 Task: Plan a multi-city trip from Accra to Ha Long Bay, then to Da Nang, and back to Accra for 4 passengers in economy class, departing on June 28, July 18, and July 28 respectively.
Action: Mouse pressed left at (380, 261)
Screenshot: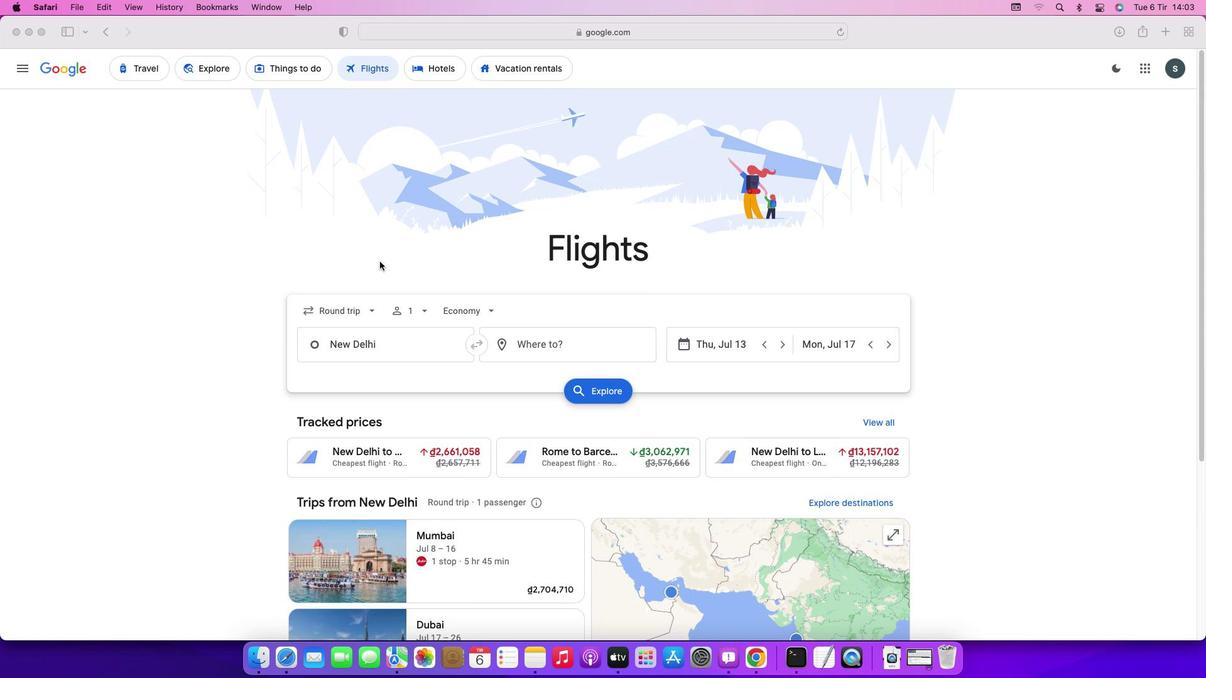
Action: Mouse moved to (366, 314)
Screenshot: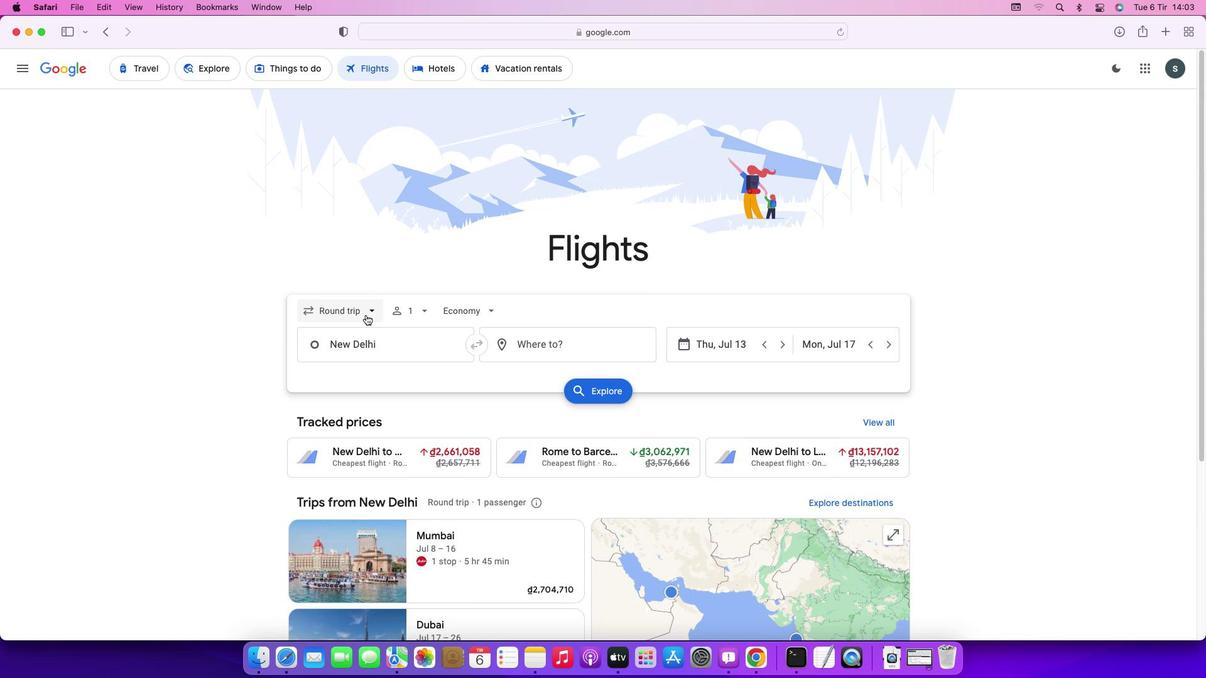 
Action: Mouse pressed left at (366, 314)
Screenshot: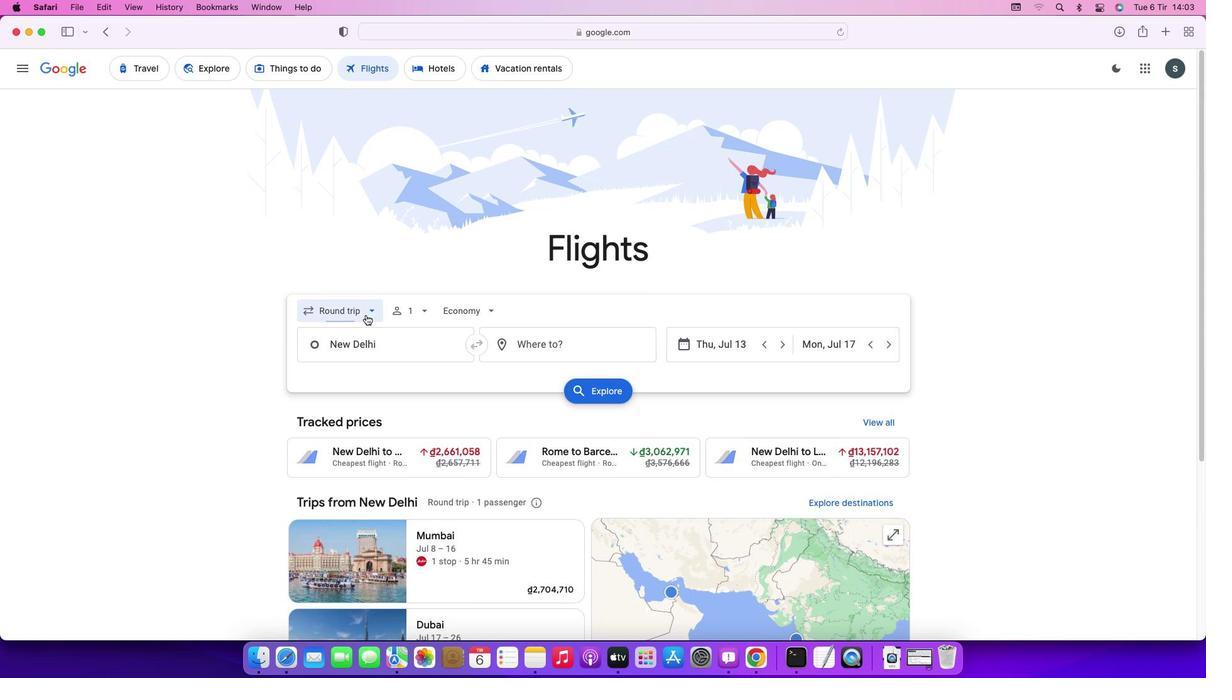 
Action: Mouse moved to (351, 408)
Screenshot: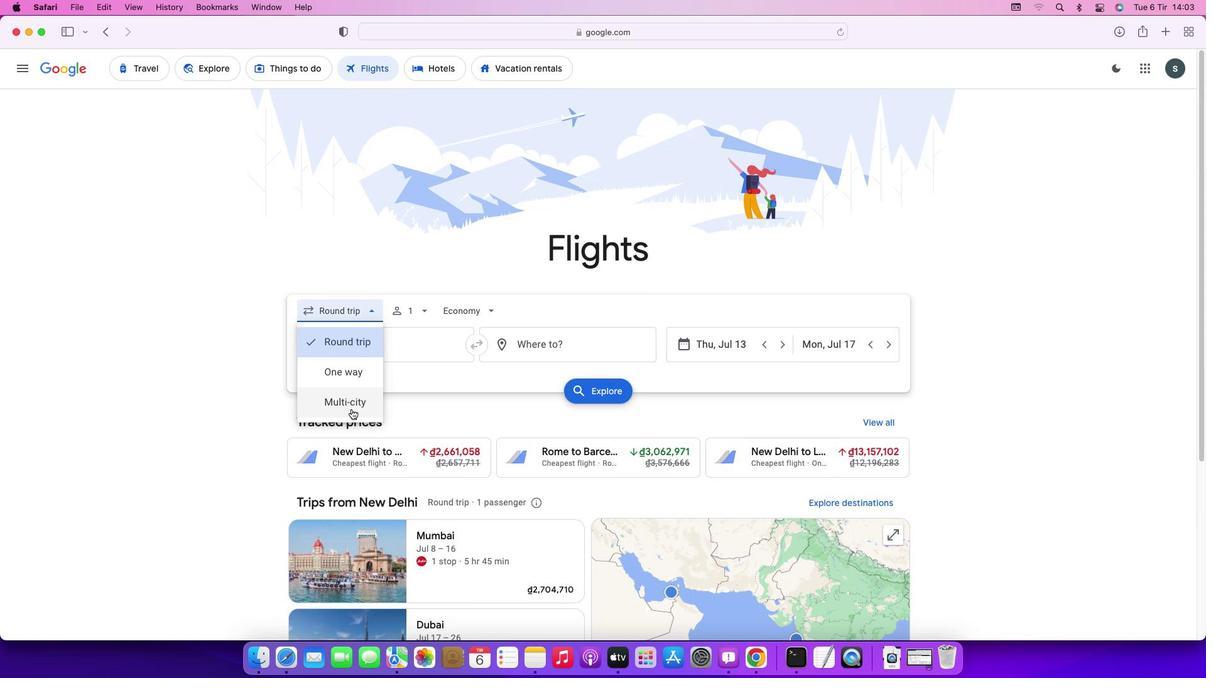 
Action: Mouse pressed left at (351, 408)
Screenshot: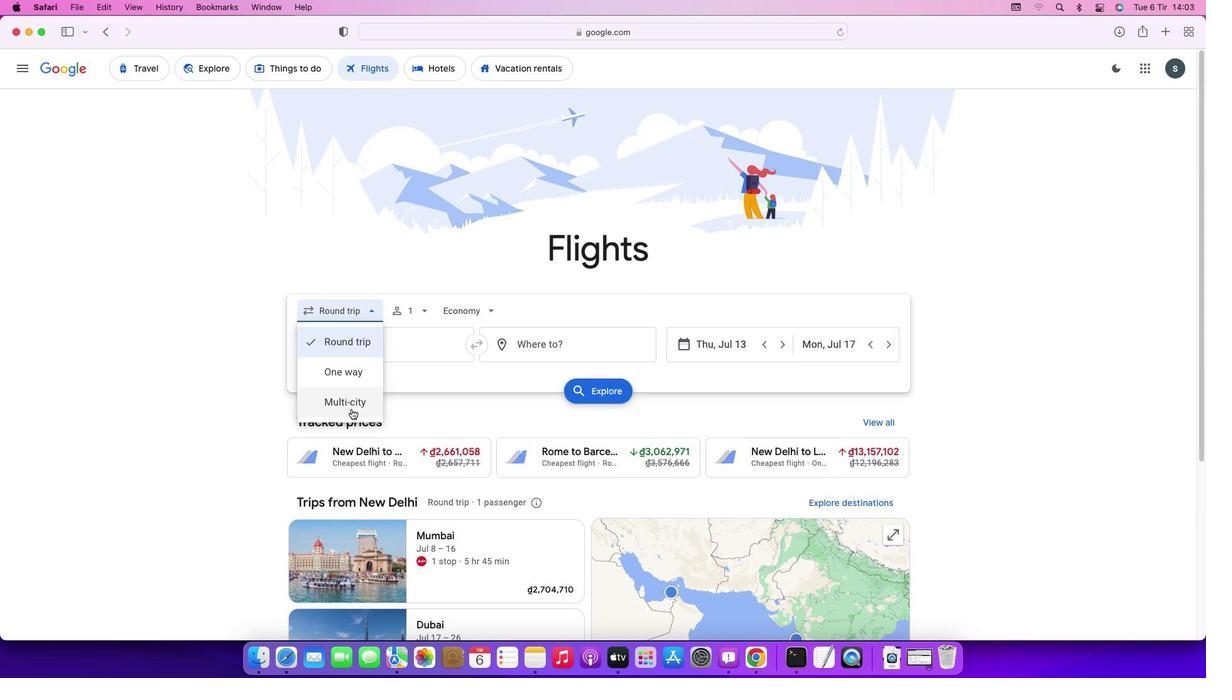 
Action: Mouse moved to (417, 314)
Screenshot: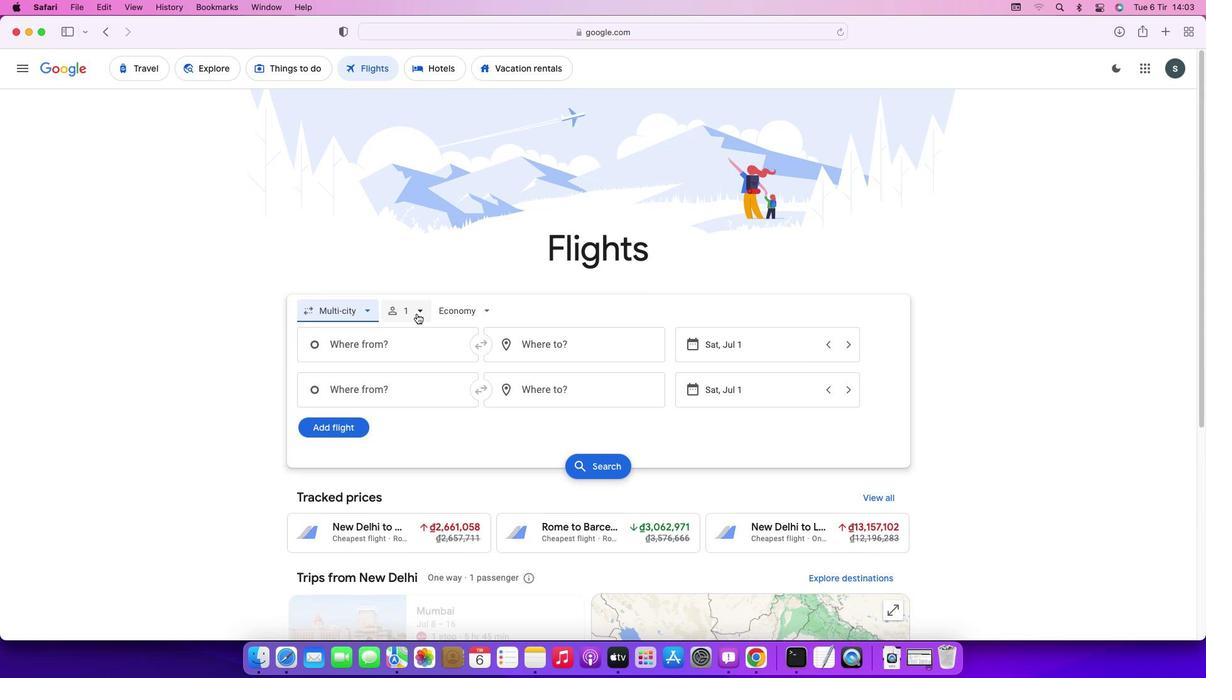 
Action: Mouse pressed left at (417, 314)
Screenshot: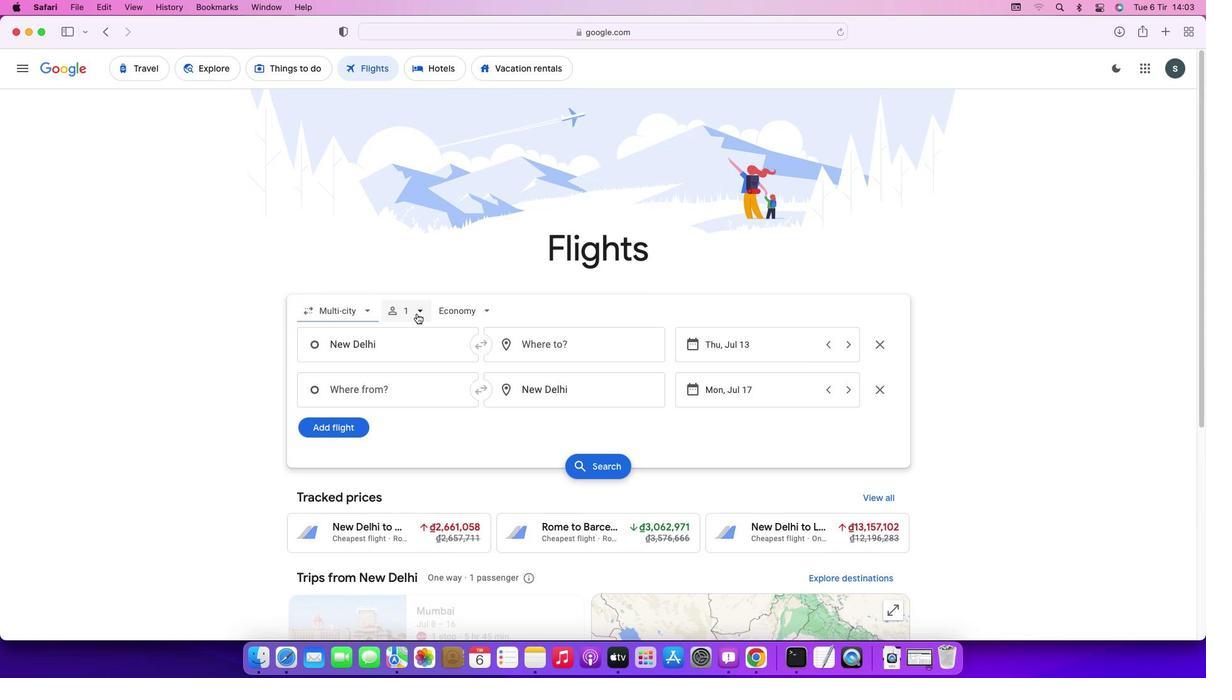 
Action: Mouse moved to (520, 343)
Screenshot: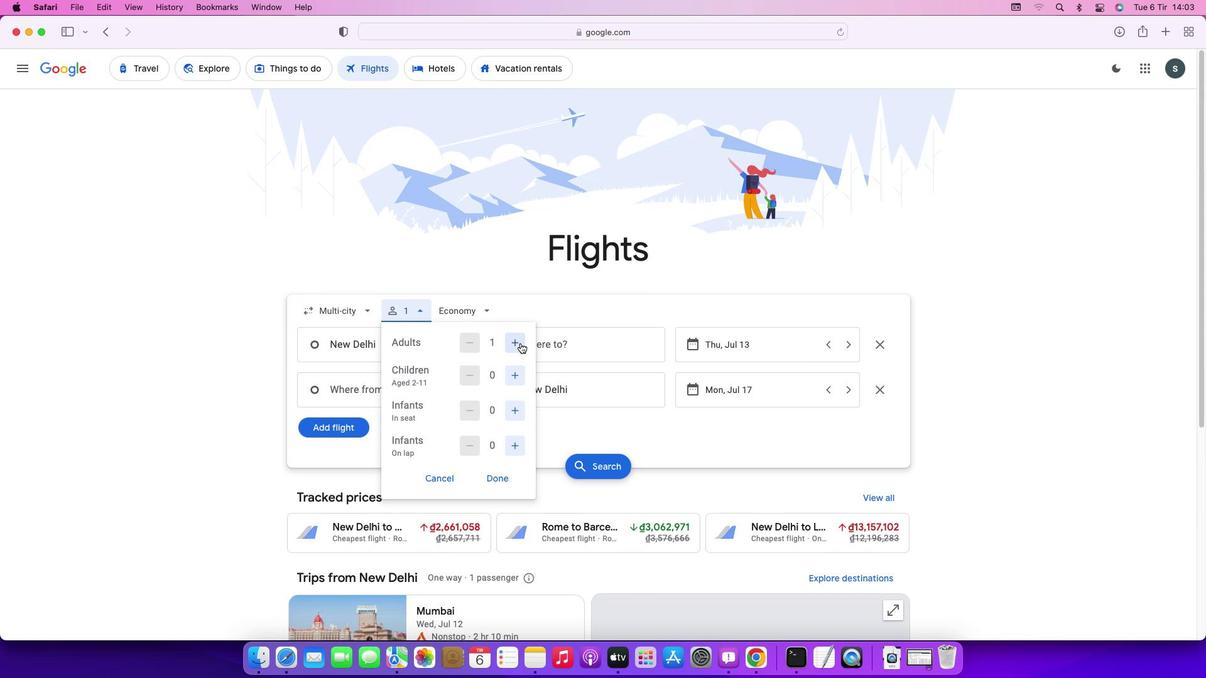
Action: Mouse pressed left at (520, 343)
Screenshot: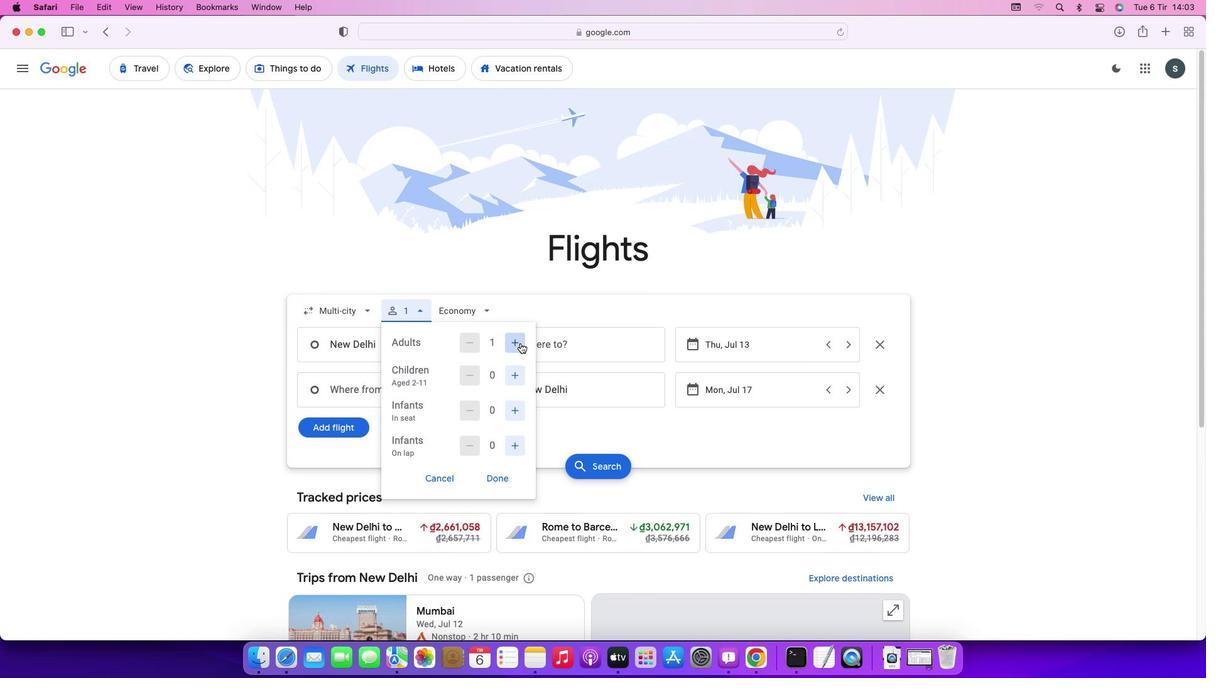 
Action: Mouse moved to (515, 374)
Screenshot: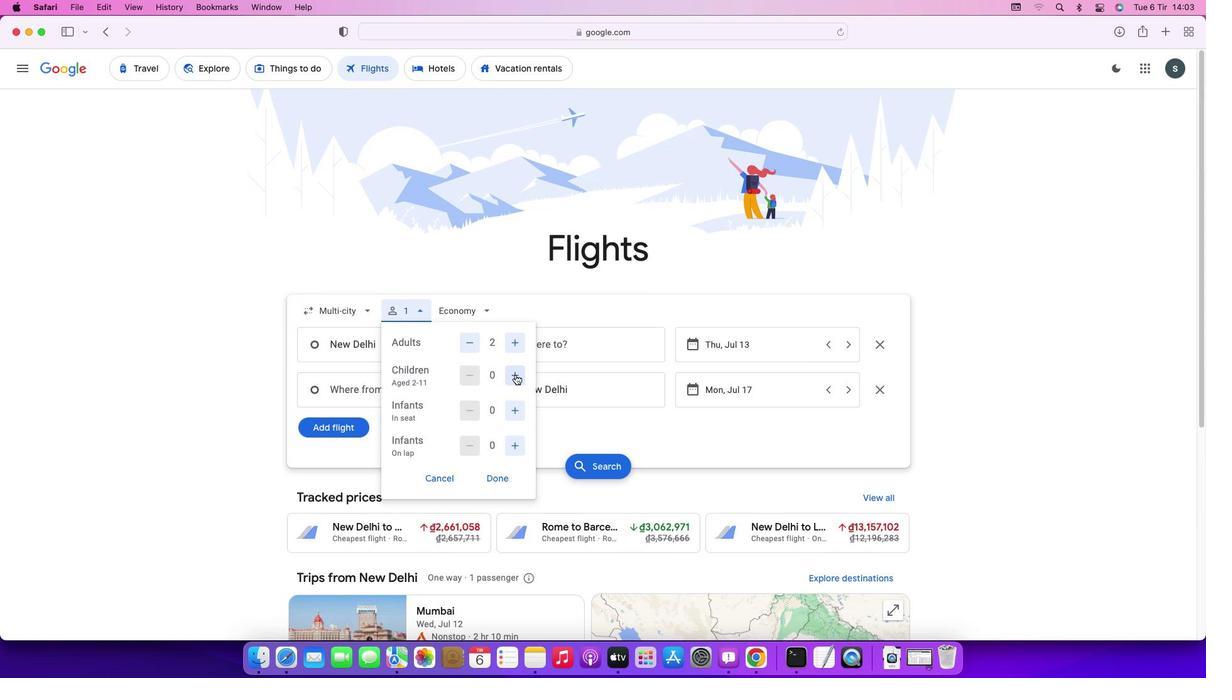 
Action: Mouse pressed left at (515, 374)
Screenshot: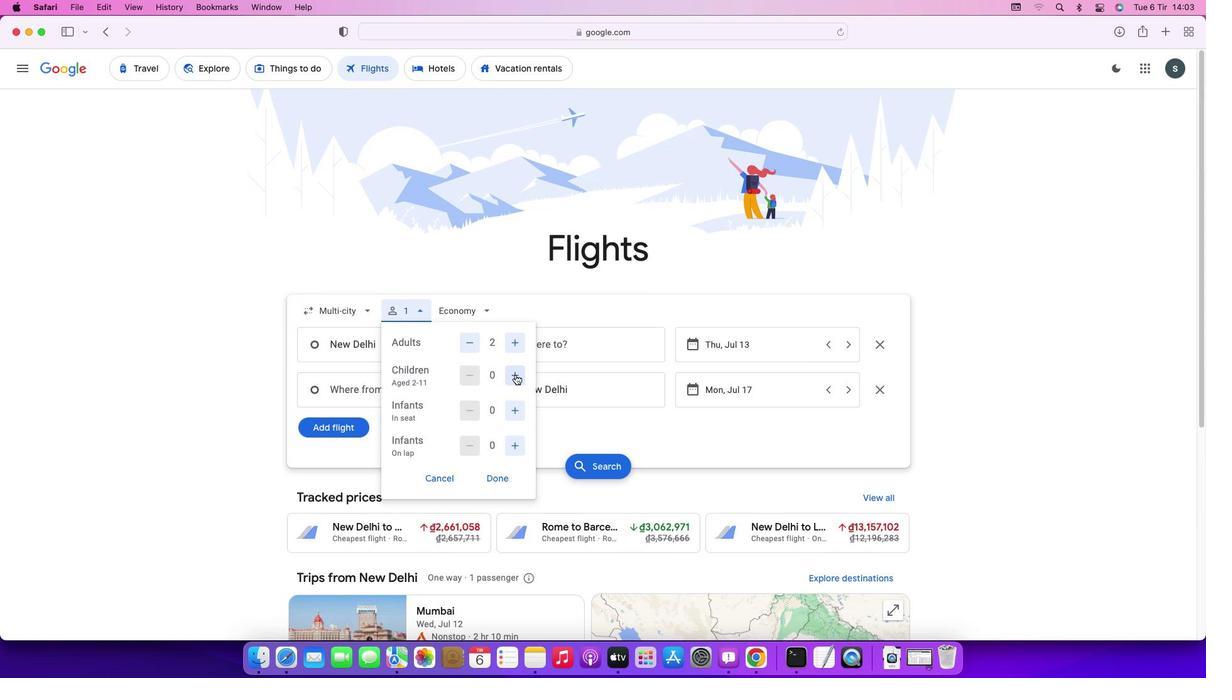 
Action: Mouse pressed left at (515, 374)
Screenshot: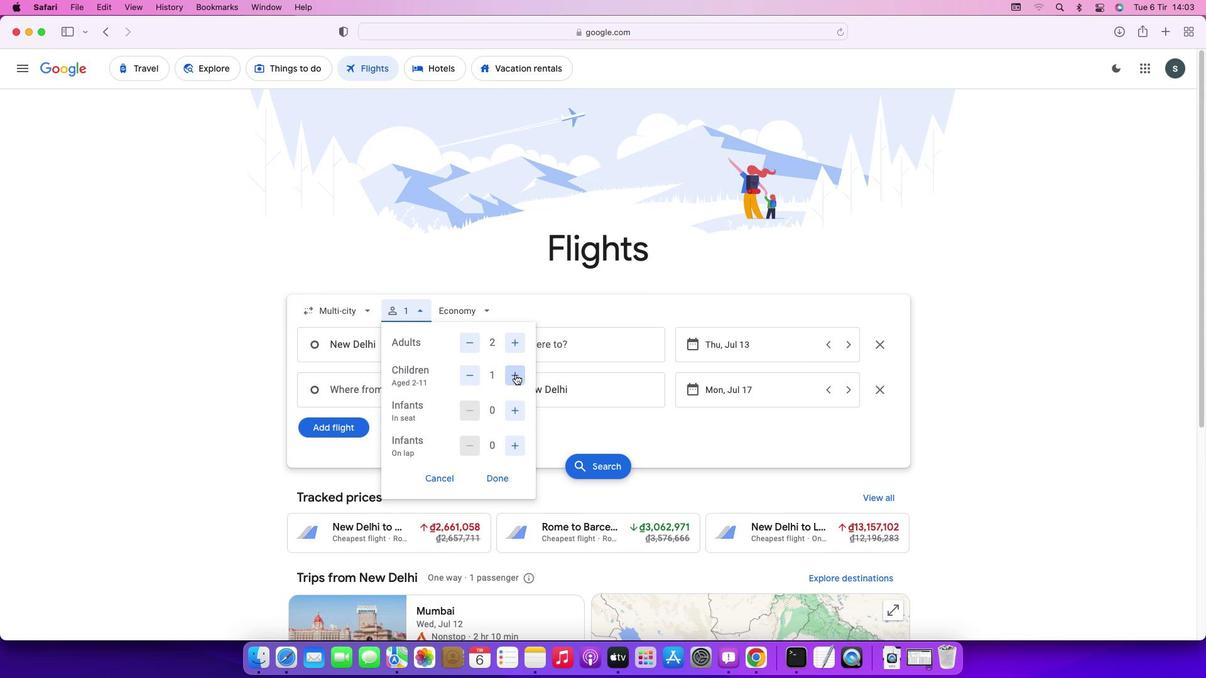 
Action: Mouse moved to (501, 479)
Screenshot: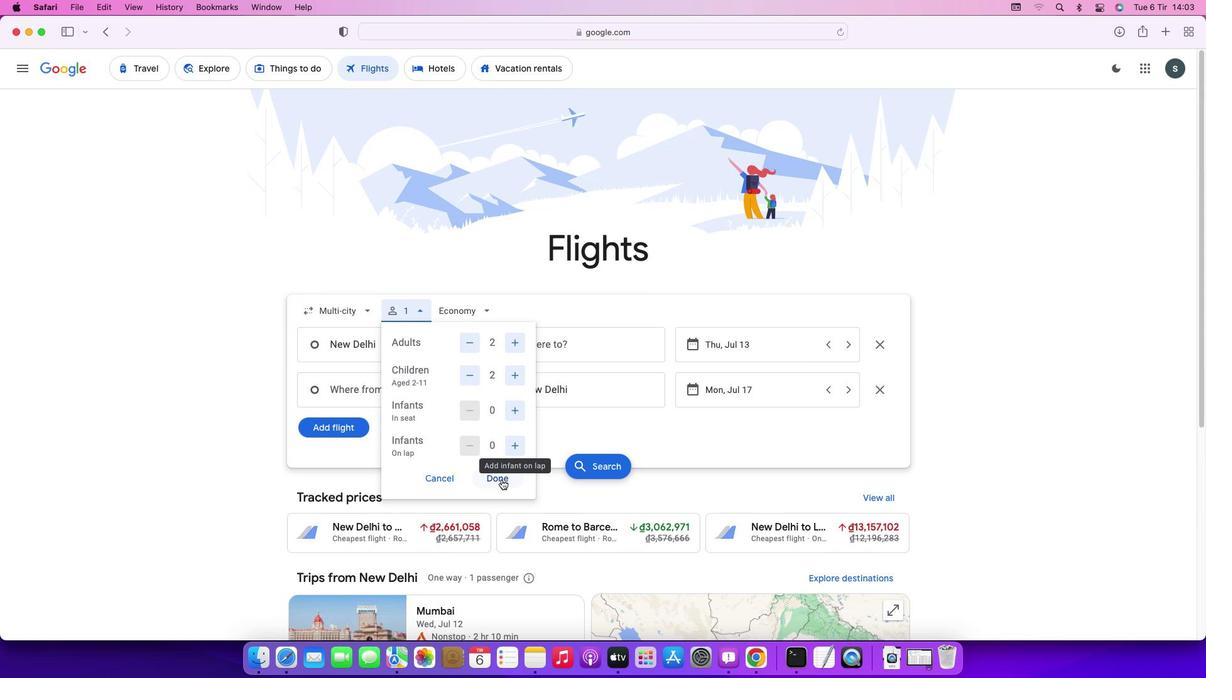 
Action: Mouse pressed left at (501, 479)
Screenshot: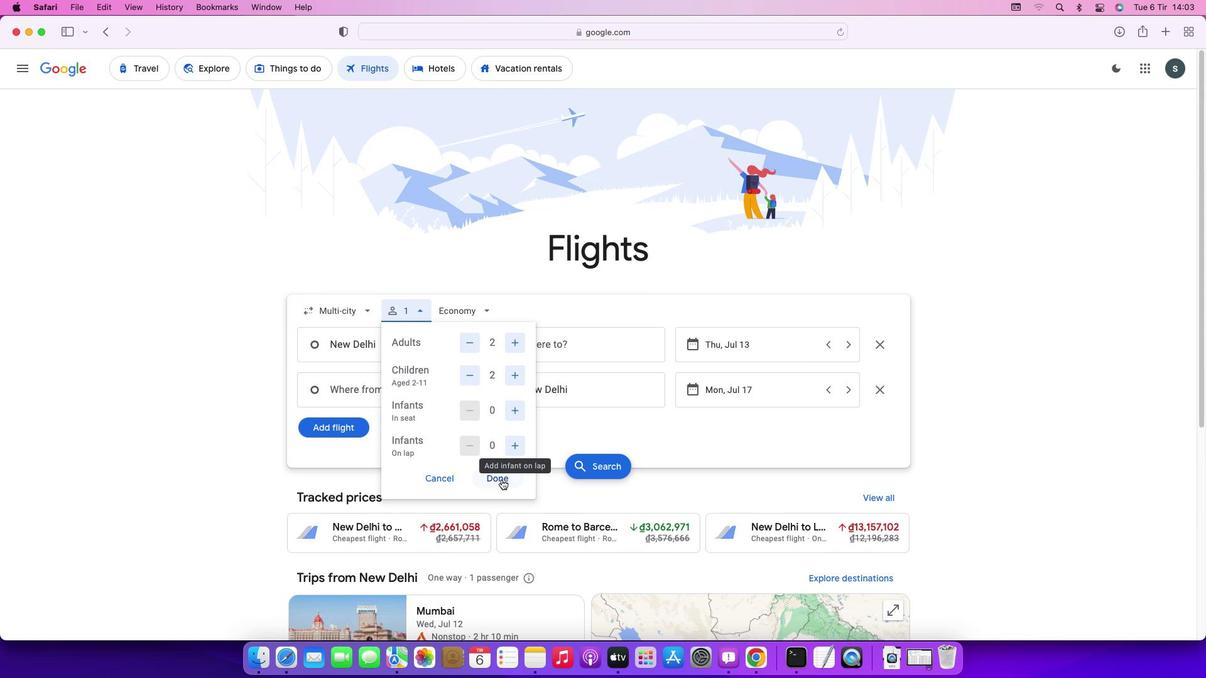 
Action: Mouse moved to (480, 314)
Screenshot: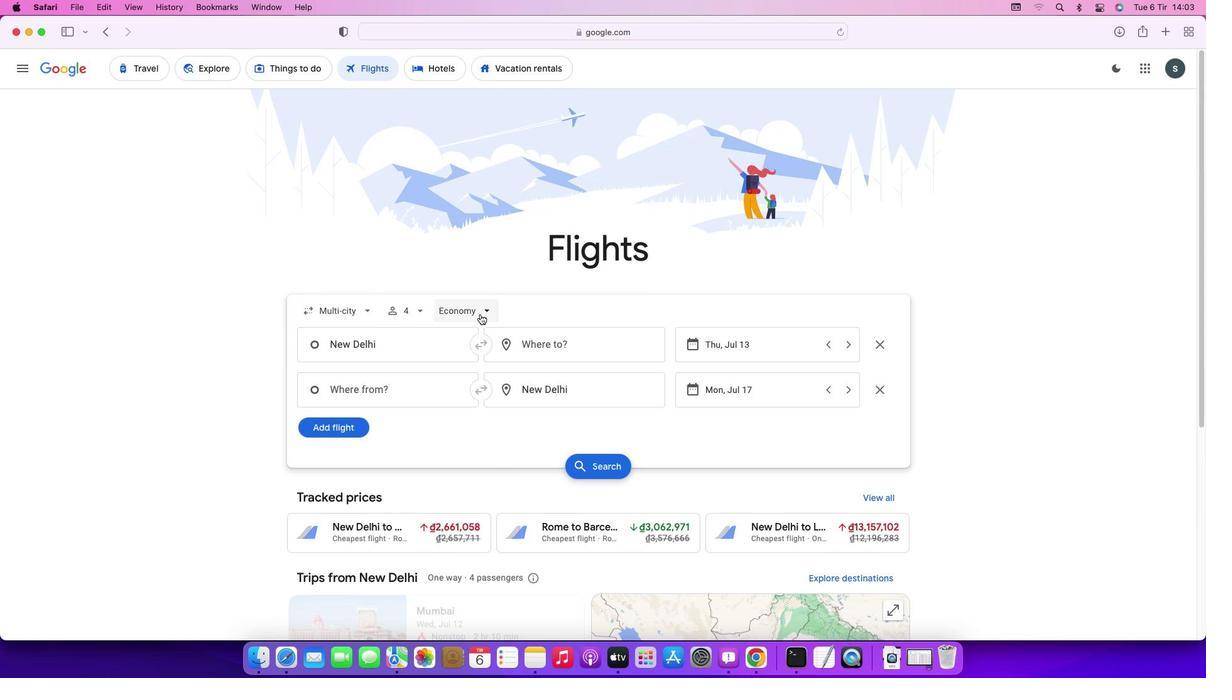 
Action: Mouse pressed left at (480, 314)
Screenshot: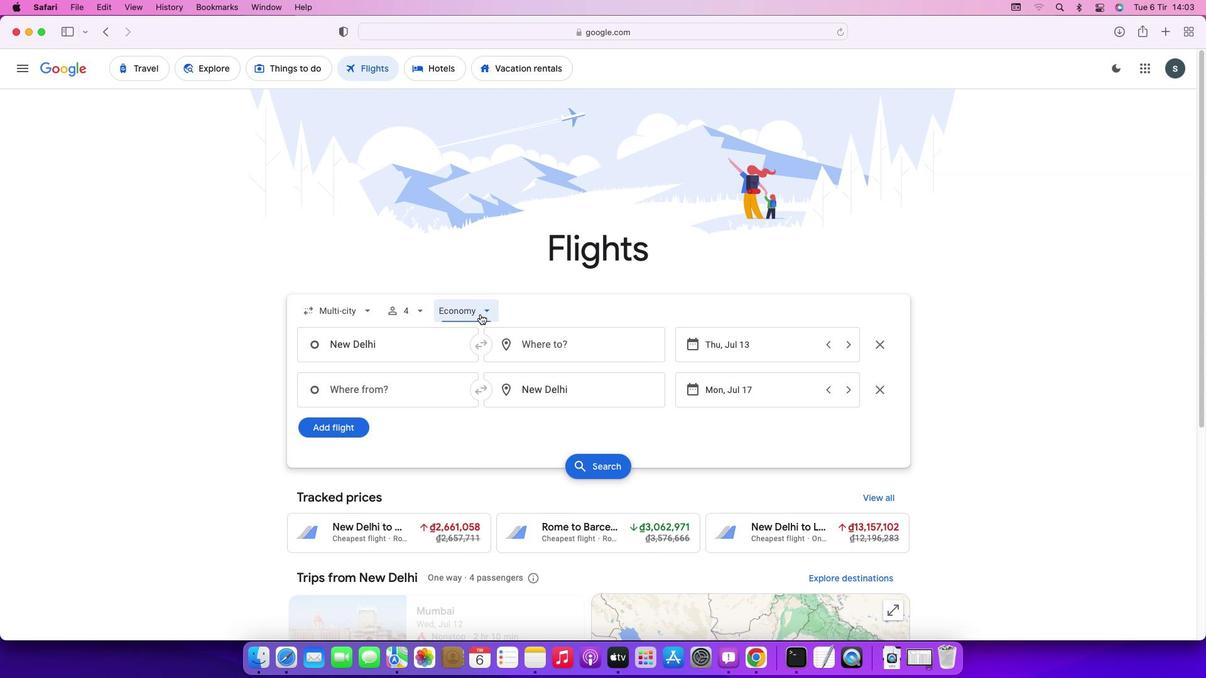 
Action: Mouse moved to (487, 341)
Screenshot: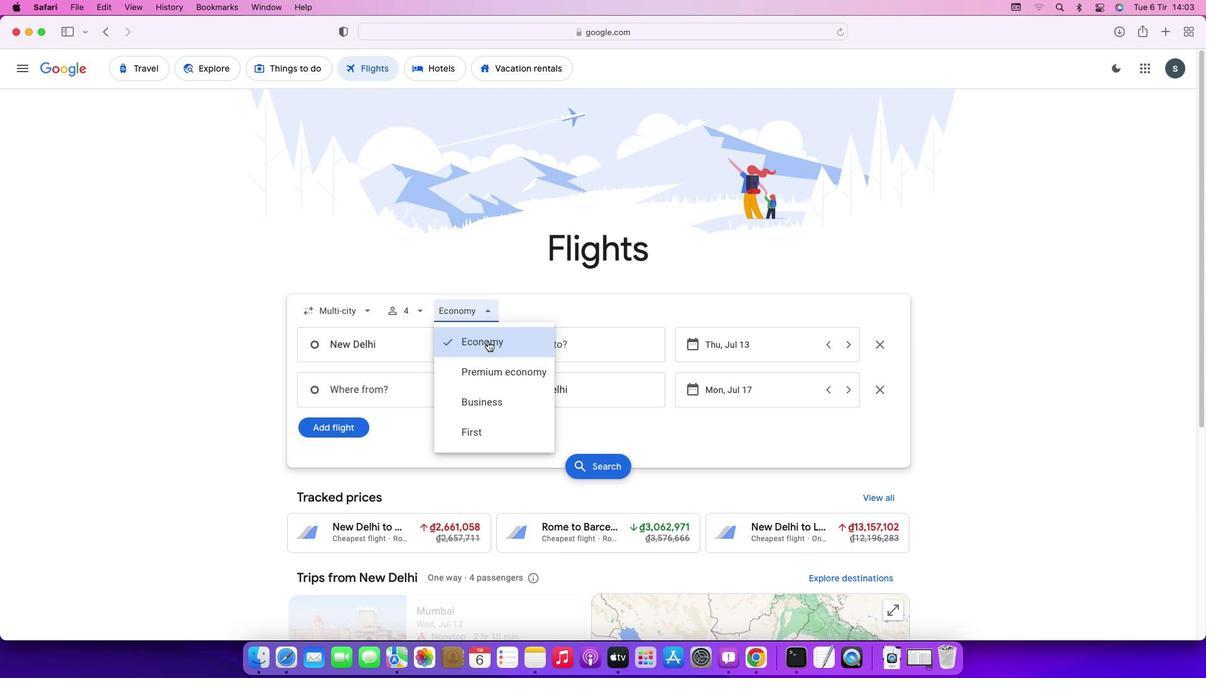 
Action: Mouse pressed left at (487, 341)
Screenshot: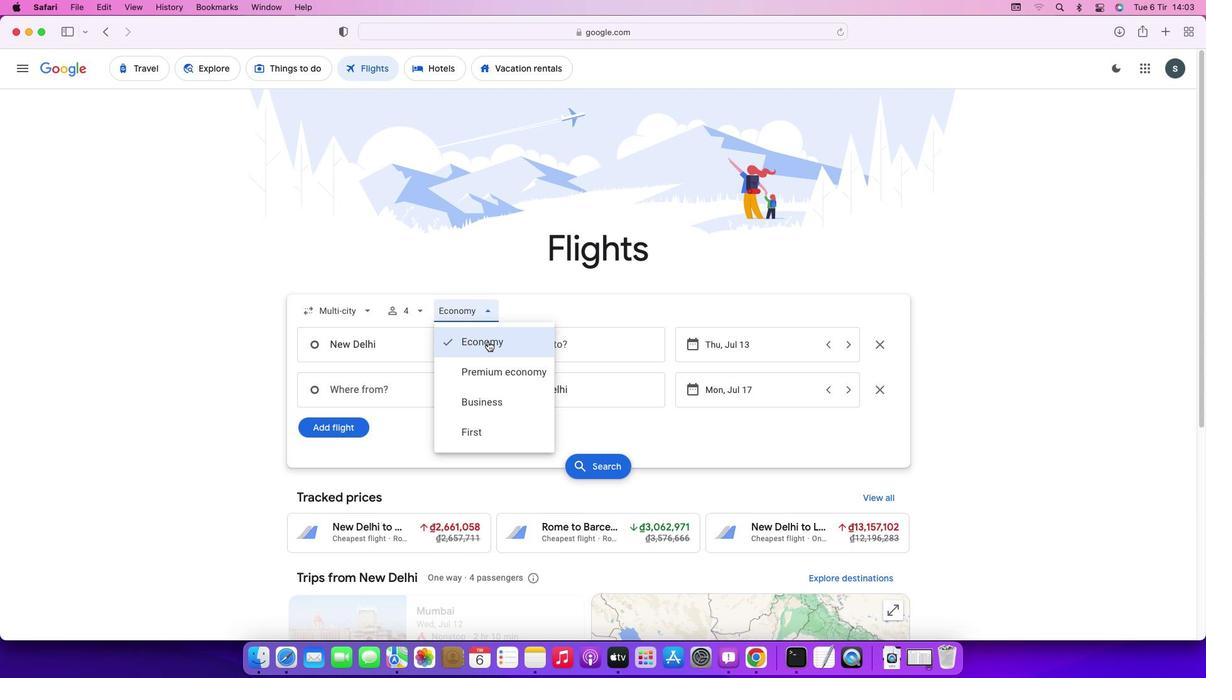 
Action: Mouse moved to (417, 351)
Screenshot: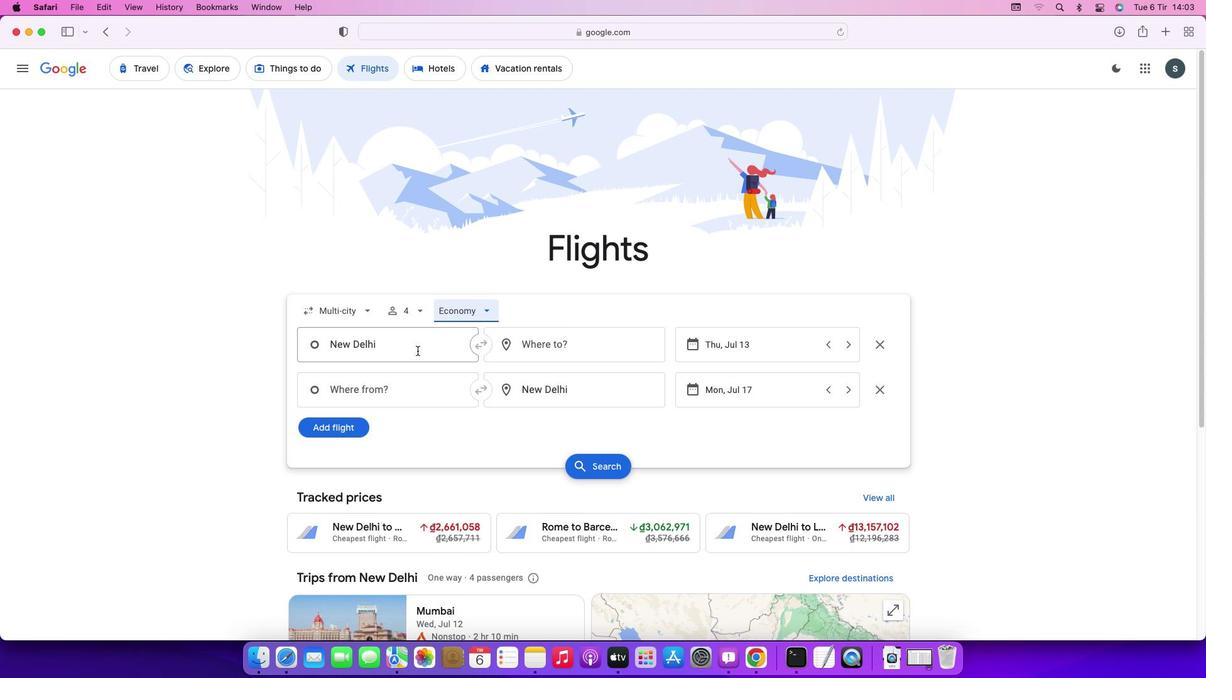 
Action: Mouse pressed left at (417, 351)
Screenshot: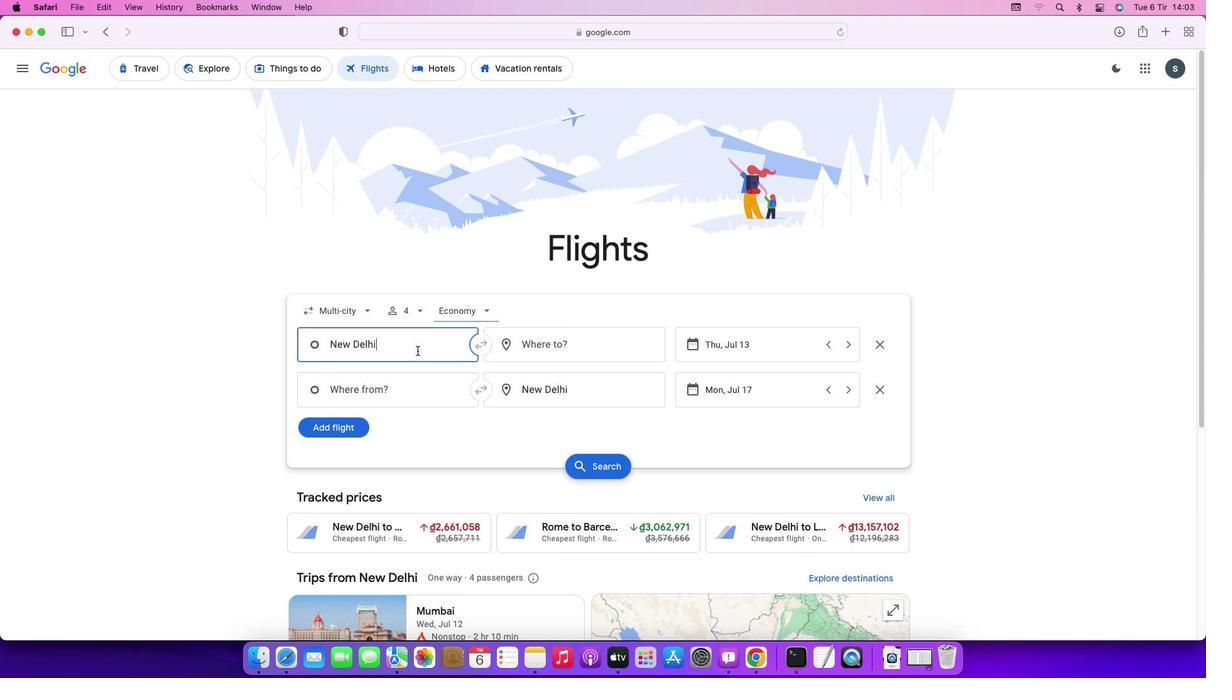 
Action: Mouse moved to (417, 351)
Screenshot: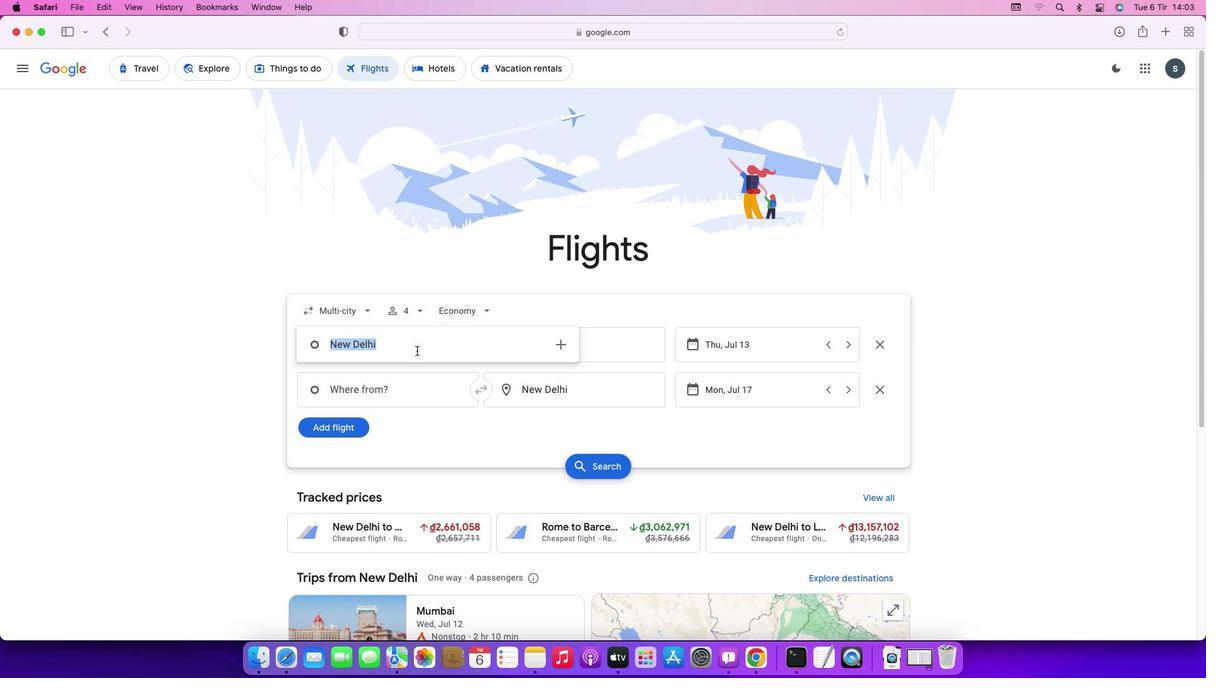 
Action: Key pressed Key.backspaceKey.caps_lockKey.caps_lock'A'Key.caps_lock'c''c''r''a'Key.enter
Screenshot: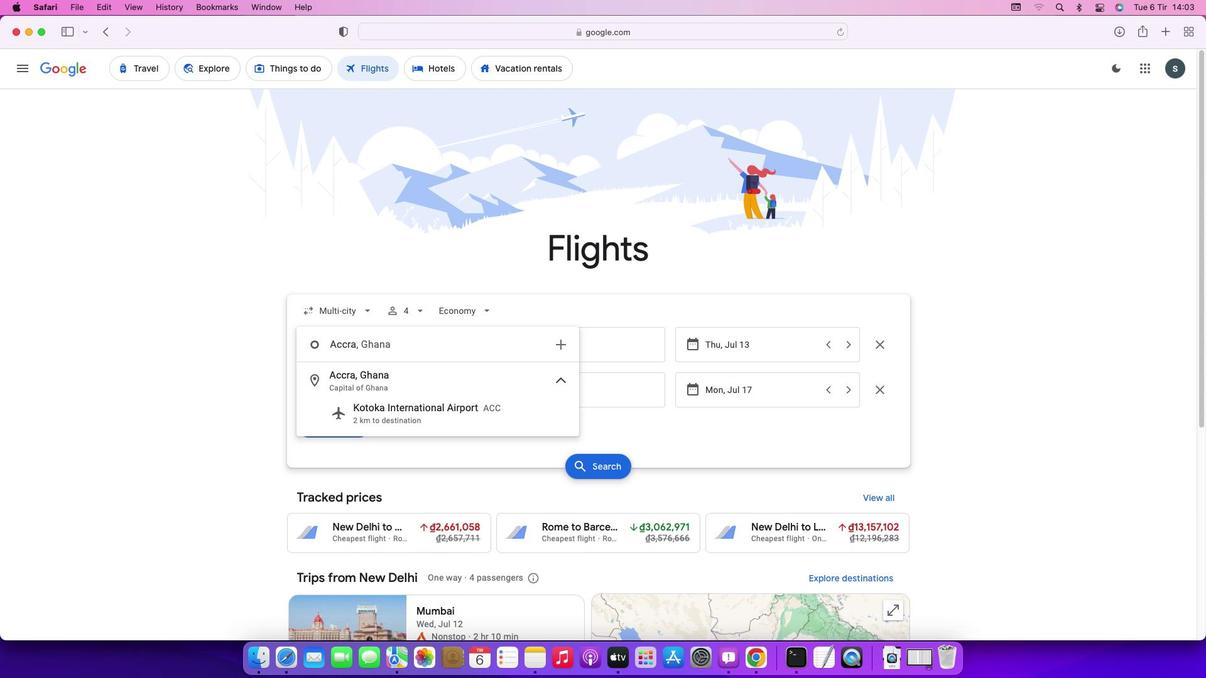 
Action: Mouse moved to (527, 349)
Screenshot: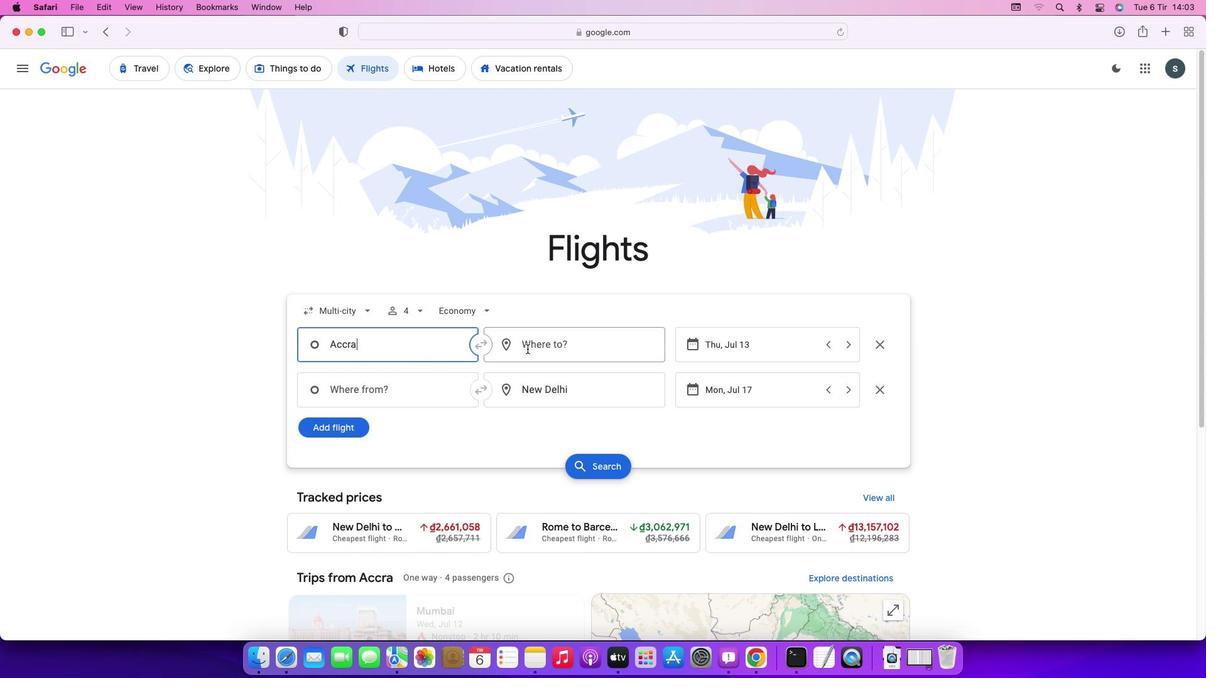 
Action: Mouse pressed left at (527, 349)
Screenshot: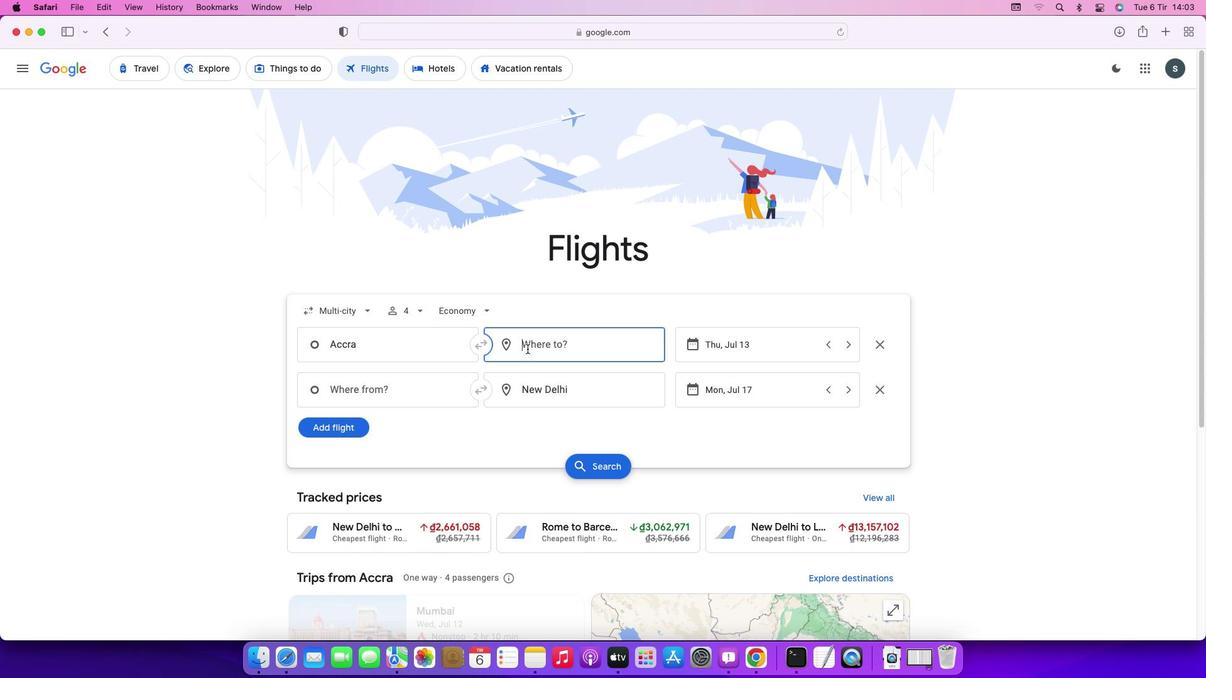 
Action: Key pressed Key.caps_lock'H'Key.caps_lock'a'Key.spaceKey.caps_lock'L'Key.caps_lock'o''n''g'Key.enter
Screenshot: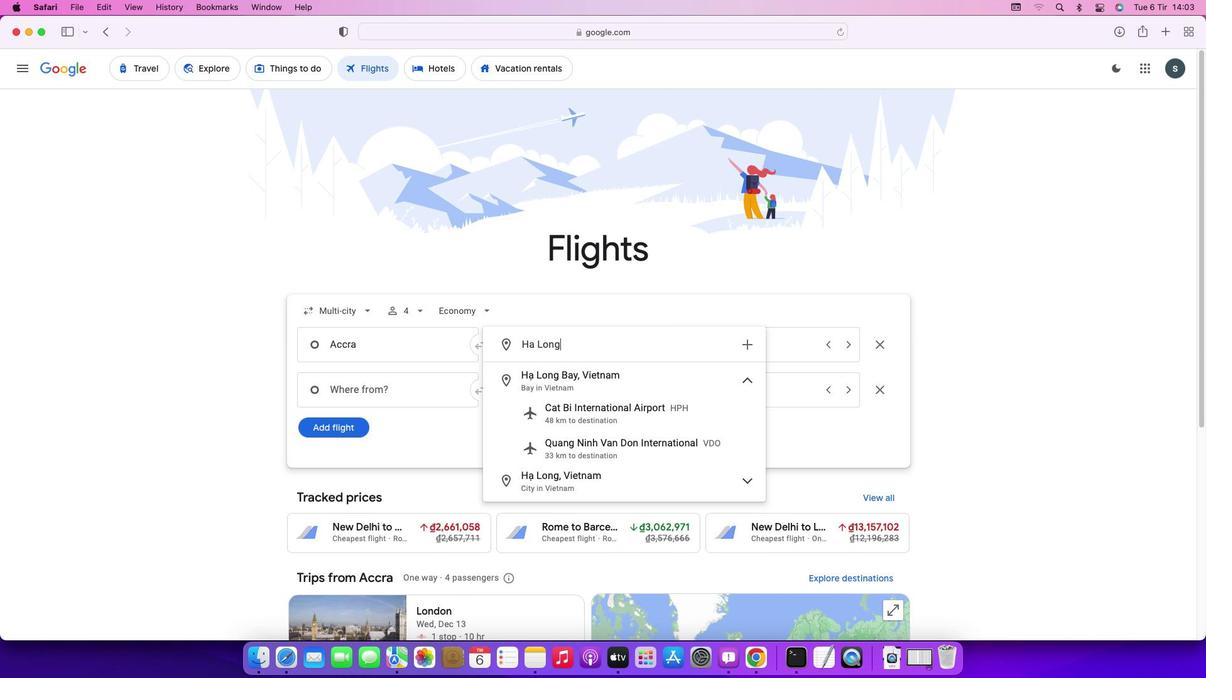 
Action: Mouse moved to (780, 348)
Screenshot: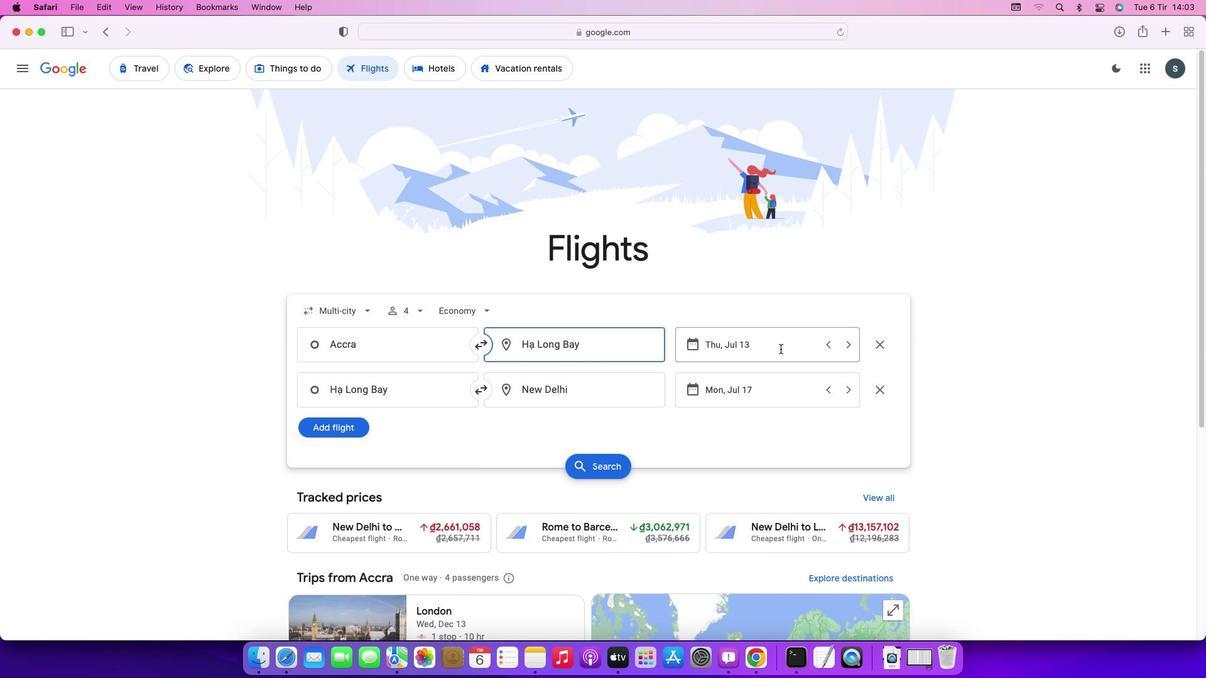 
Action: Mouse pressed left at (780, 348)
Screenshot: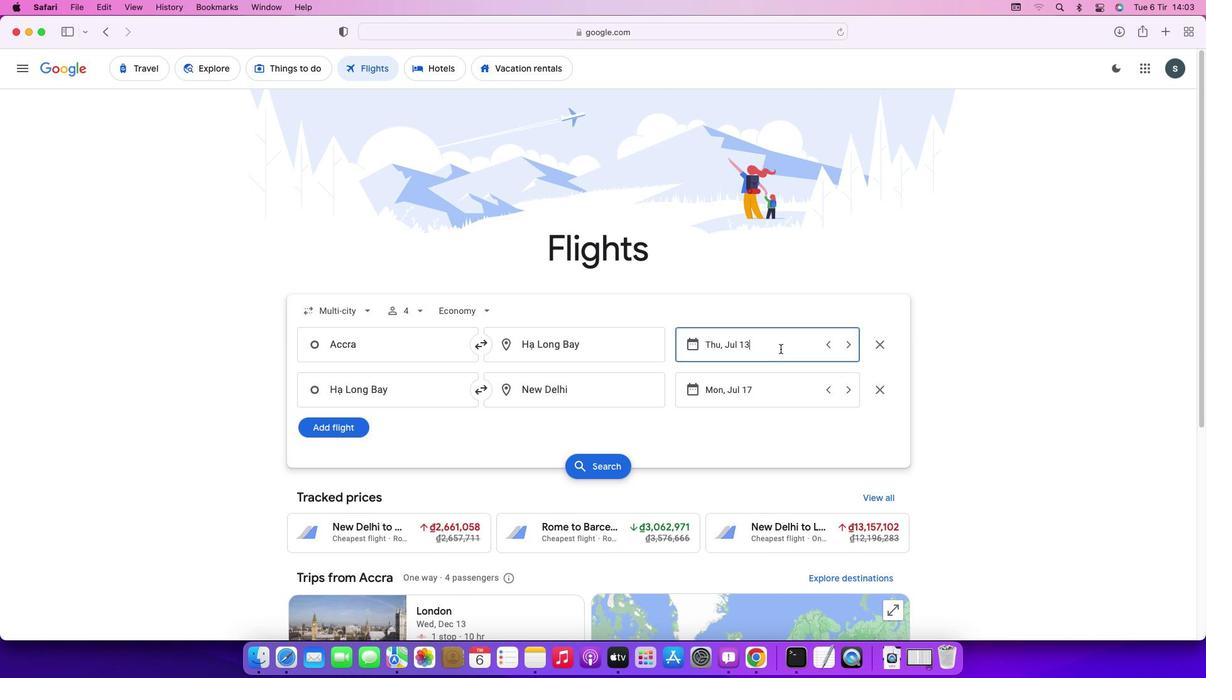 
Action: Mouse moved to (501, 539)
Screenshot: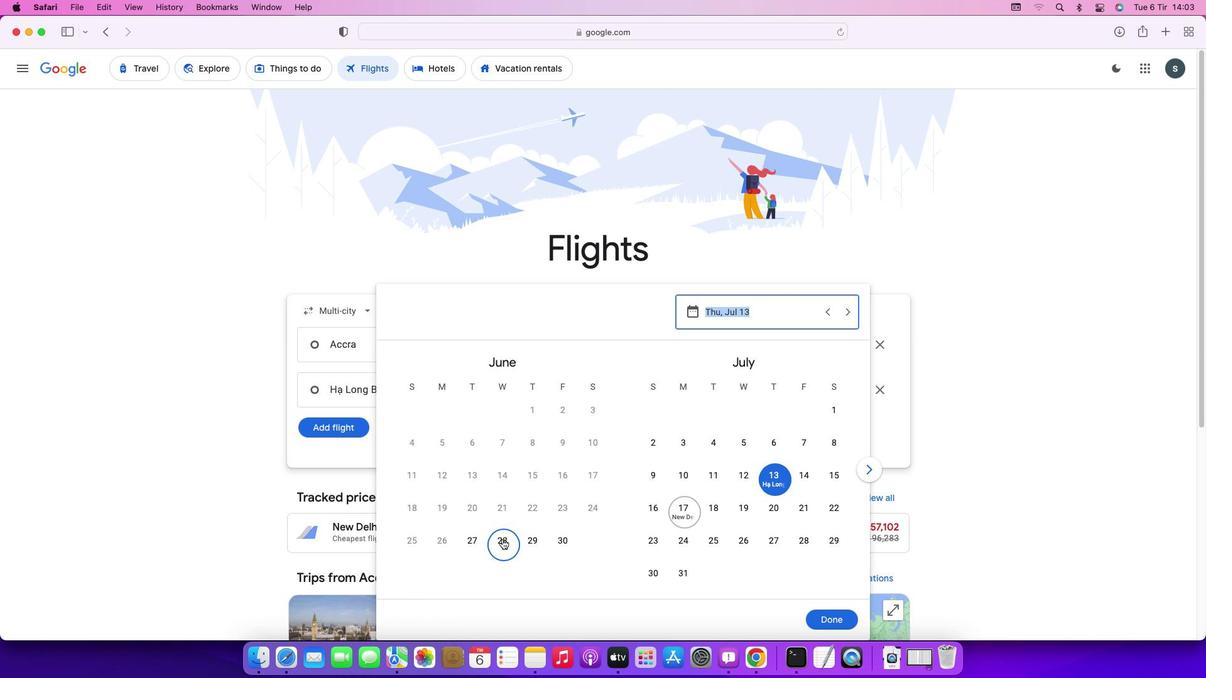 
Action: Mouse pressed left at (501, 539)
Screenshot: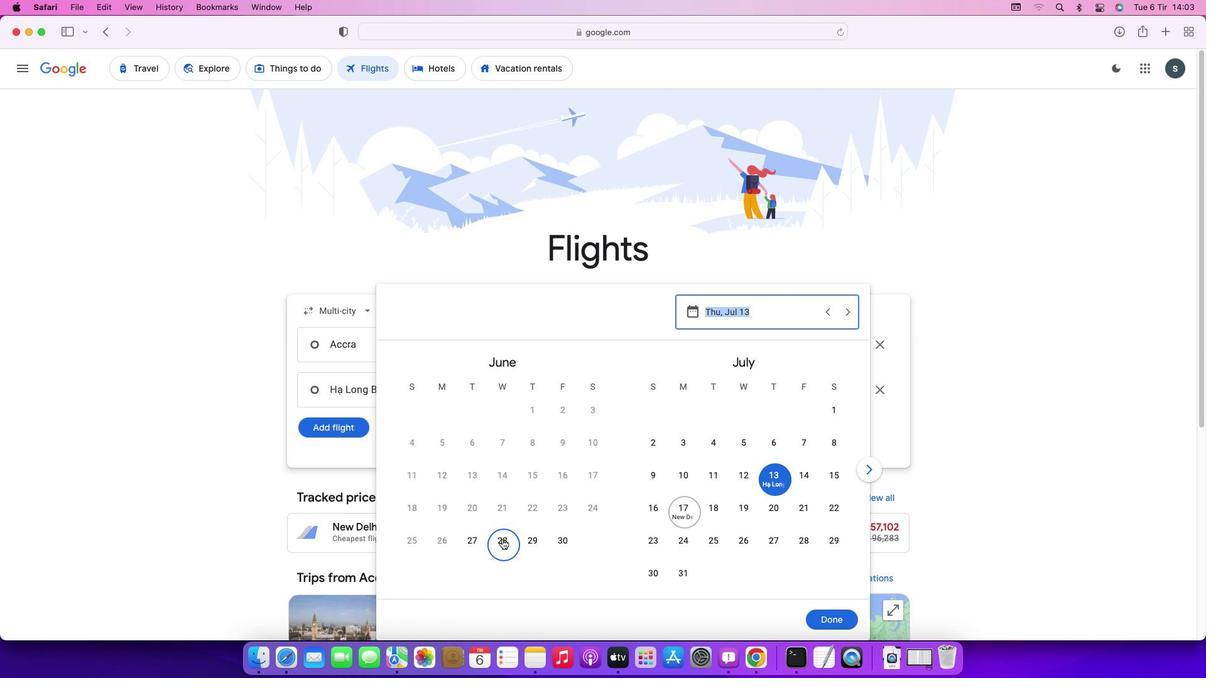 
Action: Mouse moved to (824, 617)
Screenshot: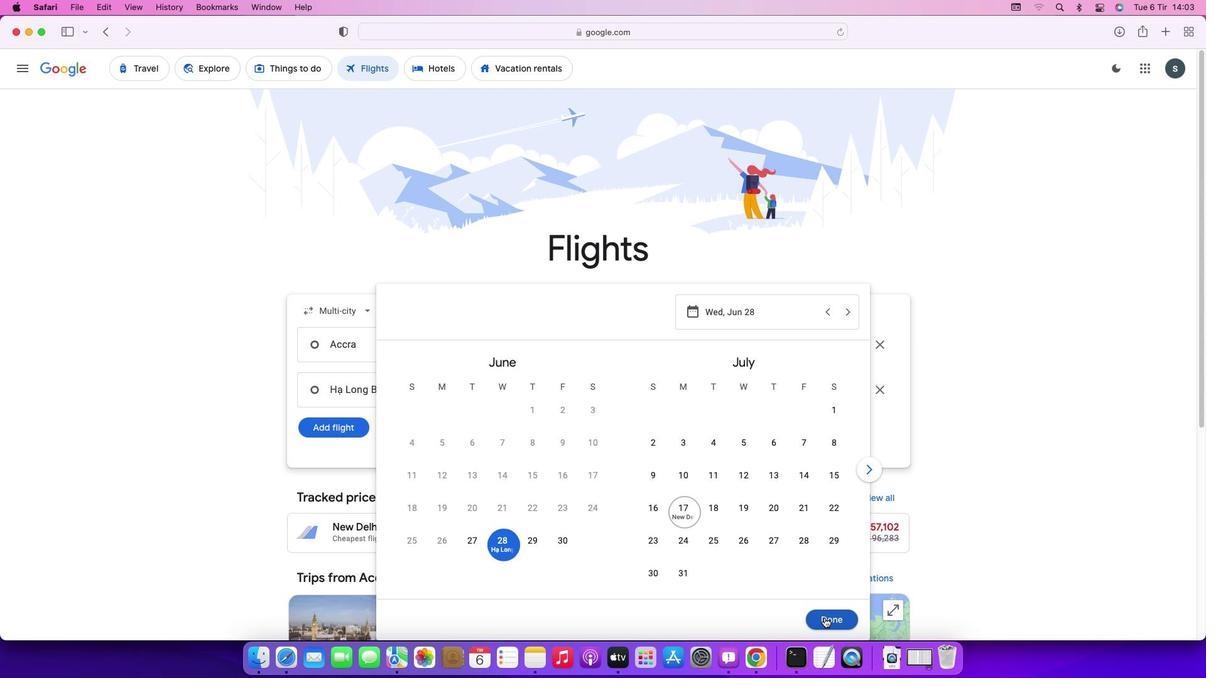 
Action: Mouse pressed left at (824, 617)
Screenshot: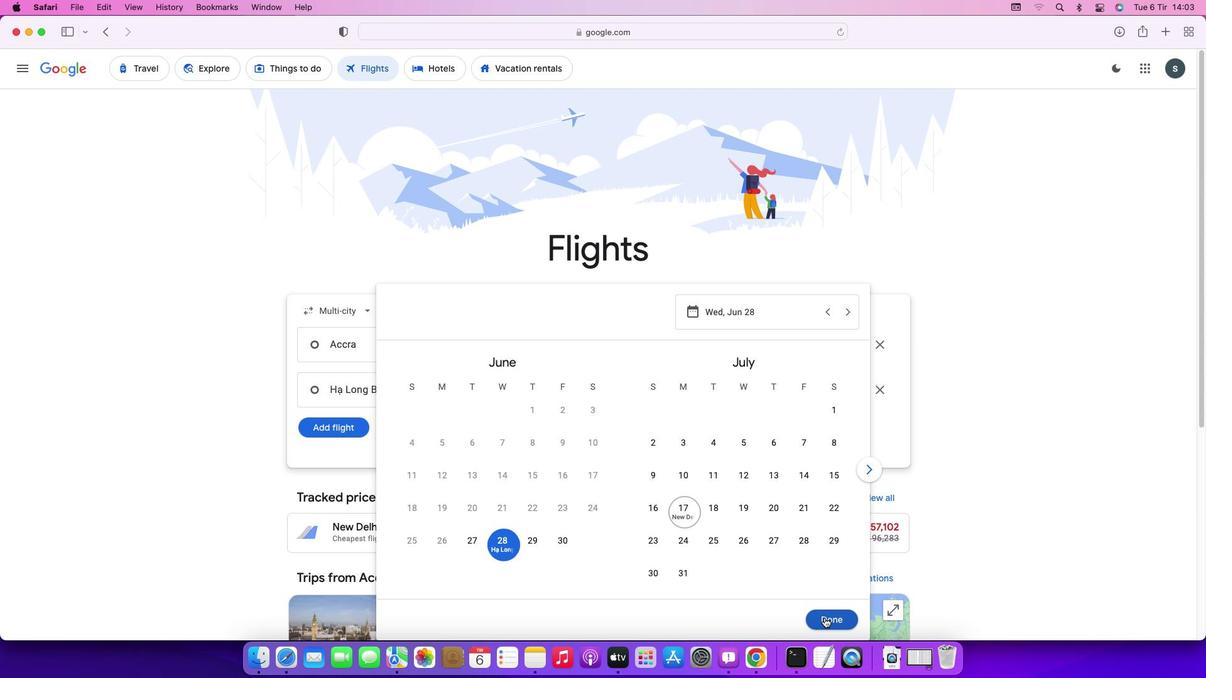 
Action: Mouse moved to (397, 385)
Screenshot: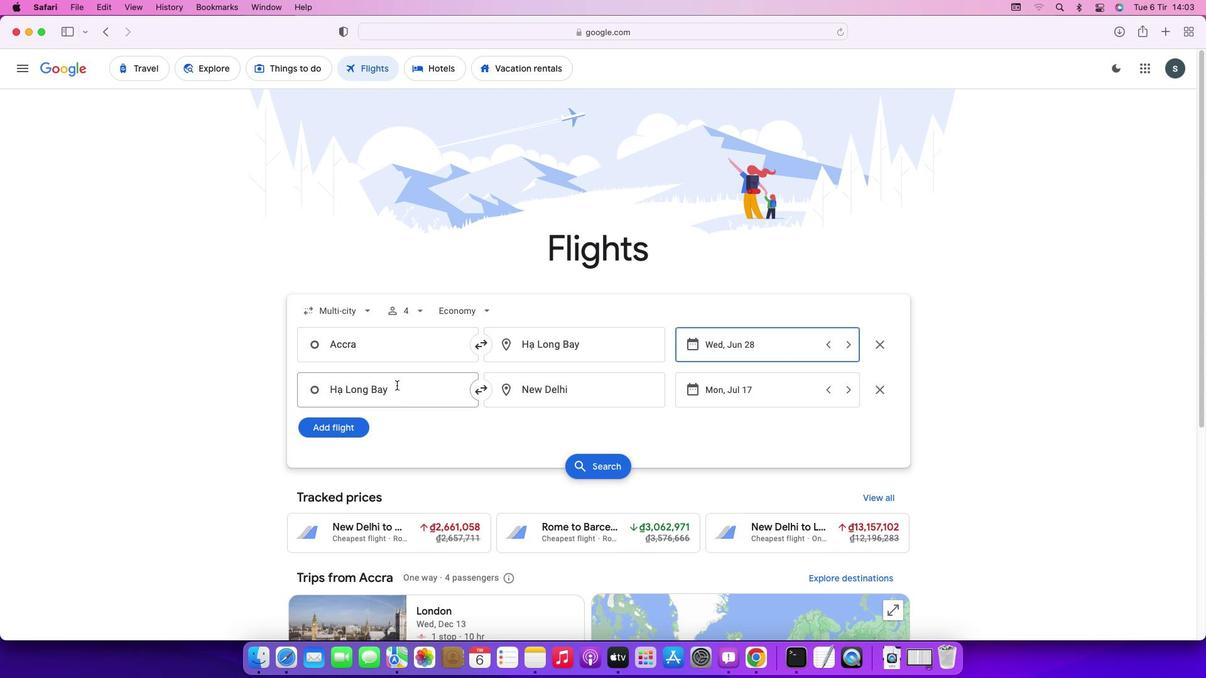 
Action: Mouse pressed left at (397, 385)
Screenshot: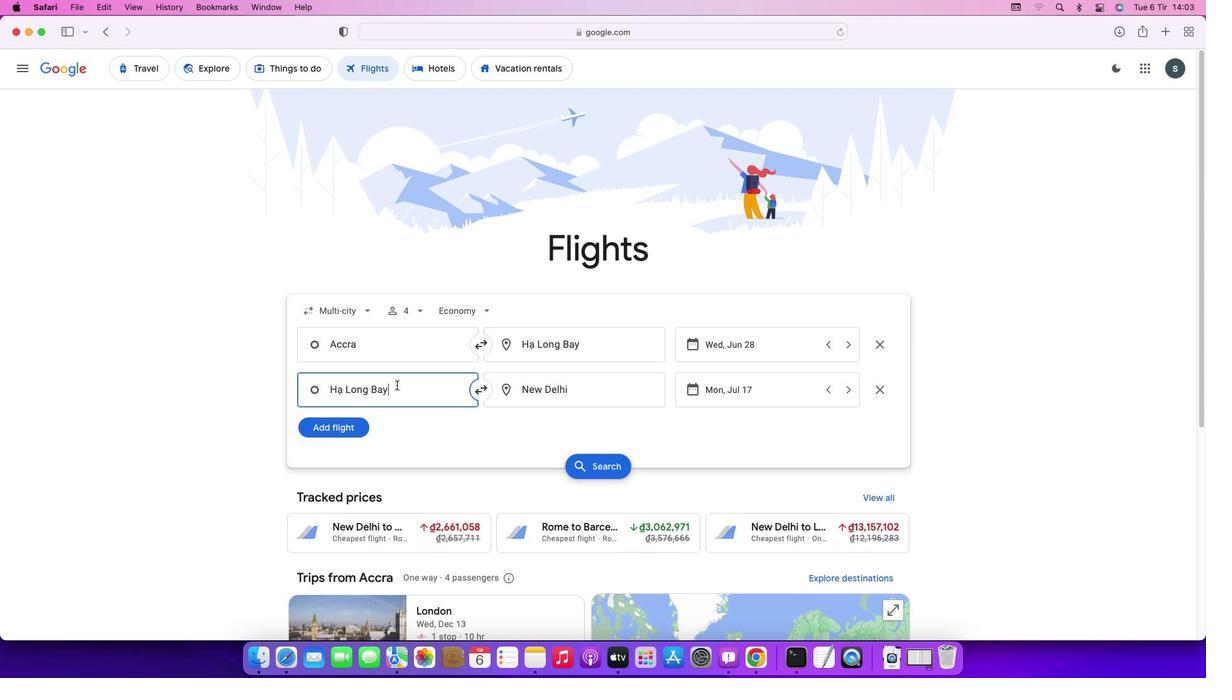 
Action: Key pressed Key.backspaceKey.caps_lock'H'Key.caps_lock'a'Key.spaceKey.caps_lock'L'Key.caps_lock'o''n''g'Key.enter
Screenshot: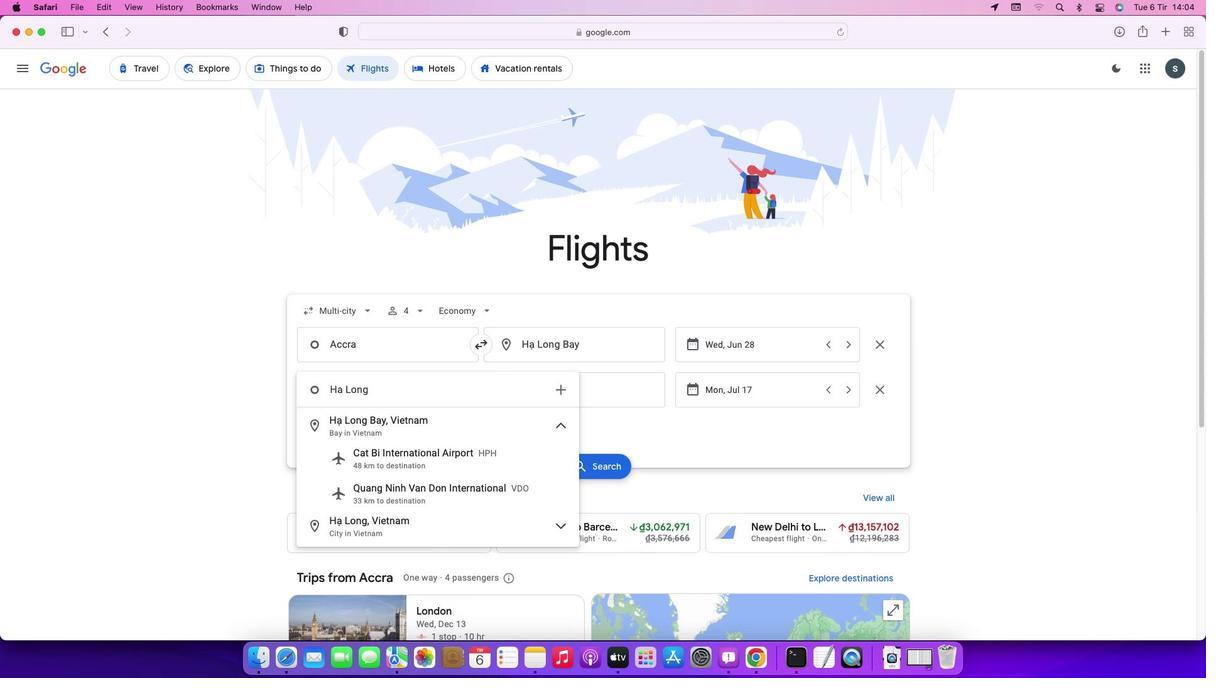 
Action: Mouse moved to (591, 393)
Screenshot: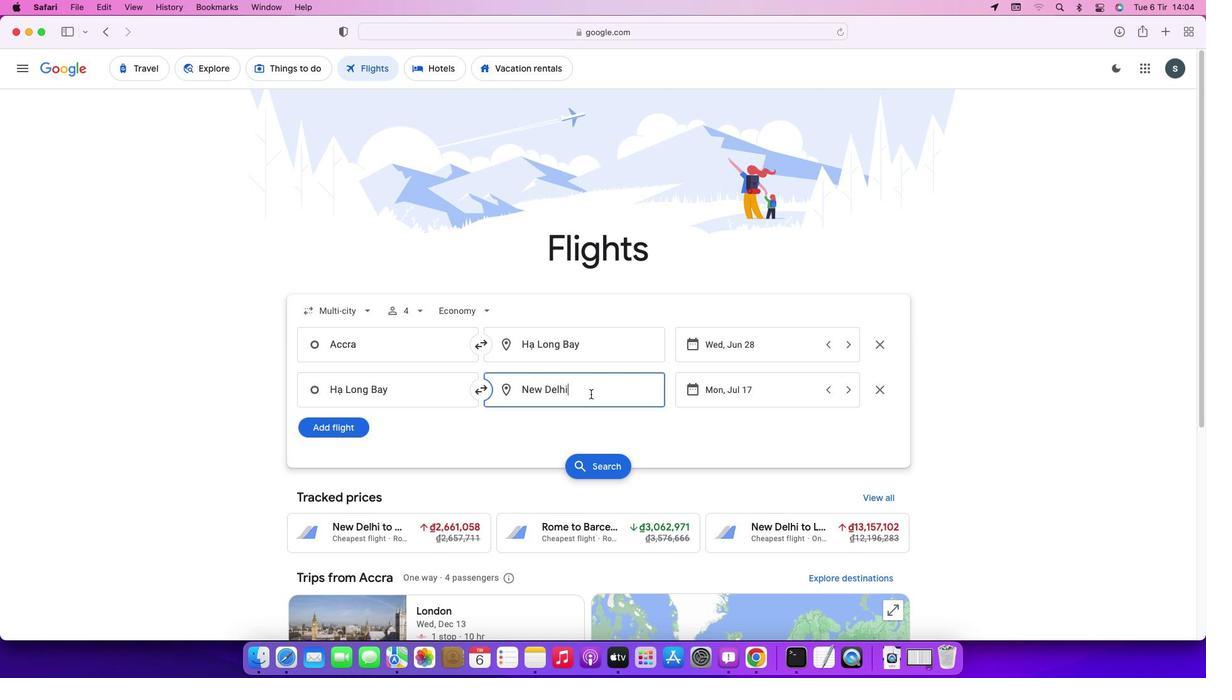 
Action: Mouse pressed left at (591, 393)
Screenshot: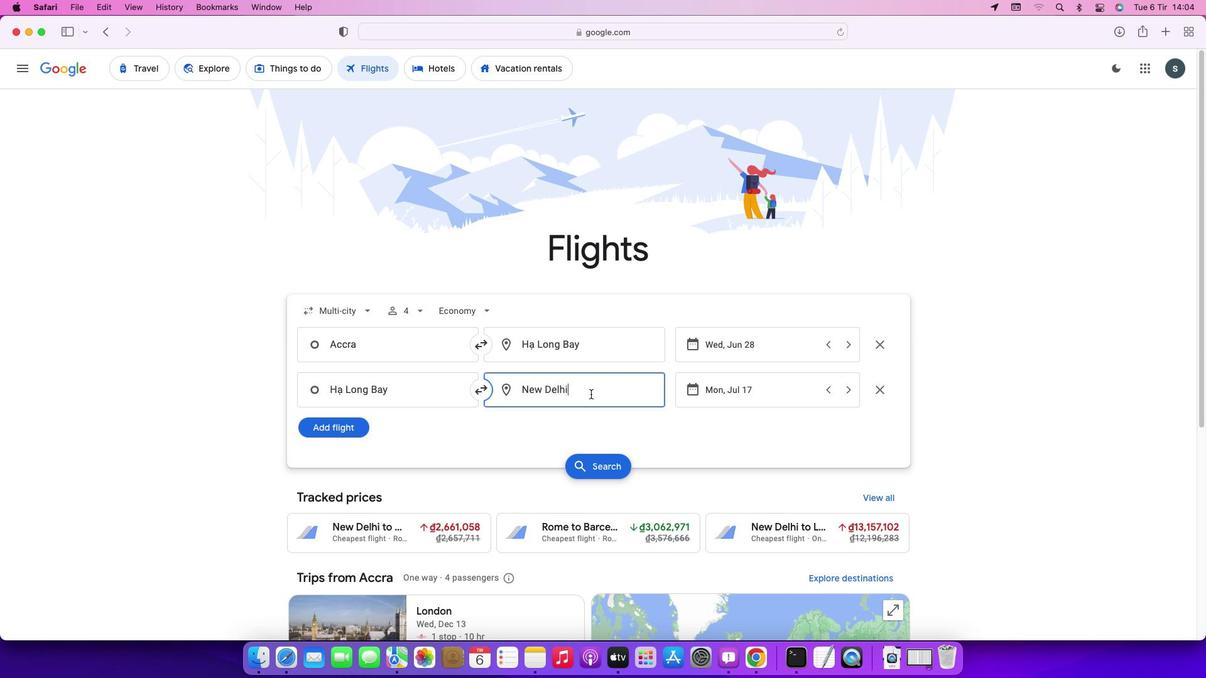 
Action: Key pressed Key.backspaceKey.caps_lock'D'Key.caps_lock'a'Key.spaceKey.caps_lock'N'Key.caps_lock'a''n''g'Key.enter
Screenshot: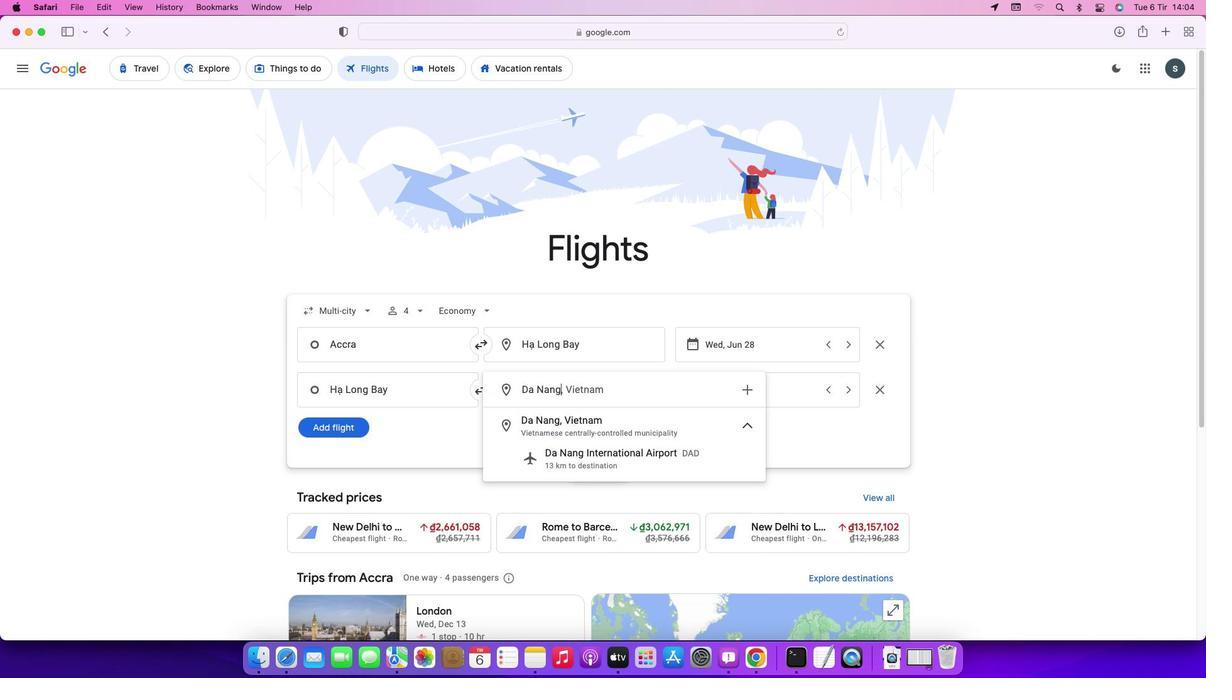 
Action: Mouse moved to (767, 396)
Screenshot: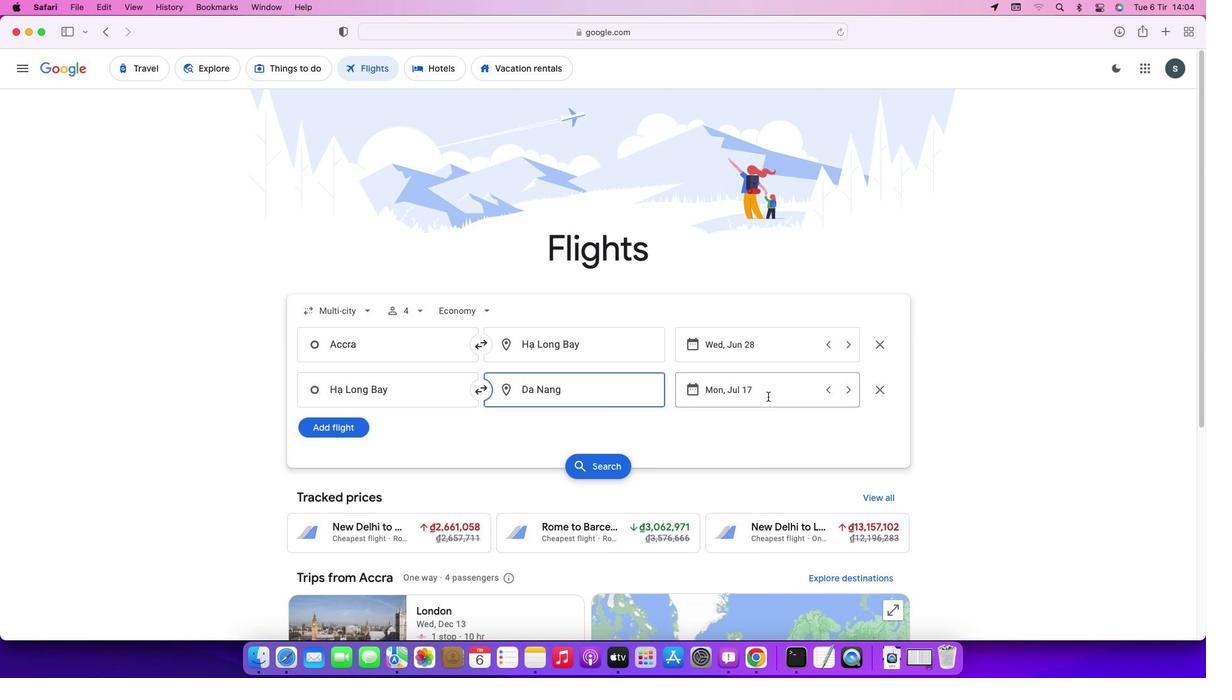 
Action: Mouse pressed left at (767, 396)
Screenshot: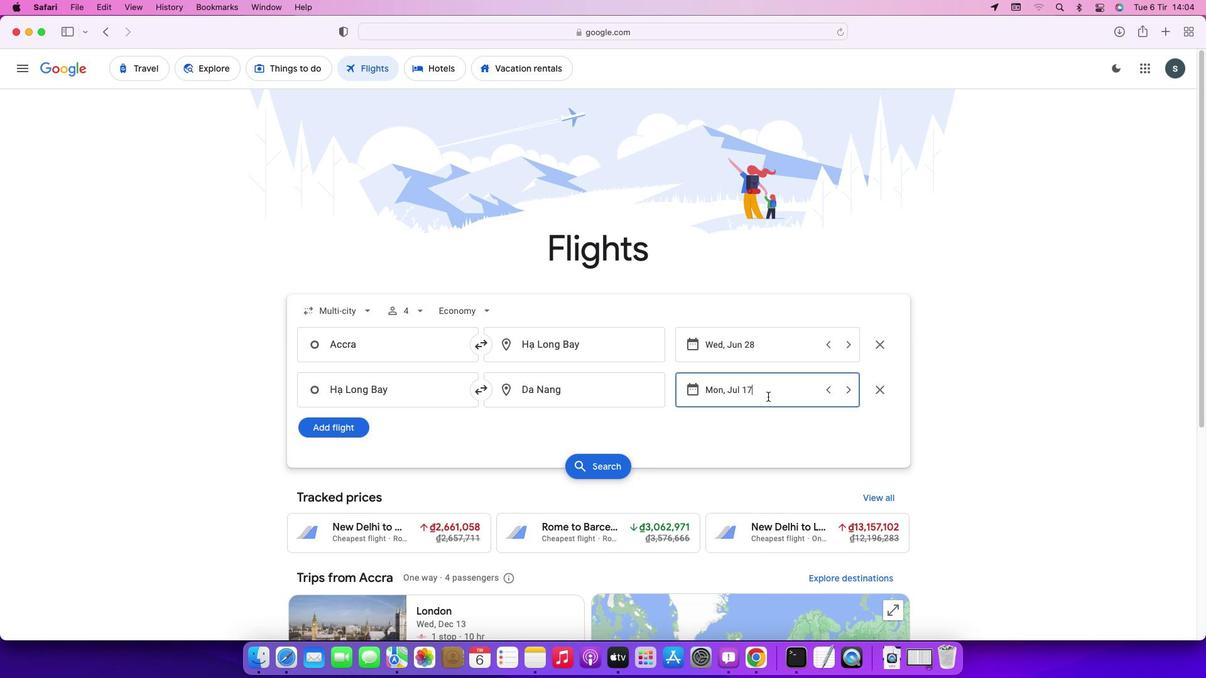 
Action: Mouse moved to (717, 510)
Screenshot: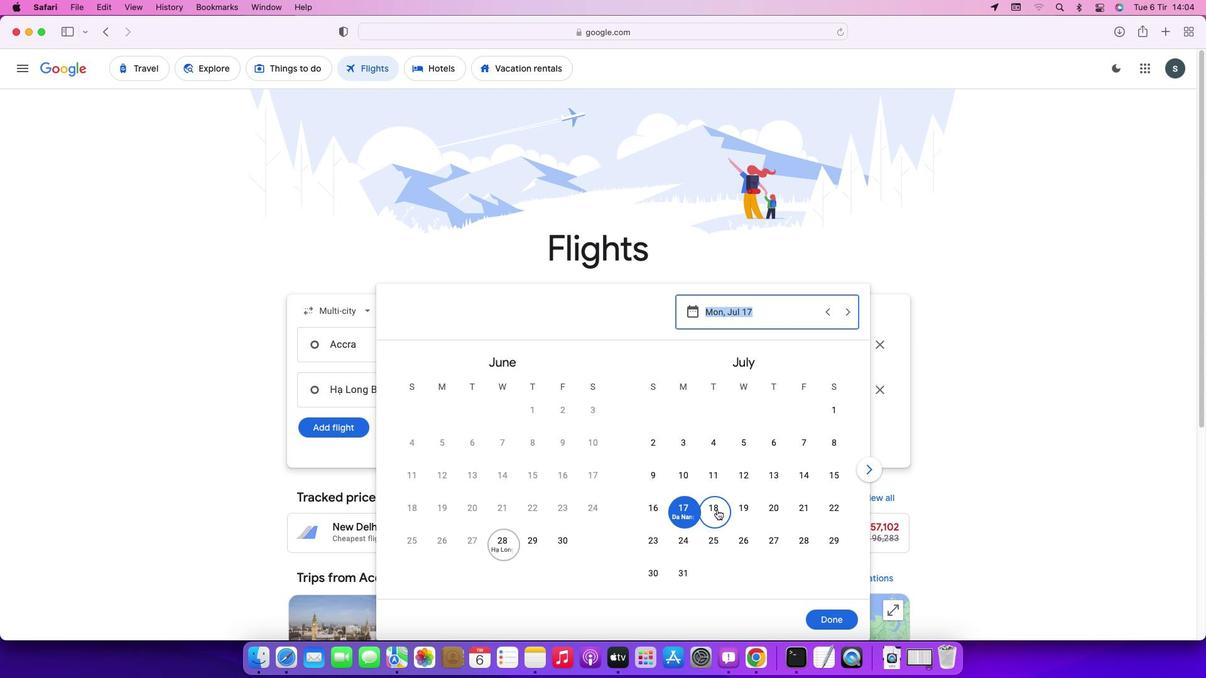 
Action: Mouse pressed left at (717, 510)
Screenshot: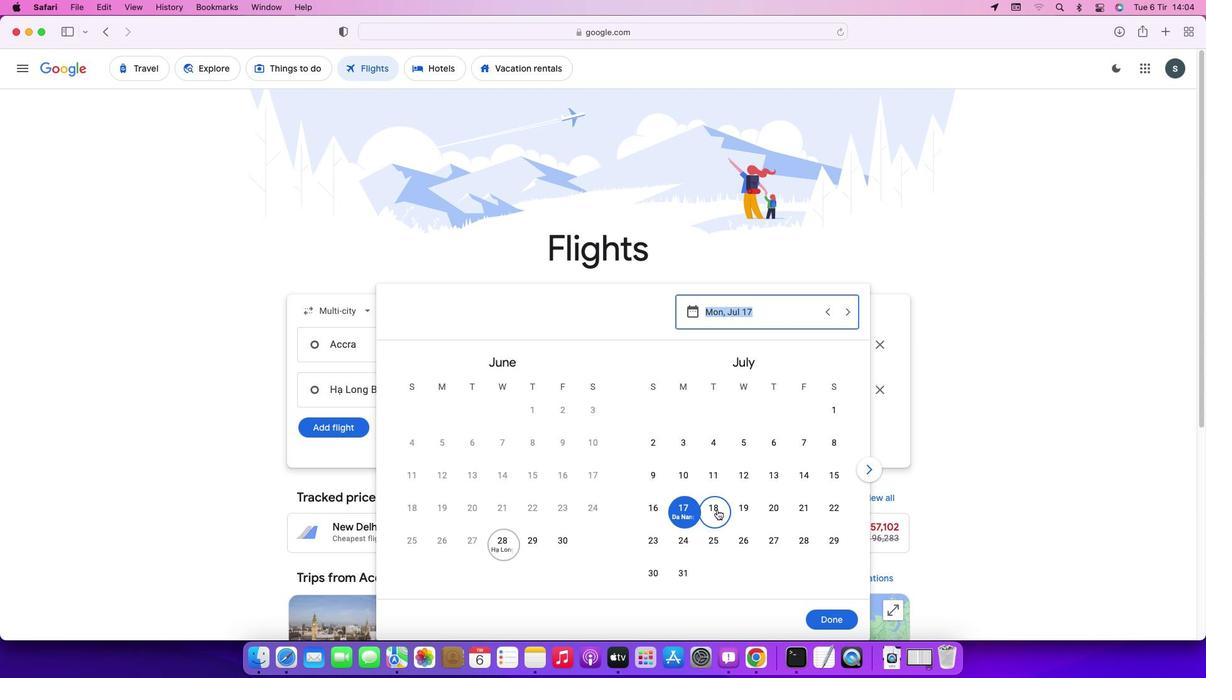 
Action: Mouse moved to (833, 617)
Screenshot: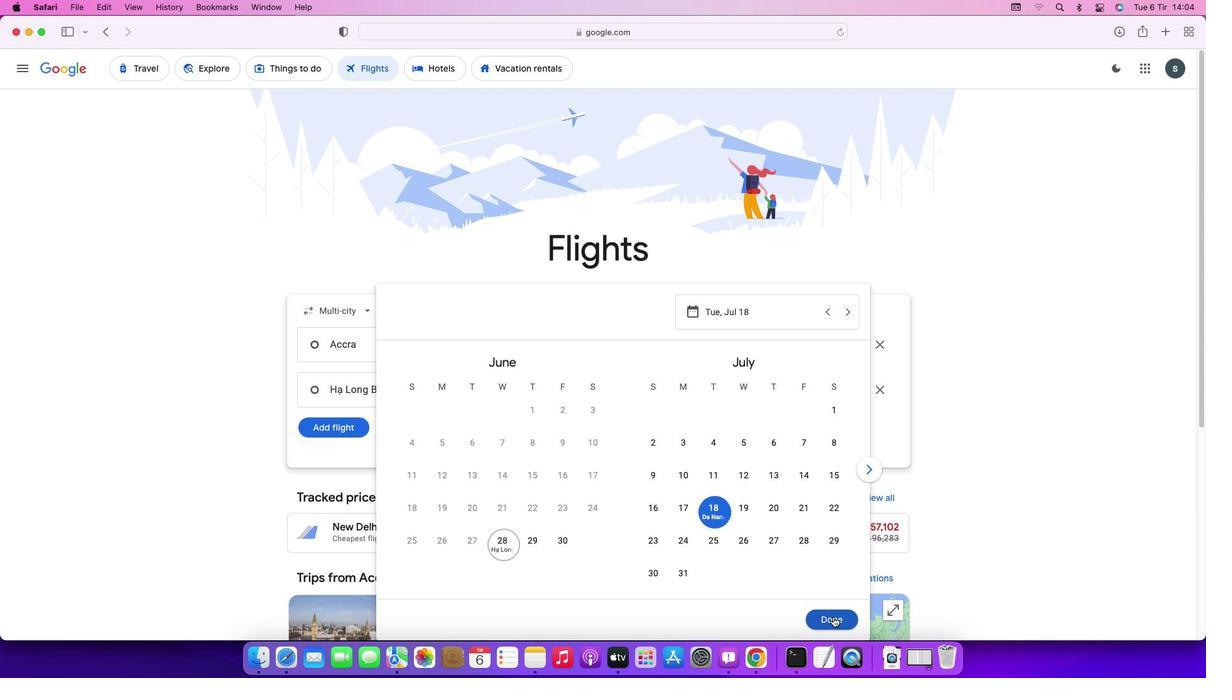 
Action: Mouse pressed left at (833, 617)
Screenshot: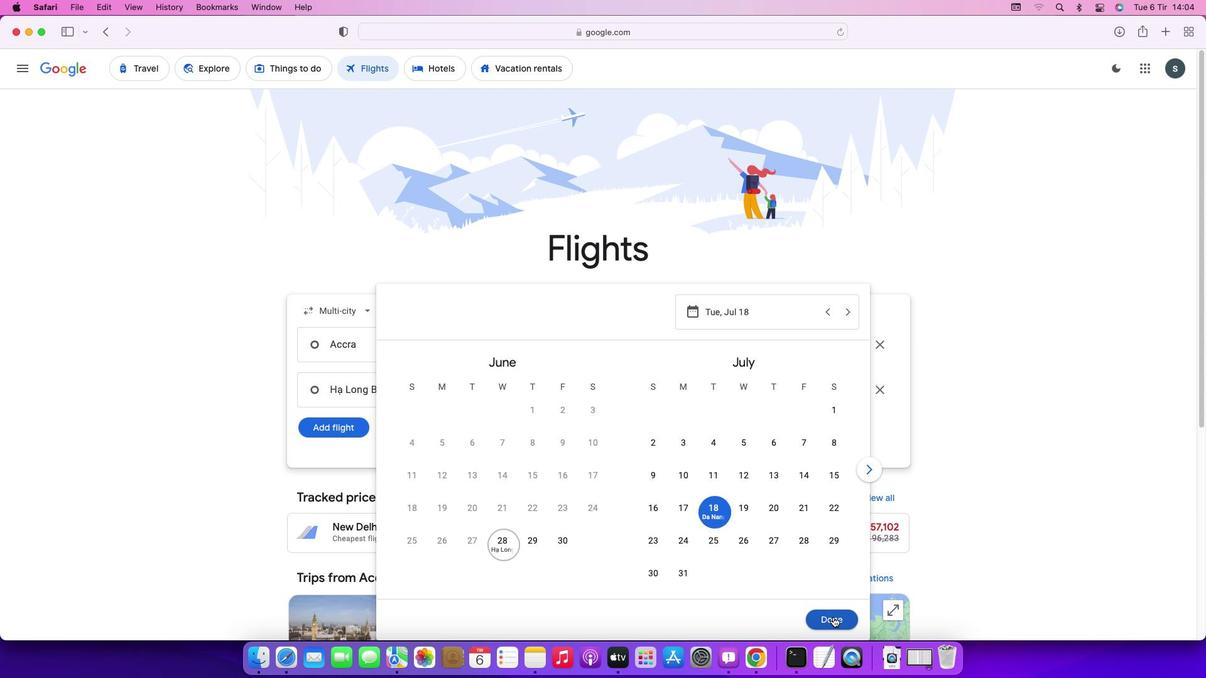 
Action: Mouse moved to (351, 429)
Screenshot: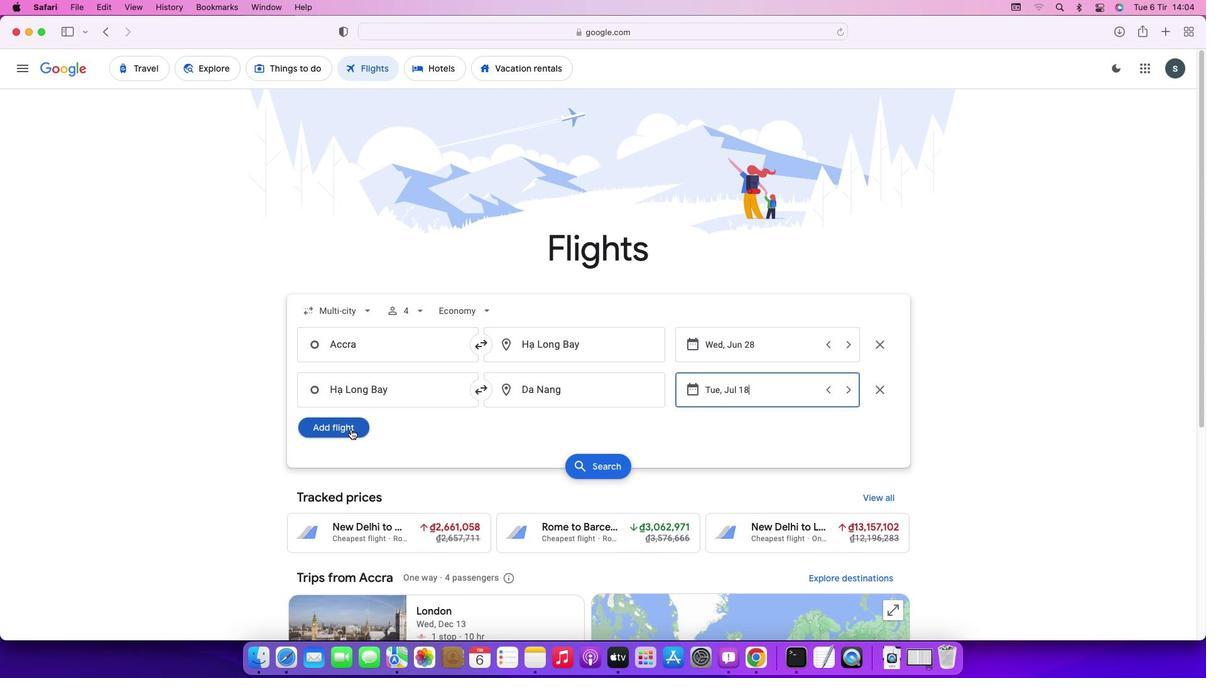 
Action: Mouse pressed left at (351, 429)
Screenshot: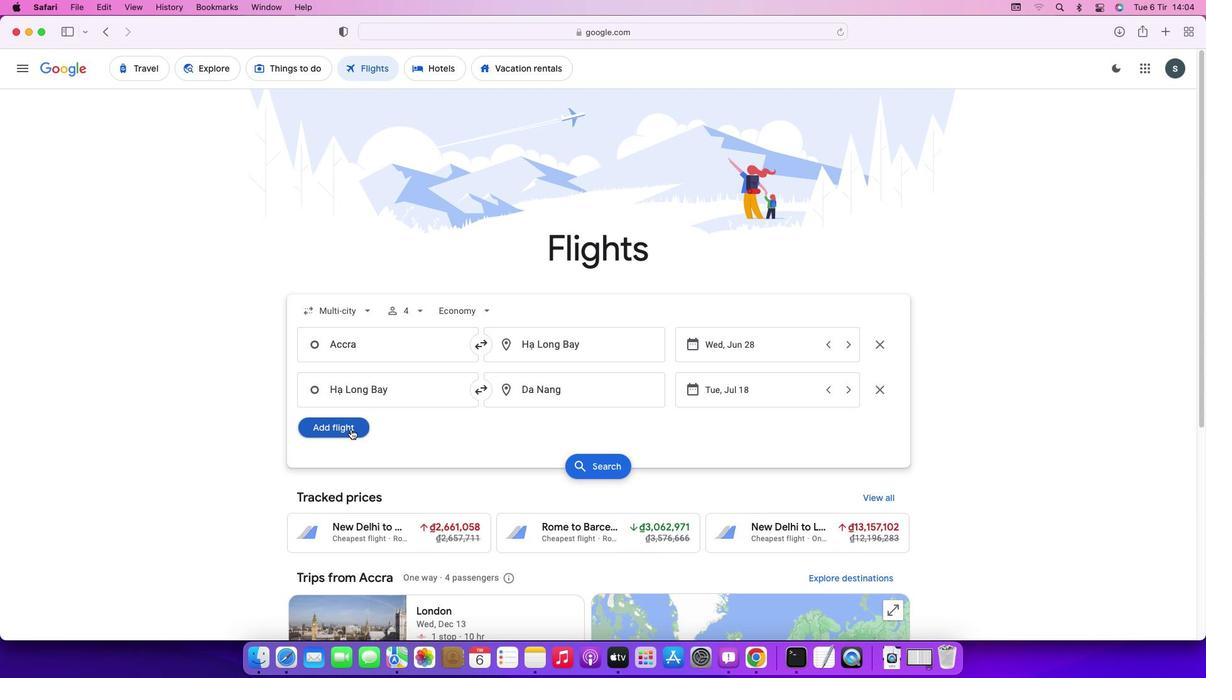 
Action: Mouse moved to (385, 436)
Screenshot: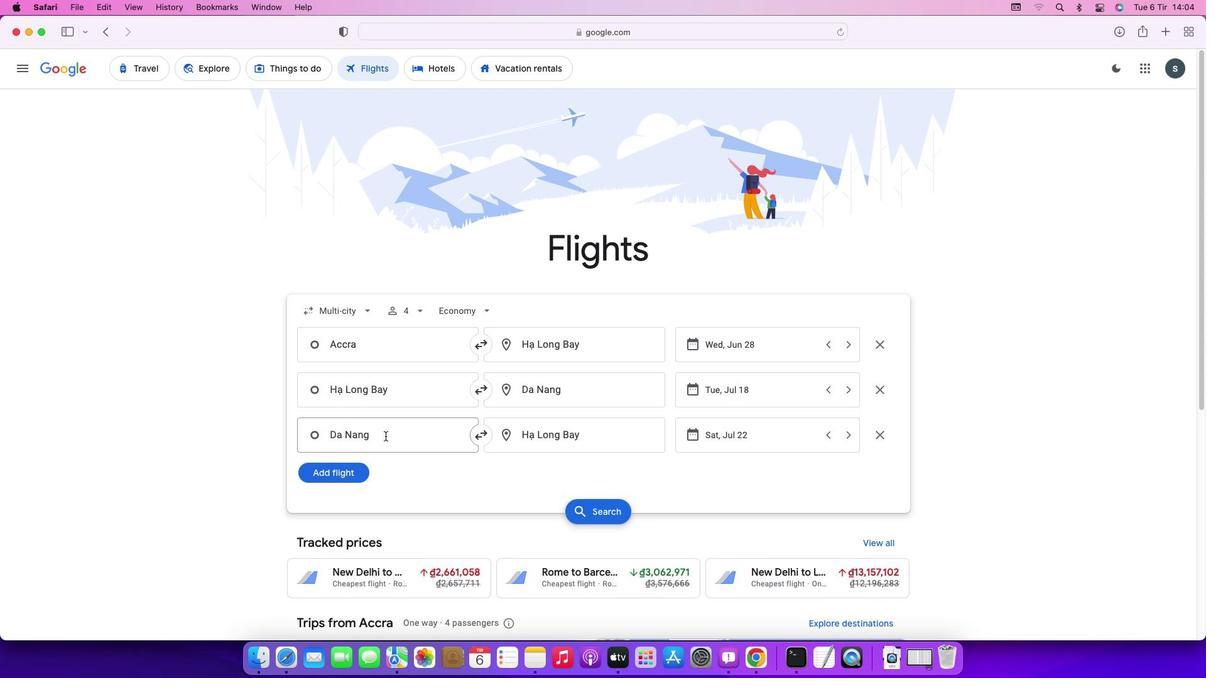 
Action: Mouse pressed left at (385, 436)
Screenshot: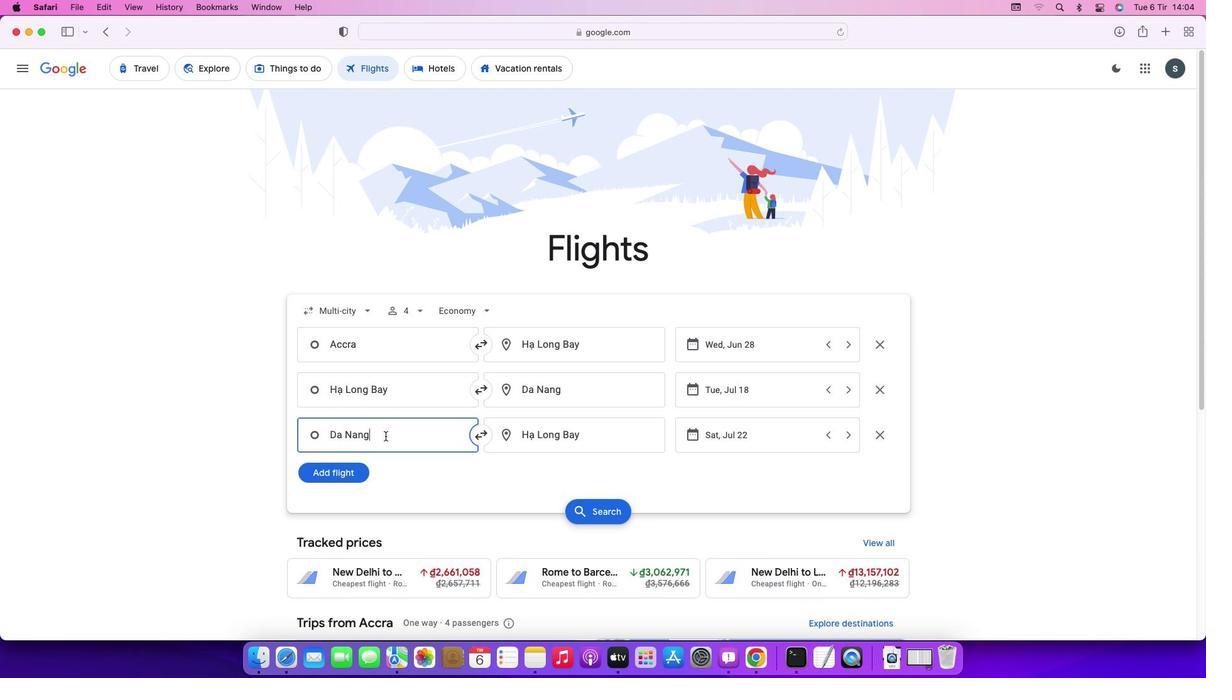 
Action: Key pressed Key.backspaceKey.caps_lock'D'Key.caps_lock'a'Key.spaceKey.caps_lock'N'Key.caps_lock'a''n''g'Key.enter
Screenshot: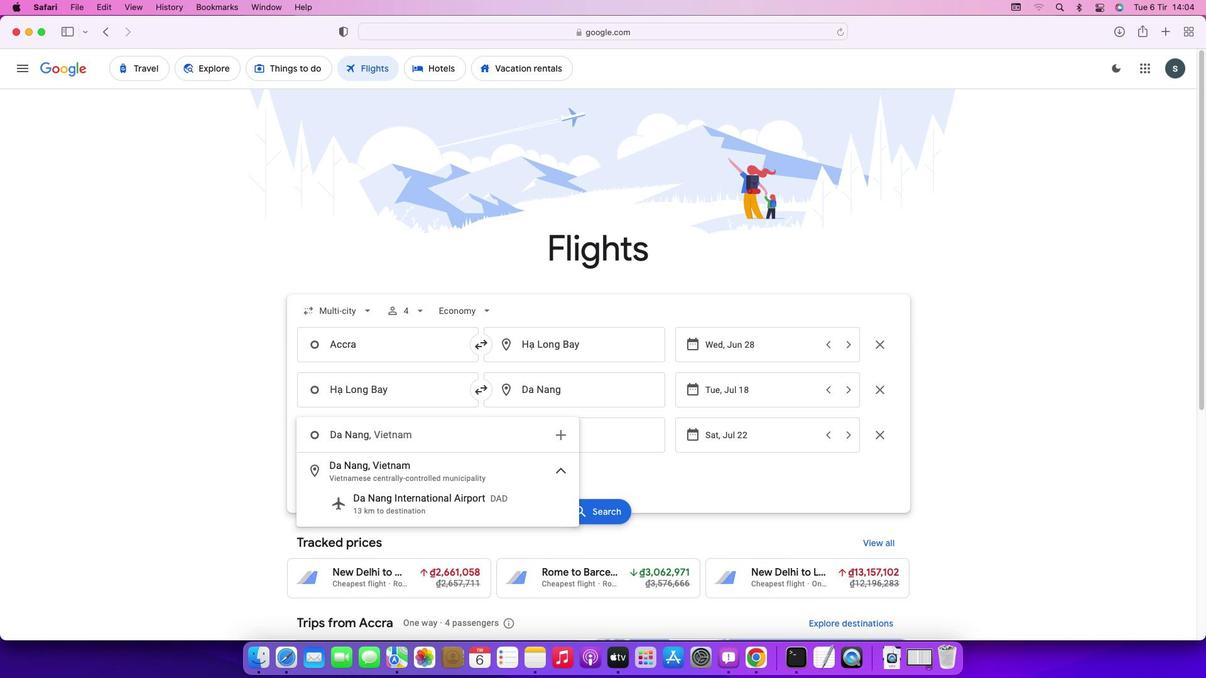 
Action: Mouse moved to (589, 435)
Screenshot: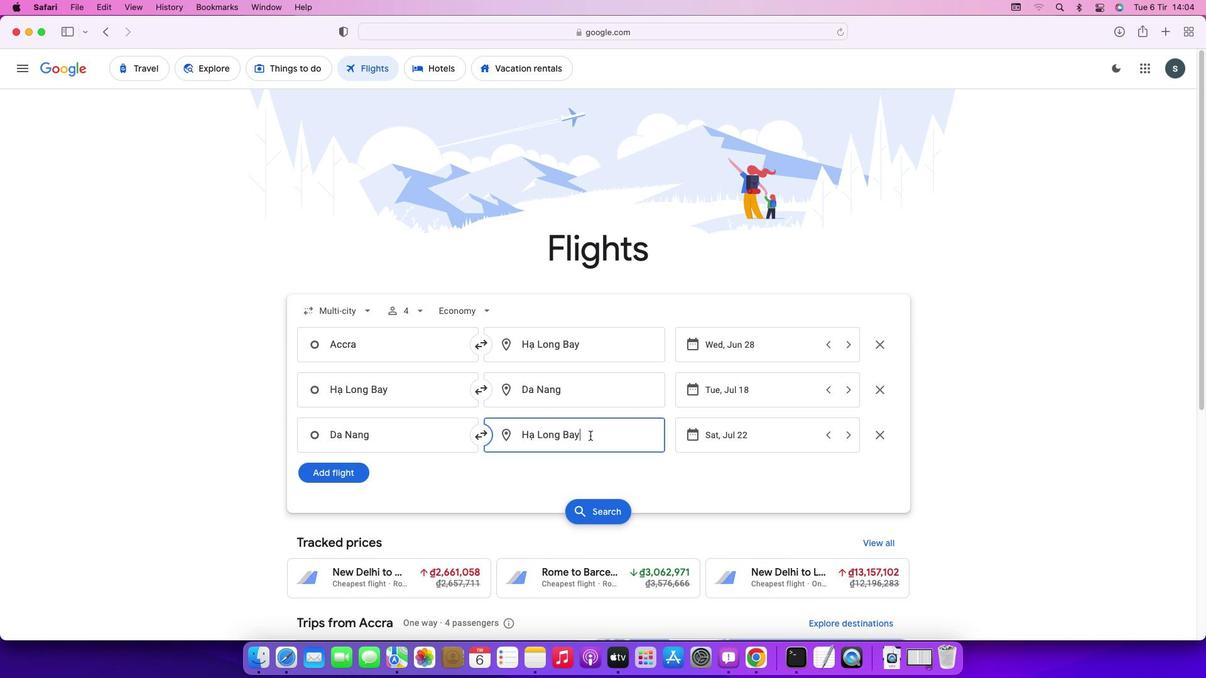 
Action: Mouse pressed left at (589, 435)
Screenshot: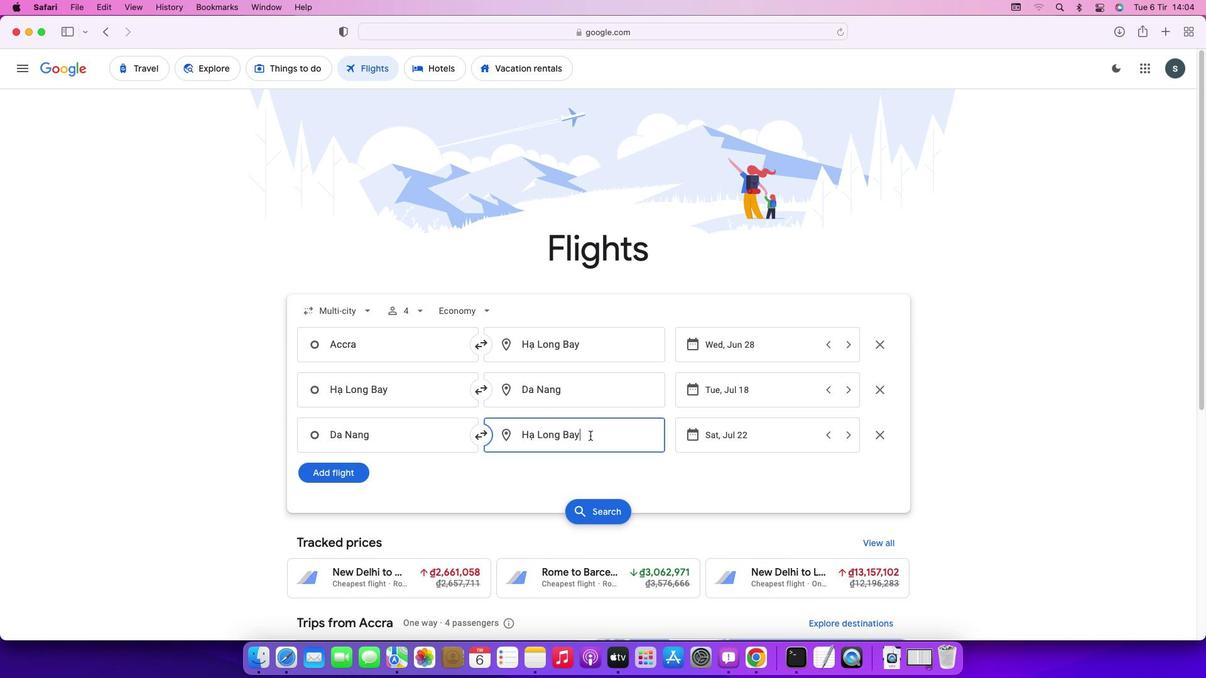 
Action: Key pressed Key.backspaceKey.caps_lock'A'Key.caps_lock'c''c''r''a'Key.enter
Screenshot: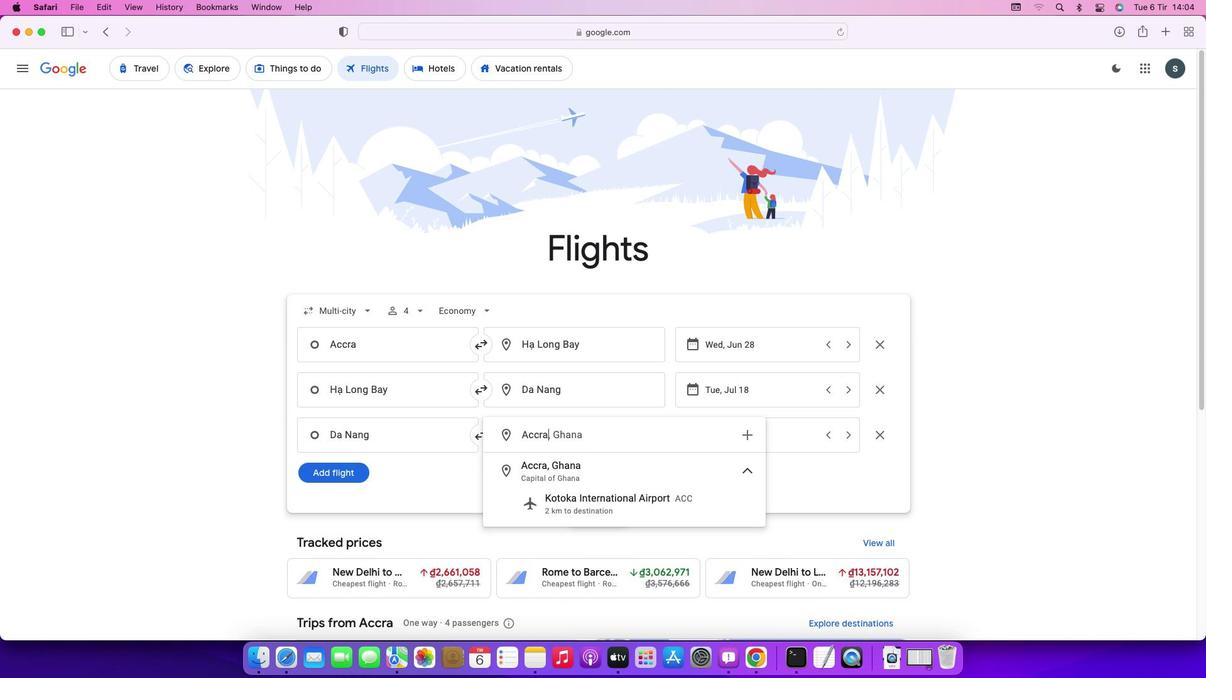 
Action: Mouse moved to (763, 440)
Screenshot: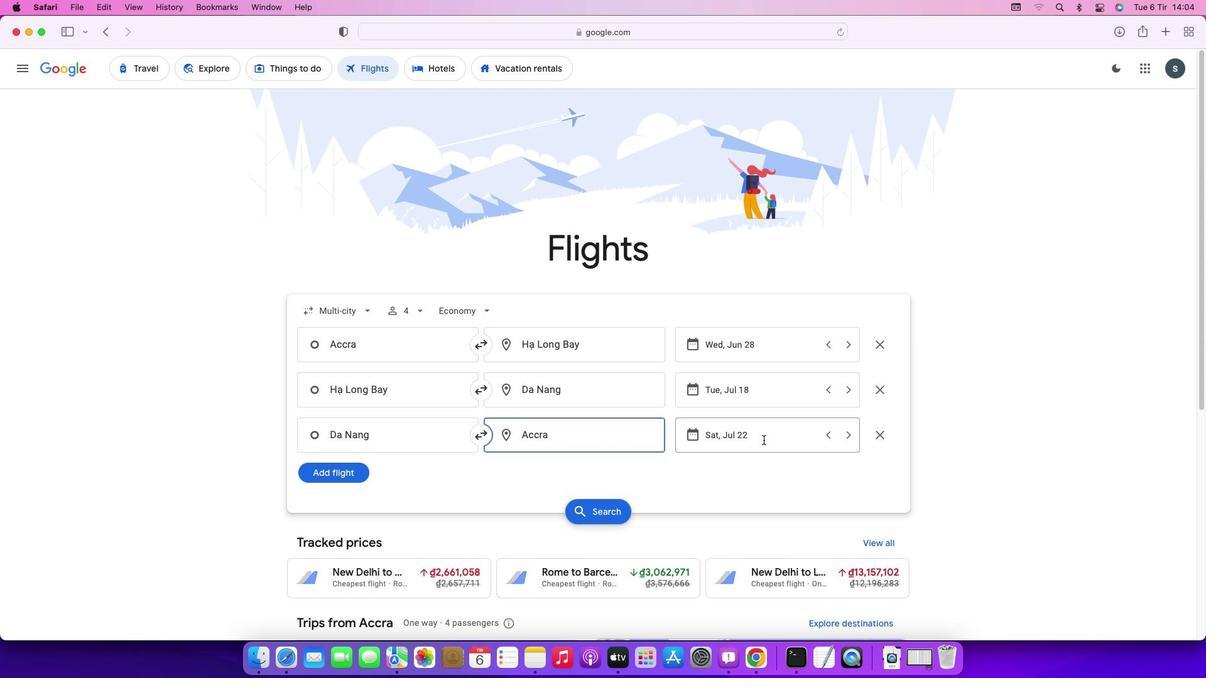 
Action: Mouse pressed left at (763, 440)
Screenshot: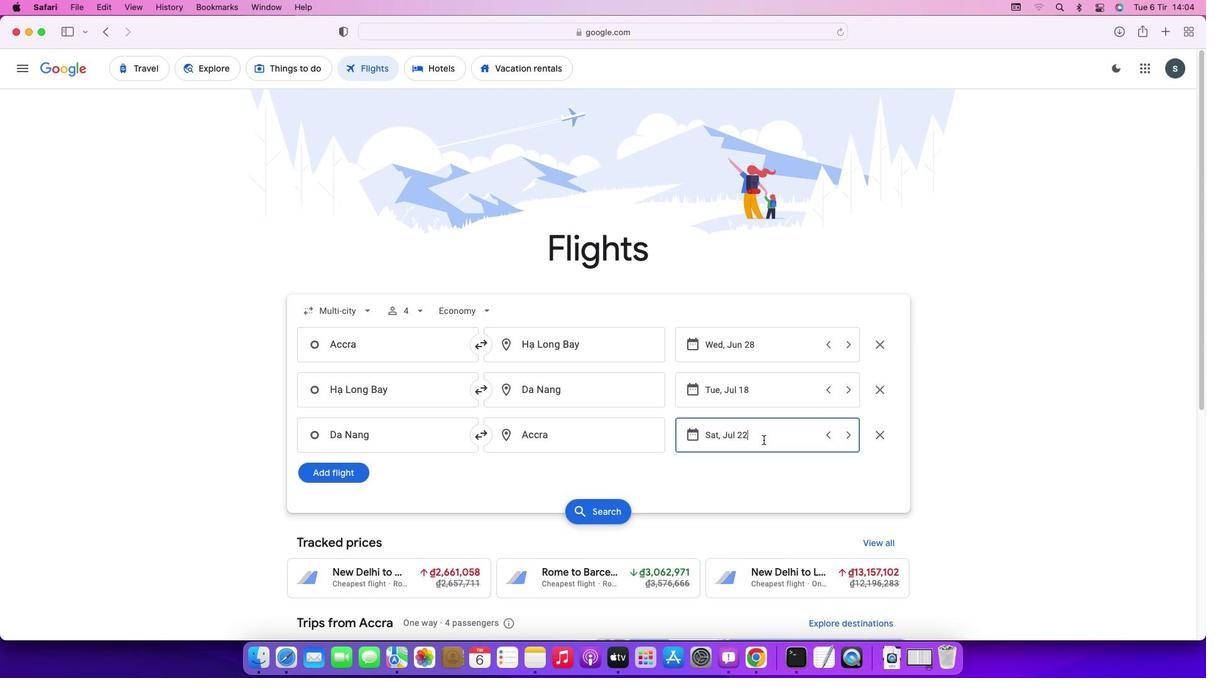 
Action: Mouse moved to (810, 547)
Screenshot: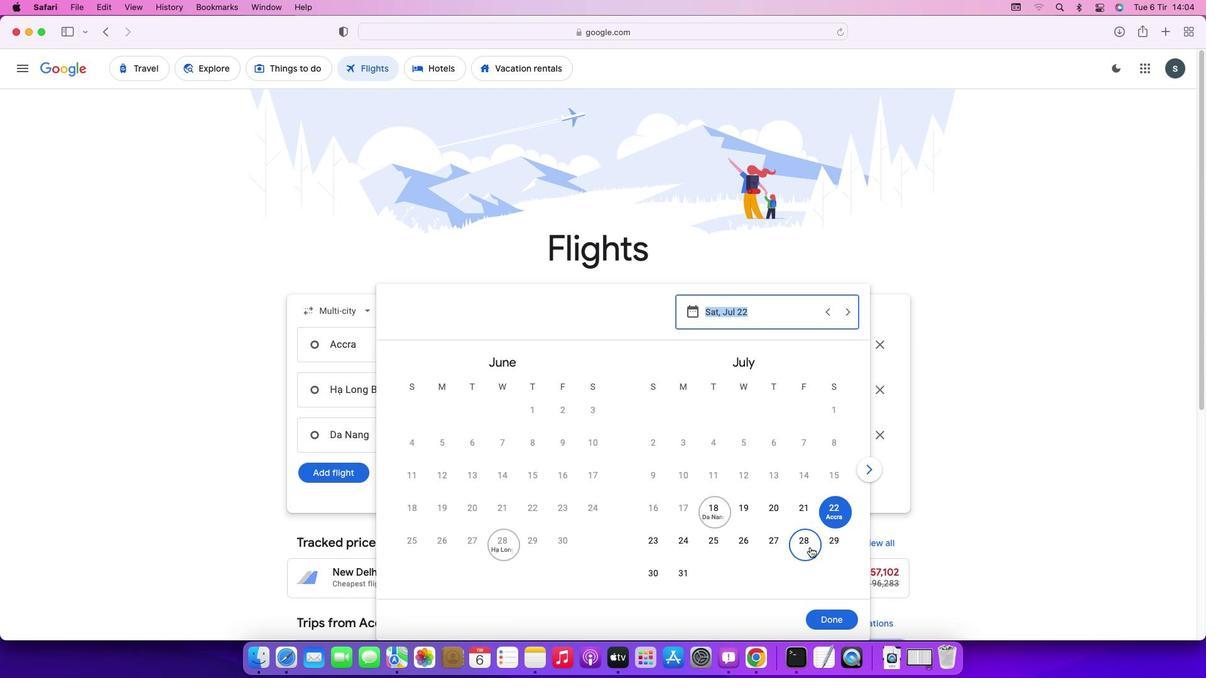
Action: Mouse pressed left at (810, 547)
Screenshot: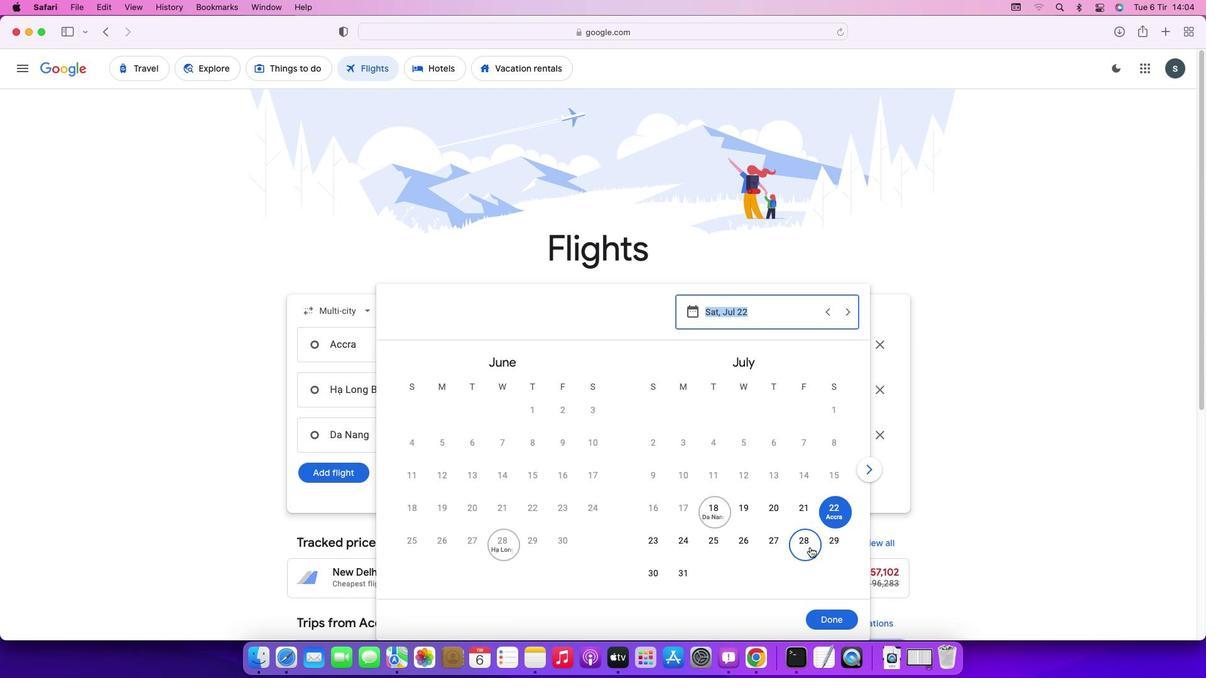 
Action: Mouse moved to (833, 616)
Screenshot: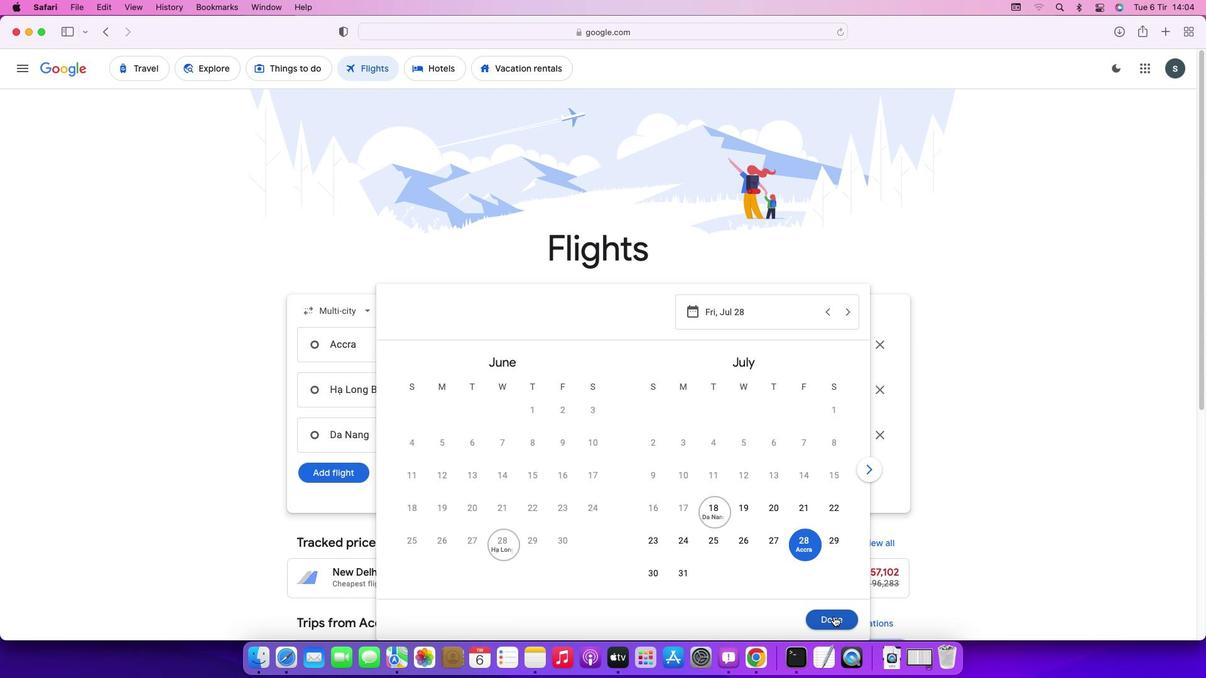 
Action: Mouse pressed left at (833, 616)
Screenshot: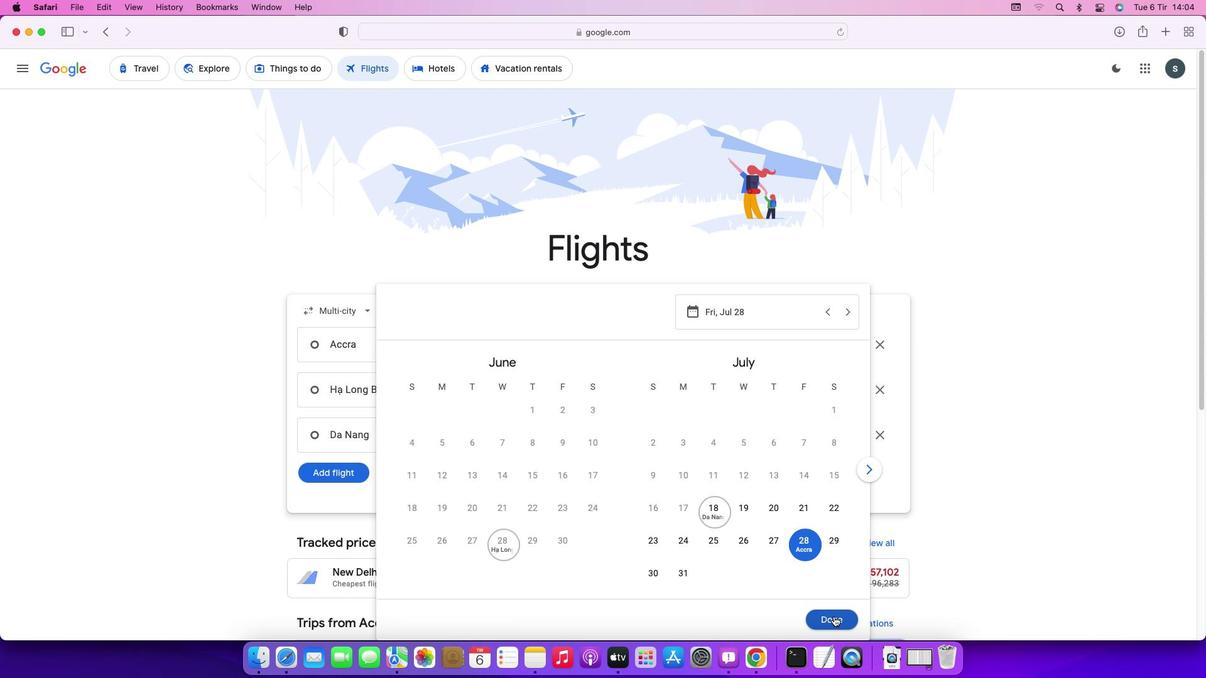 
Action: Mouse moved to (608, 514)
Screenshot: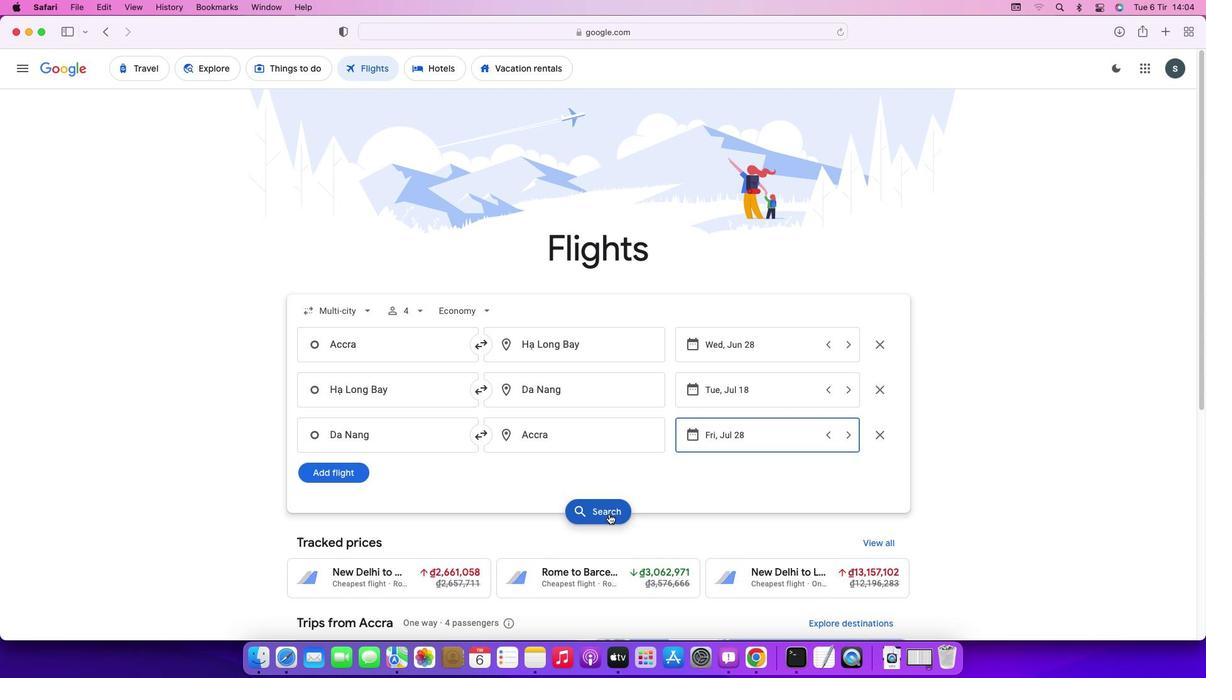 
Action: Mouse pressed left at (608, 514)
Screenshot: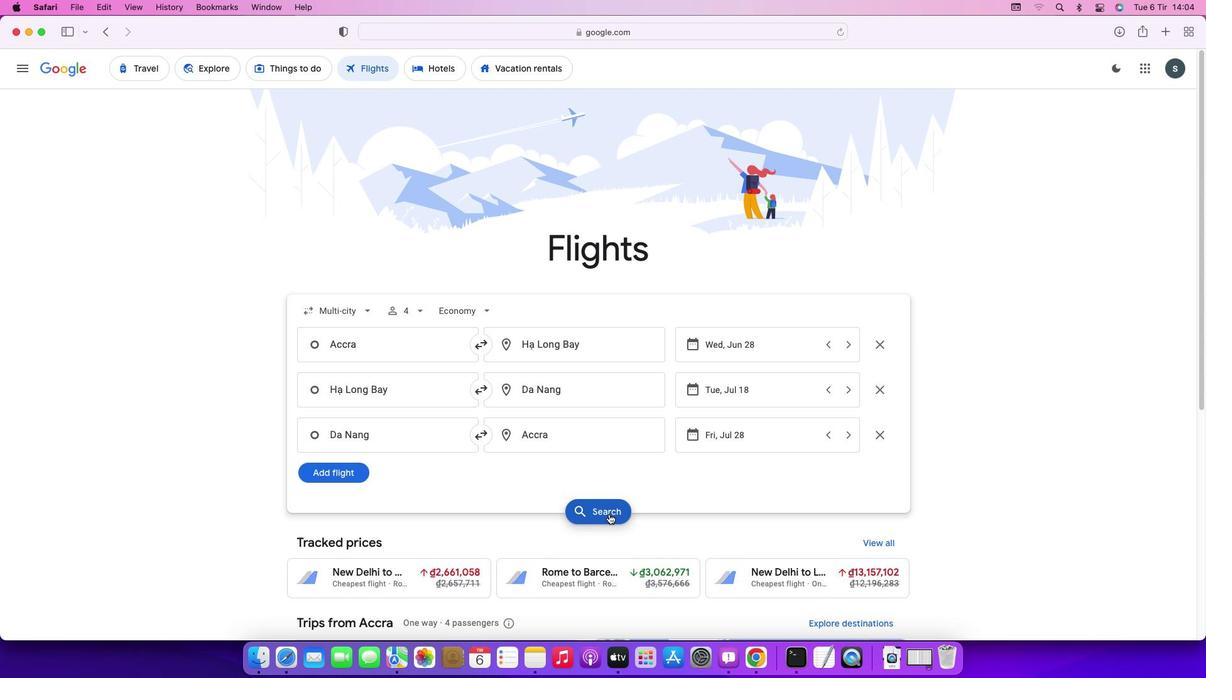 
Action: Mouse moved to (395, 306)
Screenshot: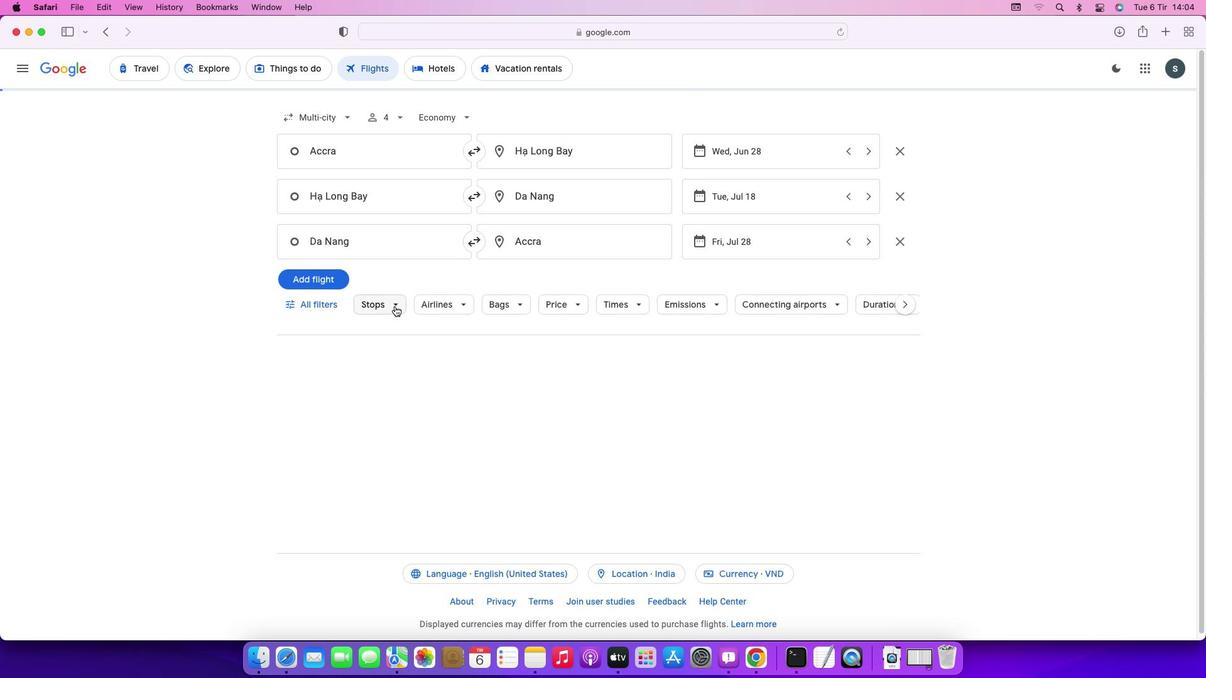 
Action: Mouse pressed left at (395, 306)
Screenshot: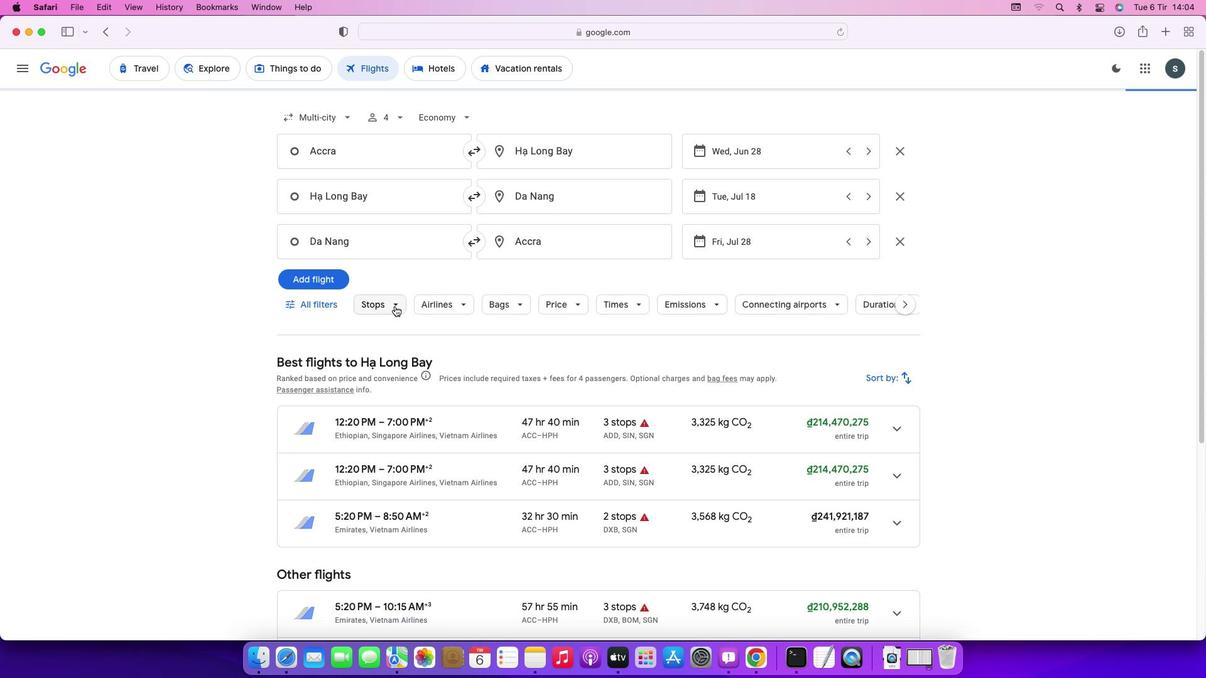 
Action: Mouse moved to (383, 369)
Screenshot: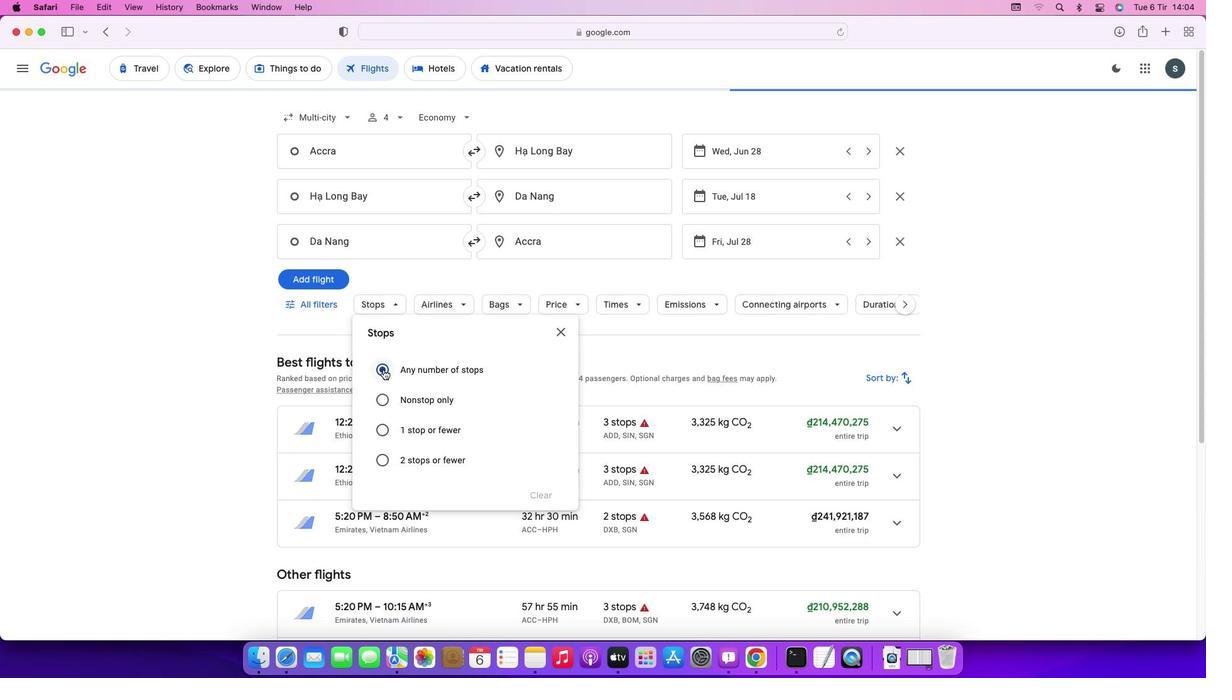 
Action: Mouse pressed left at (383, 369)
Screenshot: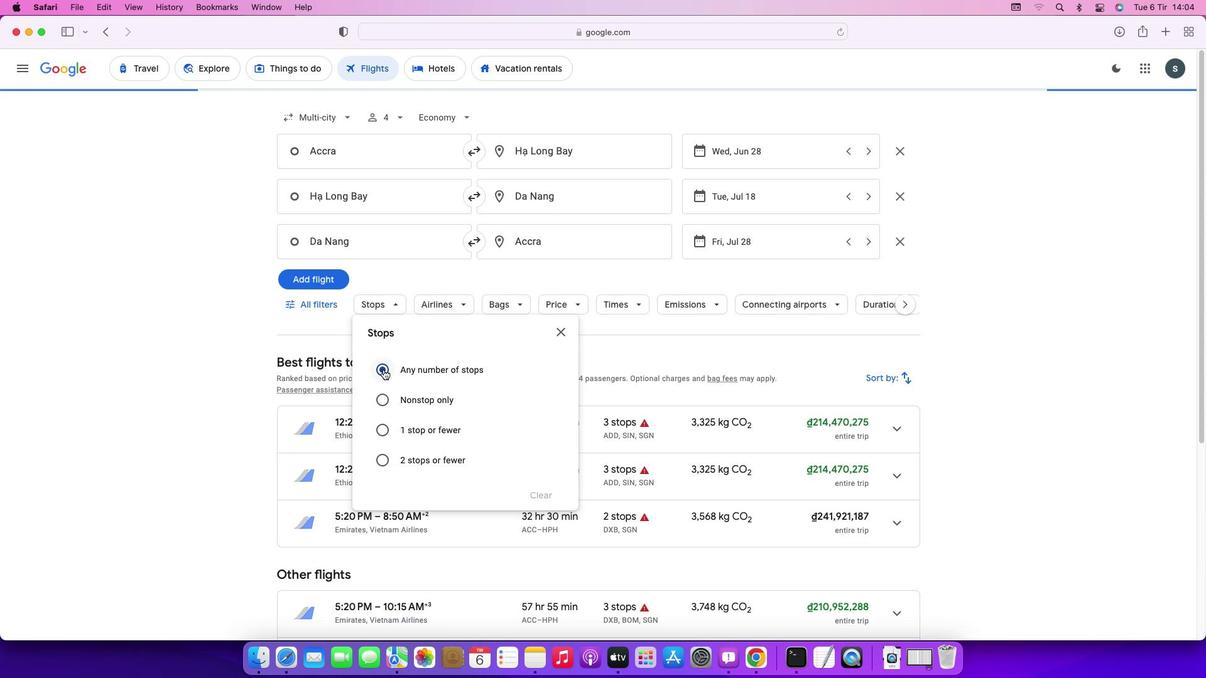 
Action: Mouse moved to (561, 338)
Screenshot: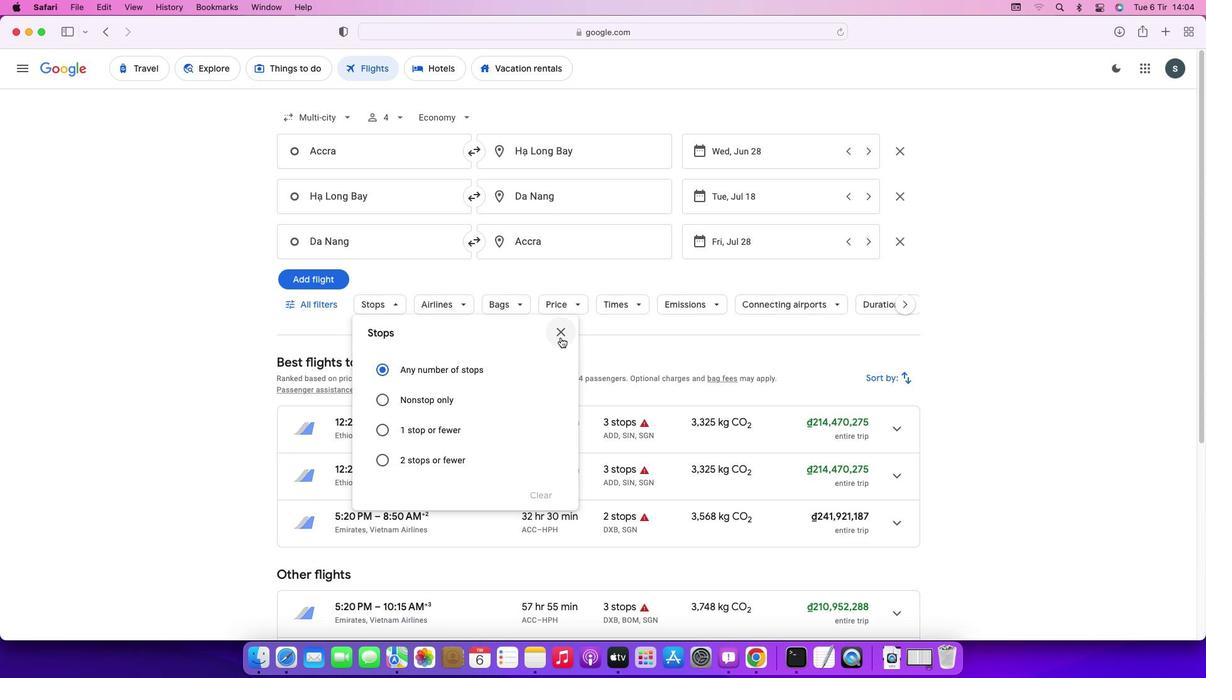 
Action: Mouse pressed left at (561, 338)
Screenshot: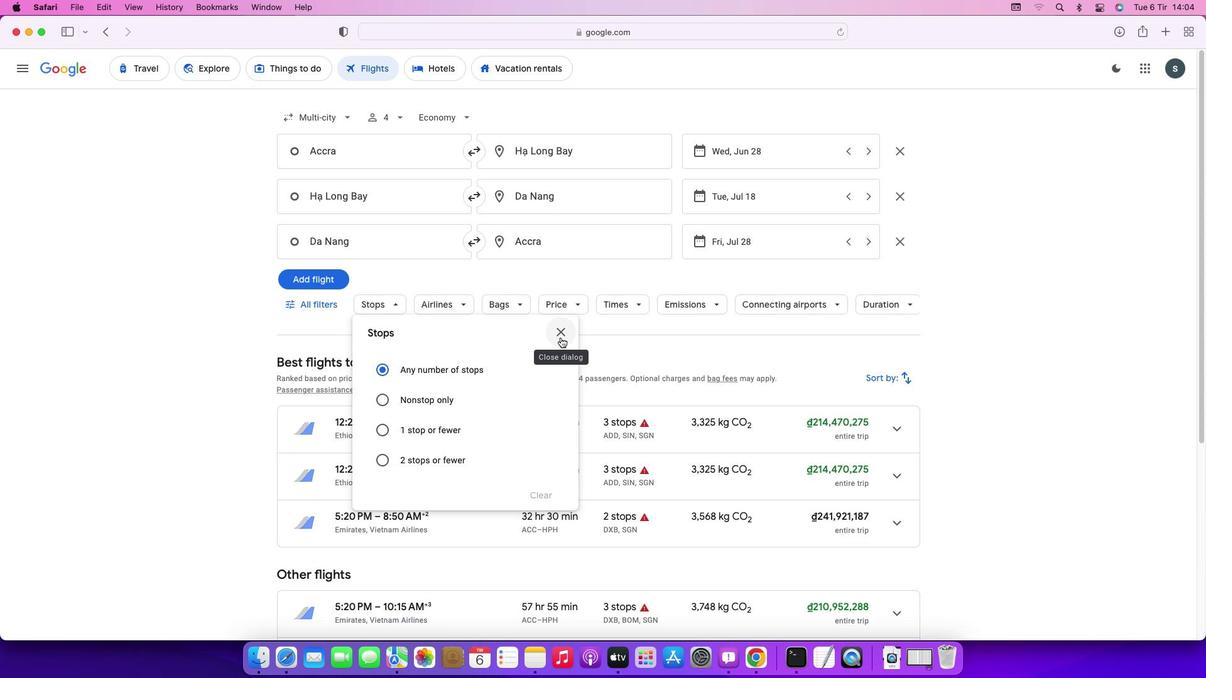 
Action: Mouse moved to (442, 309)
Screenshot: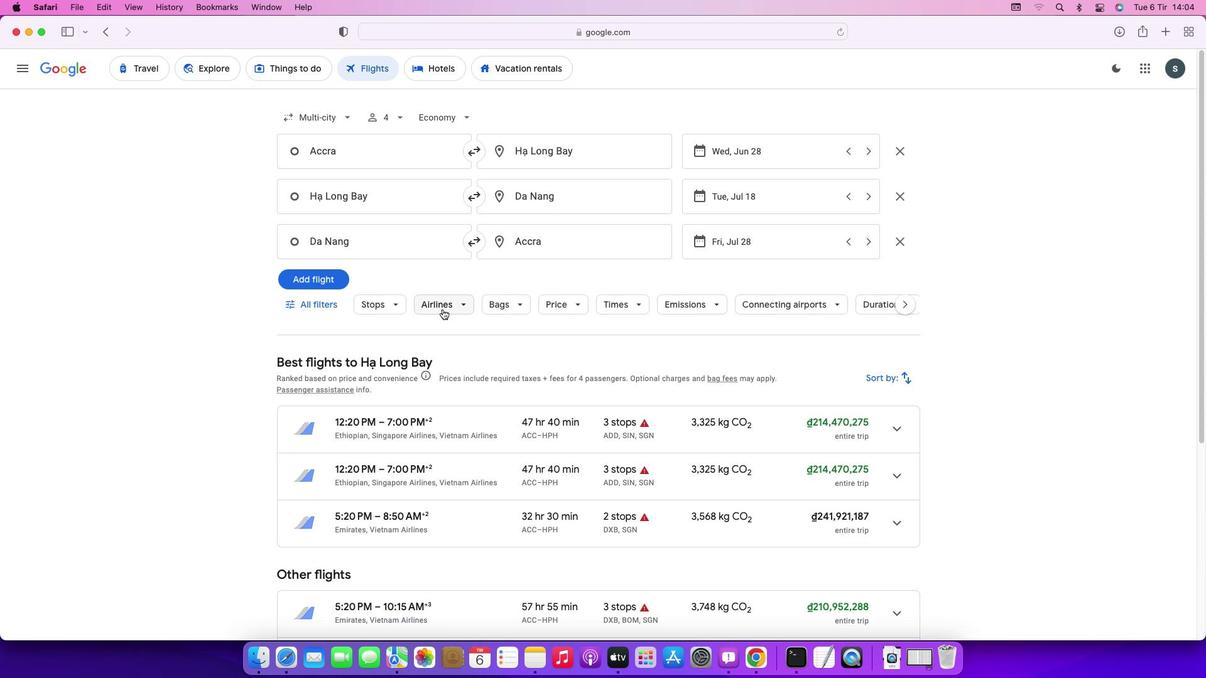 
Action: Mouse pressed left at (442, 309)
Screenshot: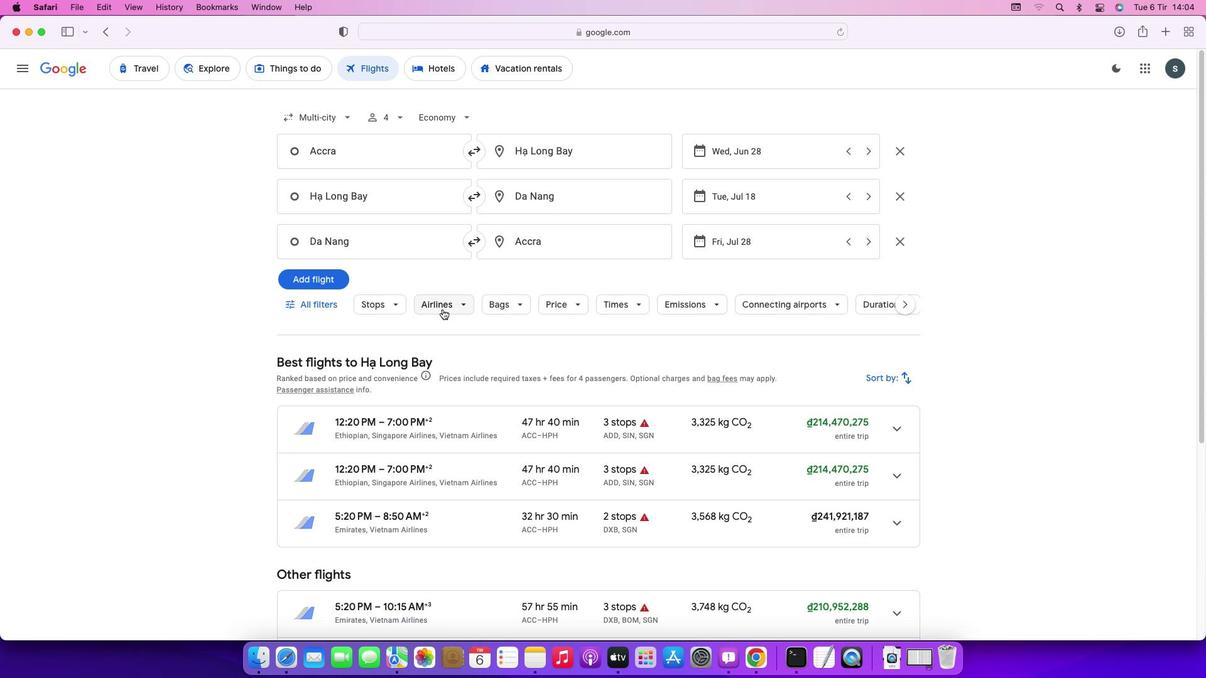 
Action: Mouse moved to (608, 371)
Screenshot: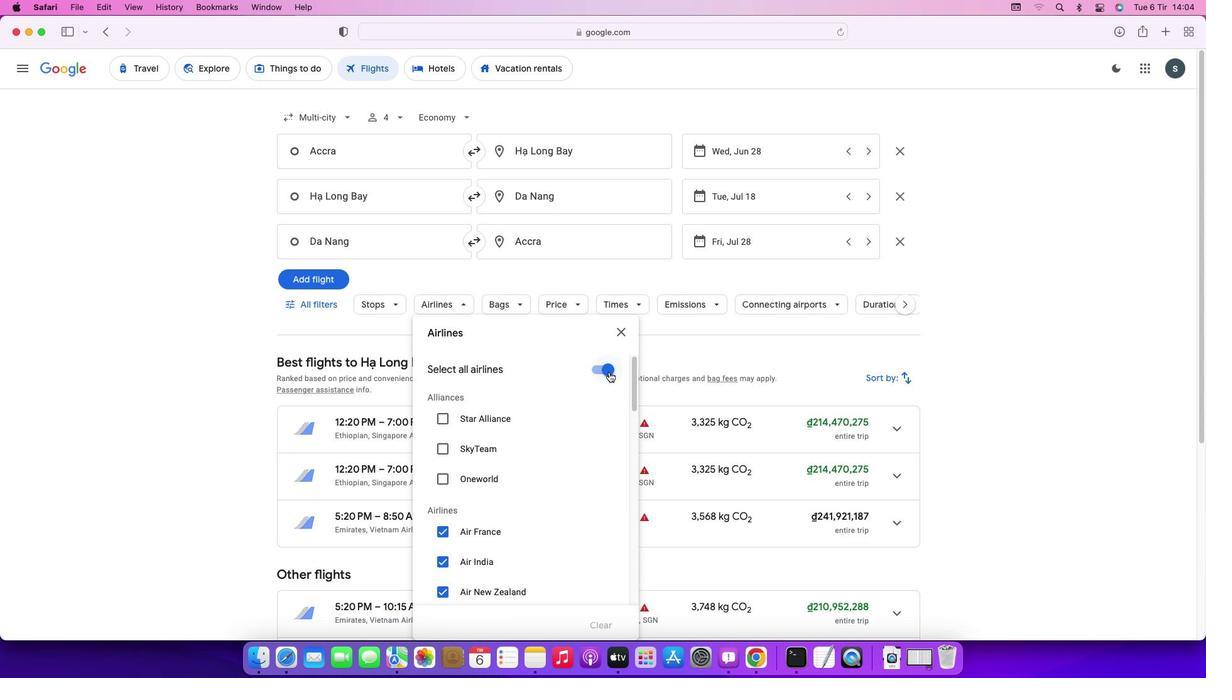 
Action: Mouse pressed left at (608, 371)
Screenshot: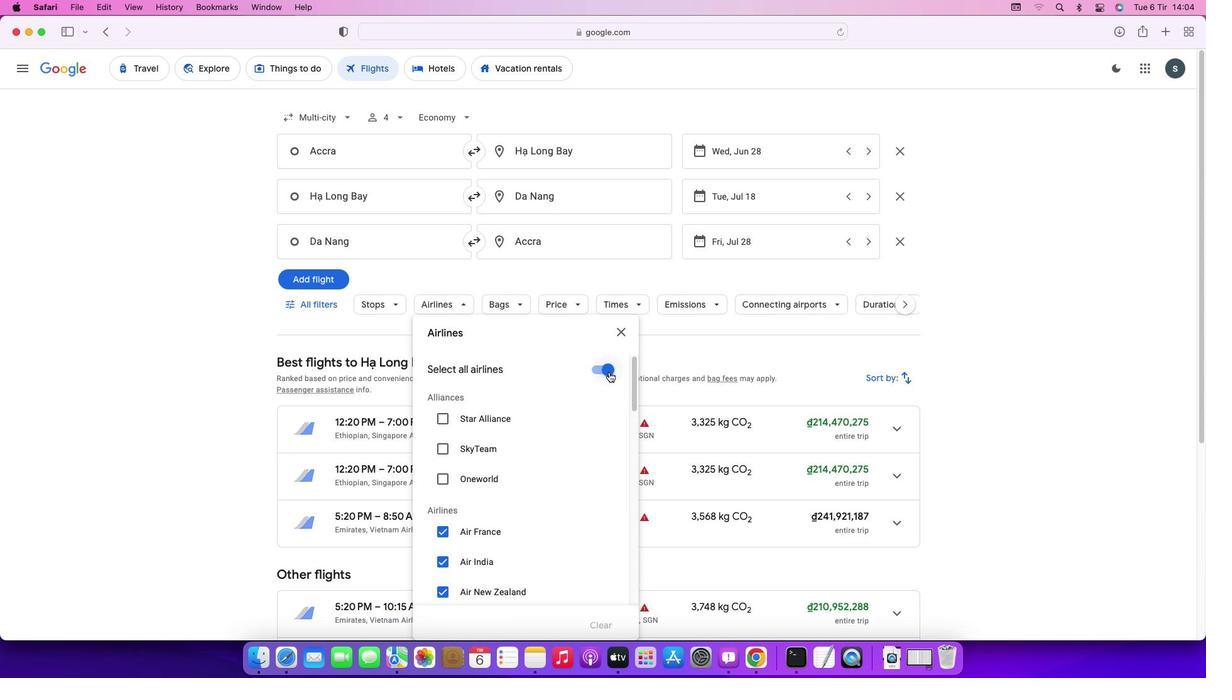 
Action: Mouse moved to (571, 488)
Screenshot: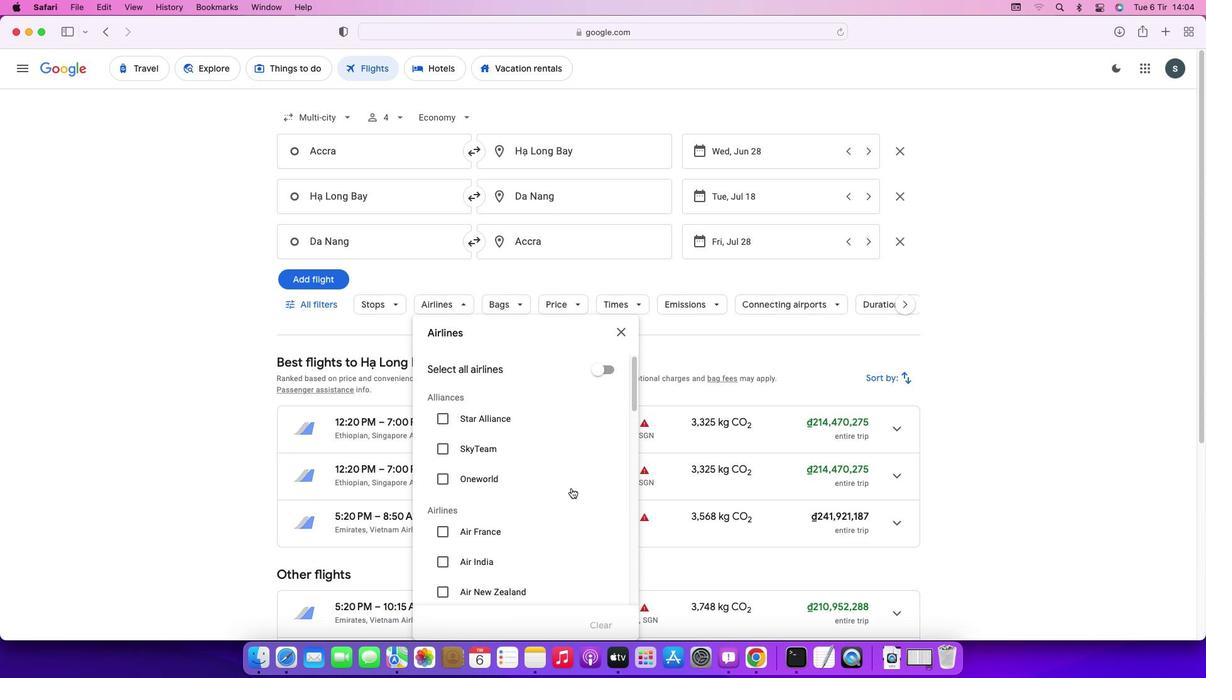 
Action: Mouse scrolled (571, 488) with delta (0, 0)
Screenshot: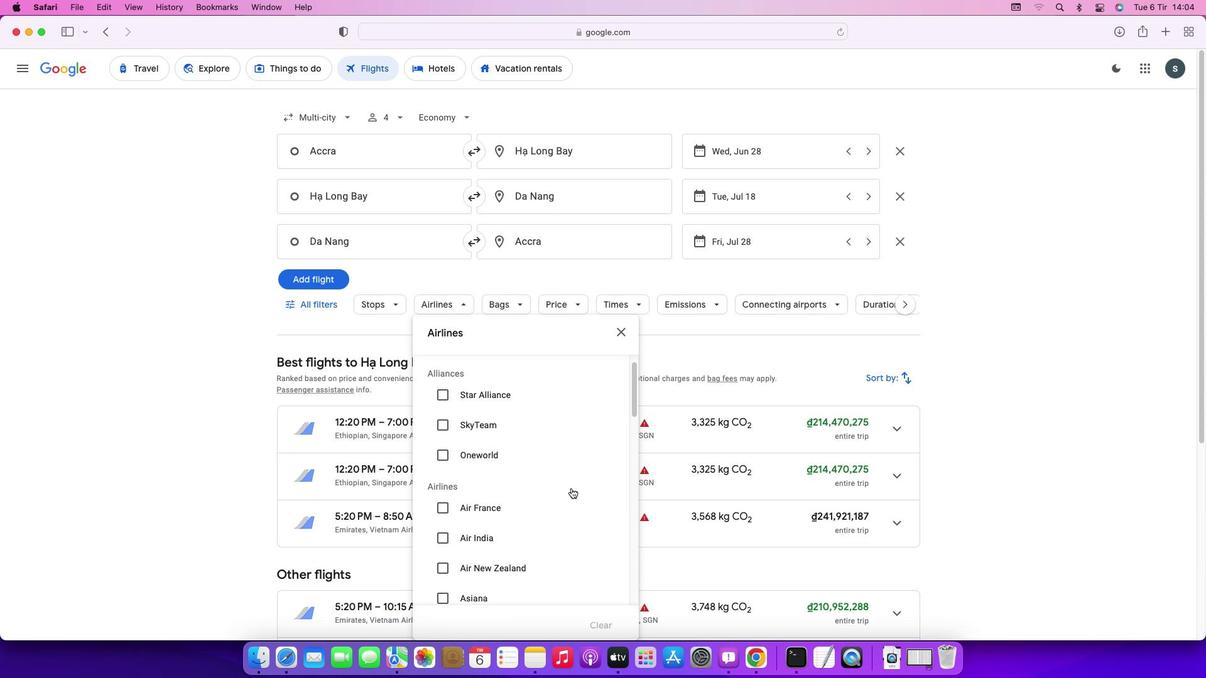 
Action: Mouse scrolled (571, 488) with delta (0, 0)
Screenshot: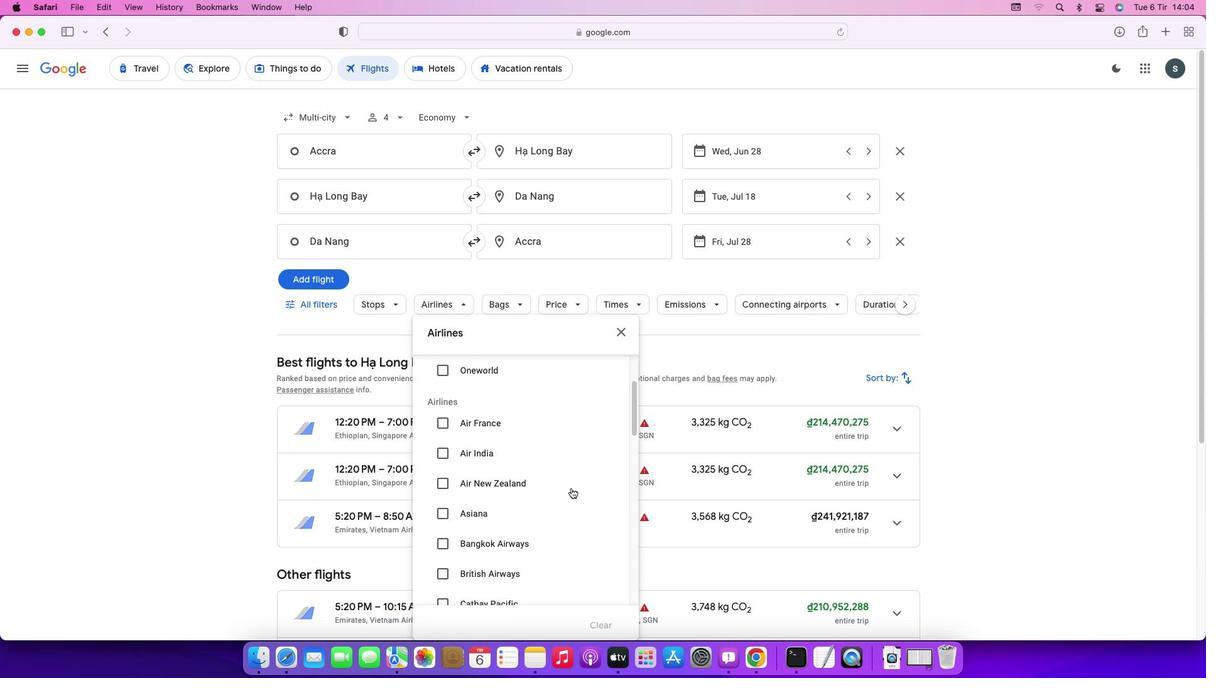 
Action: Mouse scrolled (571, 488) with delta (0, -1)
Screenshot: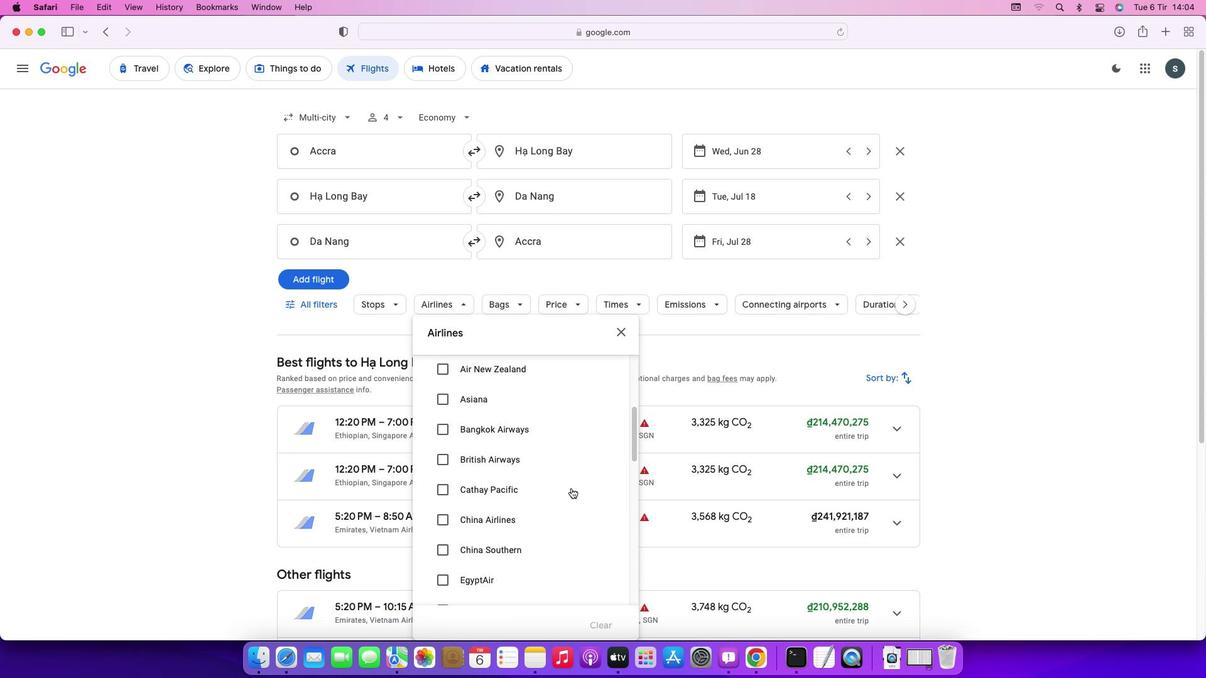 
Action: Mouse scrolled (571, 488) with delta (0, -2)
Screenshot: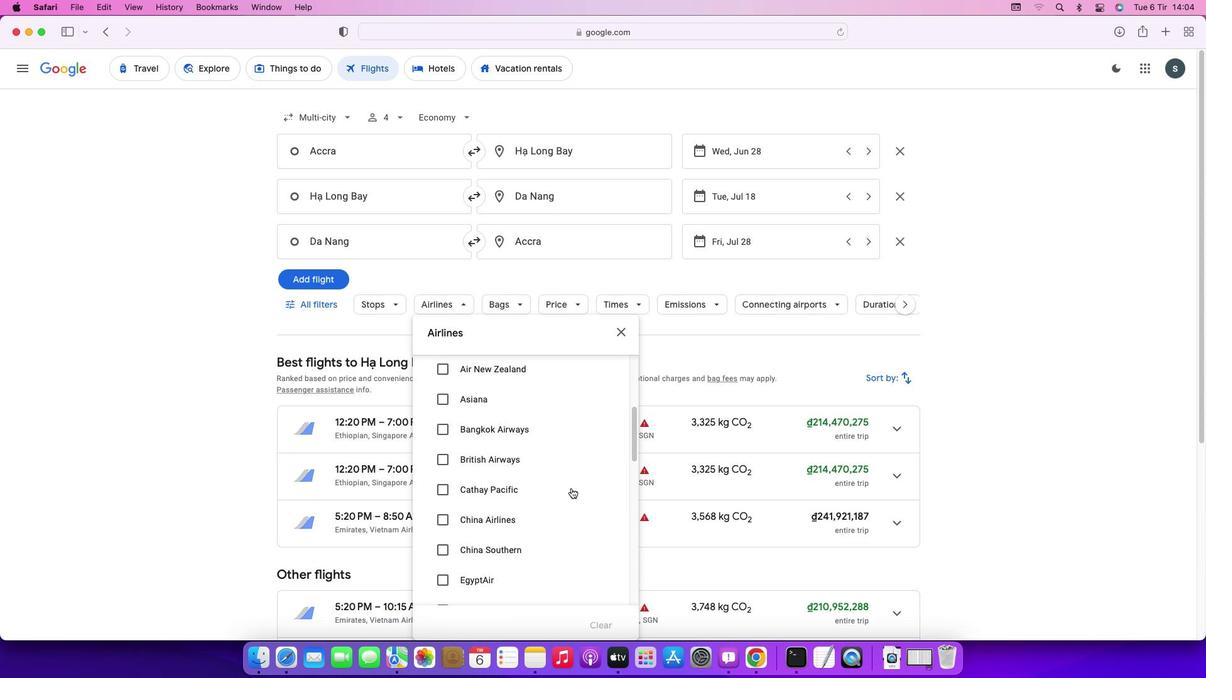 
Action: Mouse scrolled (571, 488) with delta (0, 0)
Screenshot: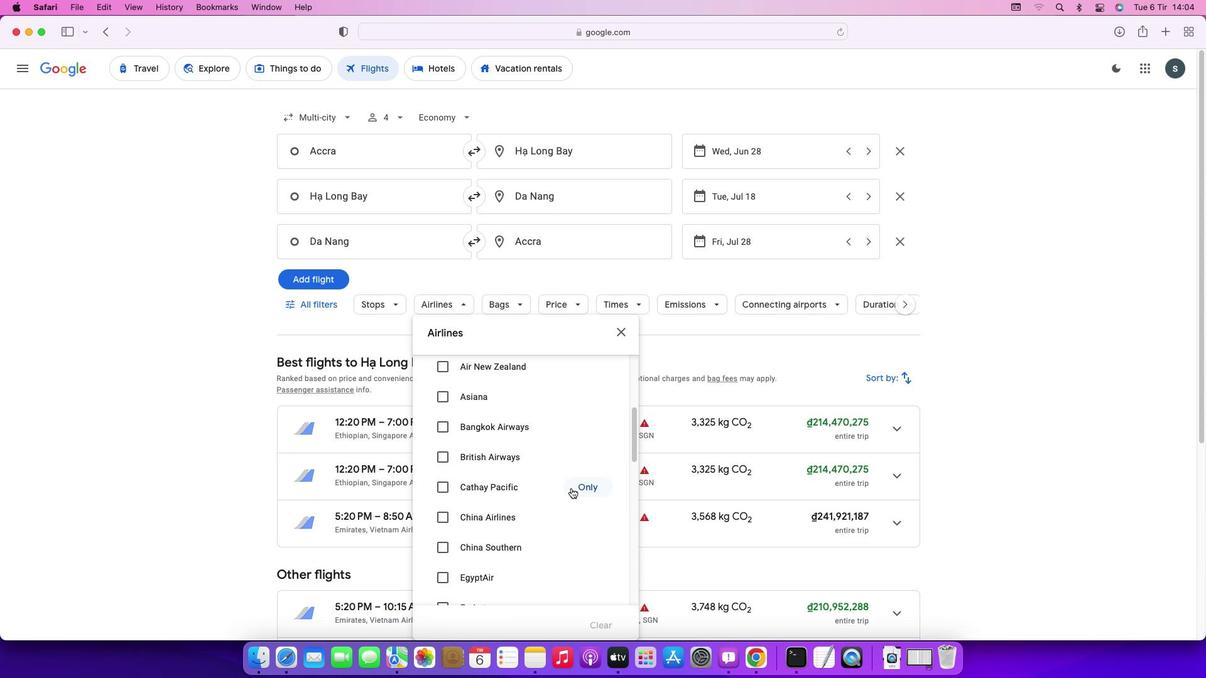 
Action: Mouse scrolled (571, 488) with delta (0, 0)
Screenshot: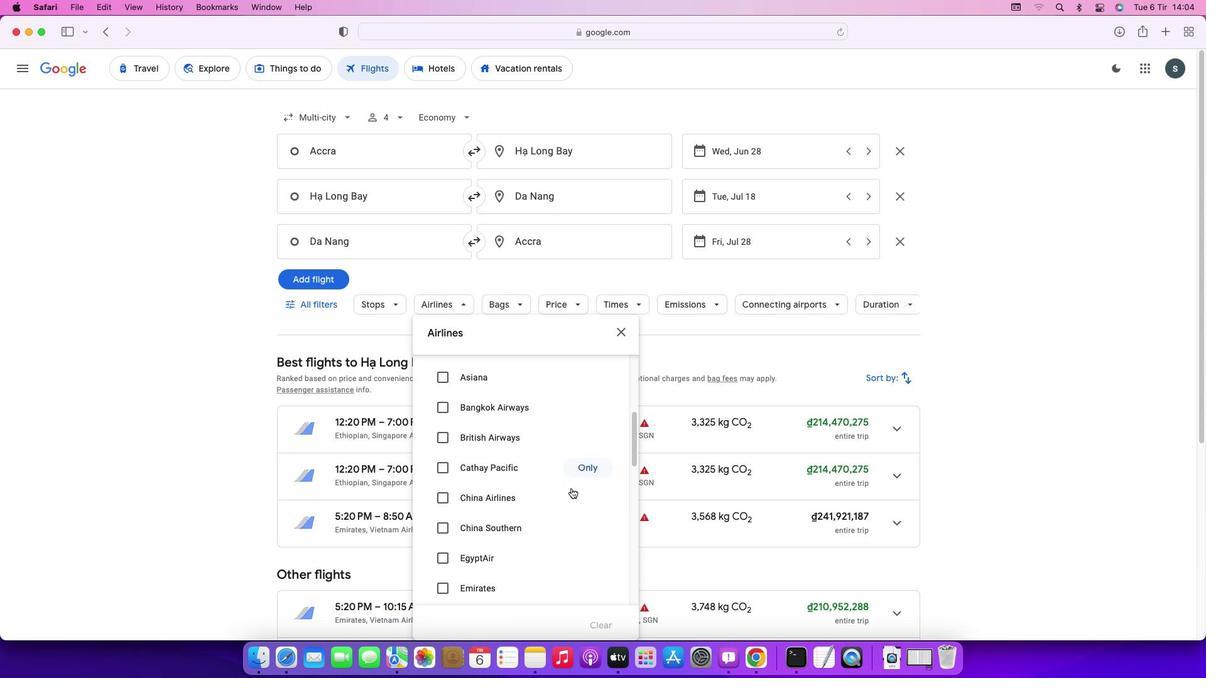 
Action: Mouse scrolled (571, 488) with delta (0, 0)
Screenshot: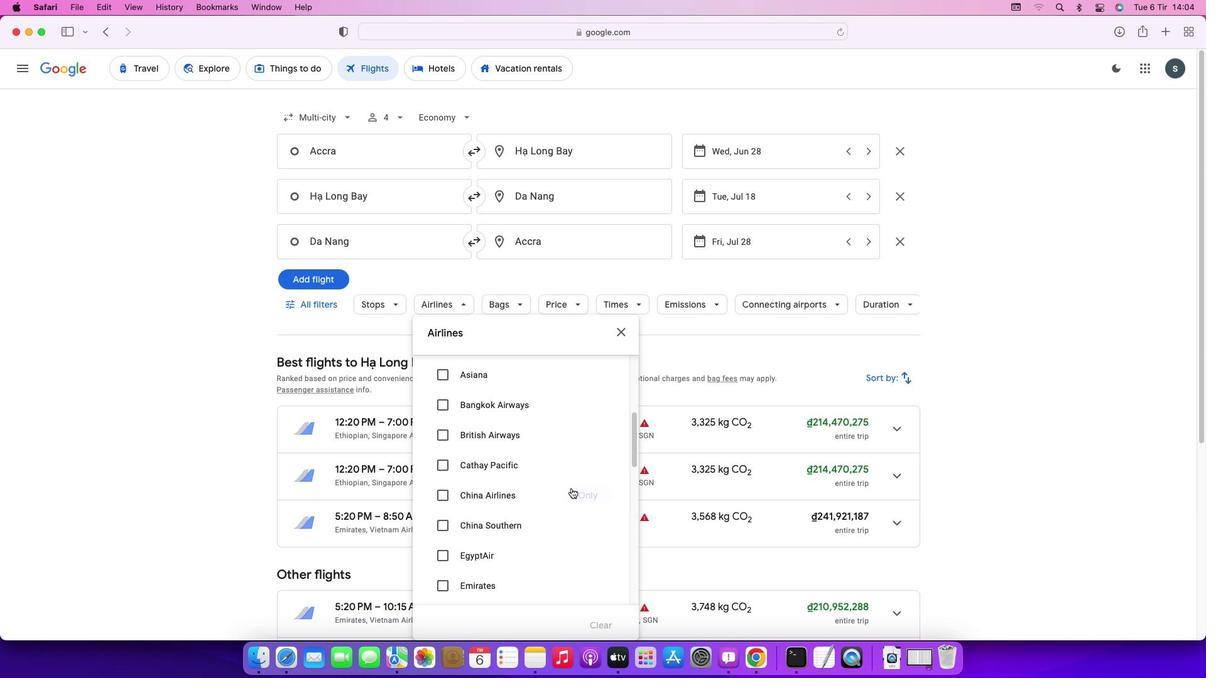 
Action: Mouse scrolled (571, 488) with delta (0, 0)
Screenshot: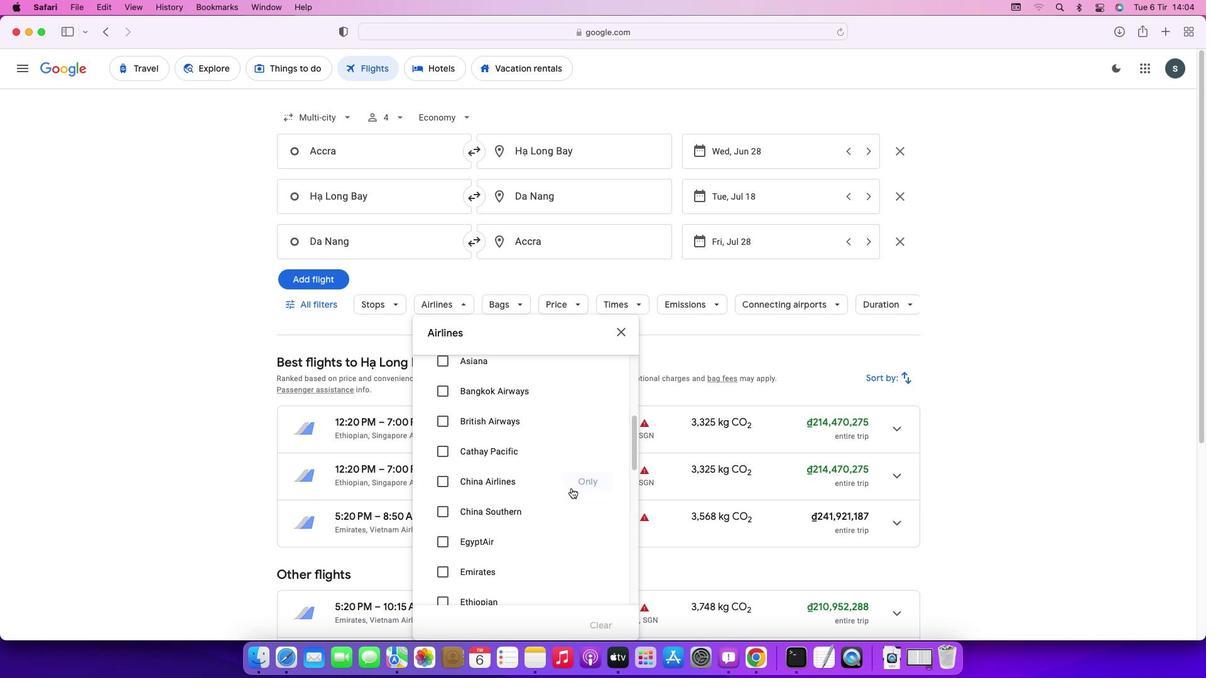 
Action: Mouse moved to (443, 571)
Screenshot: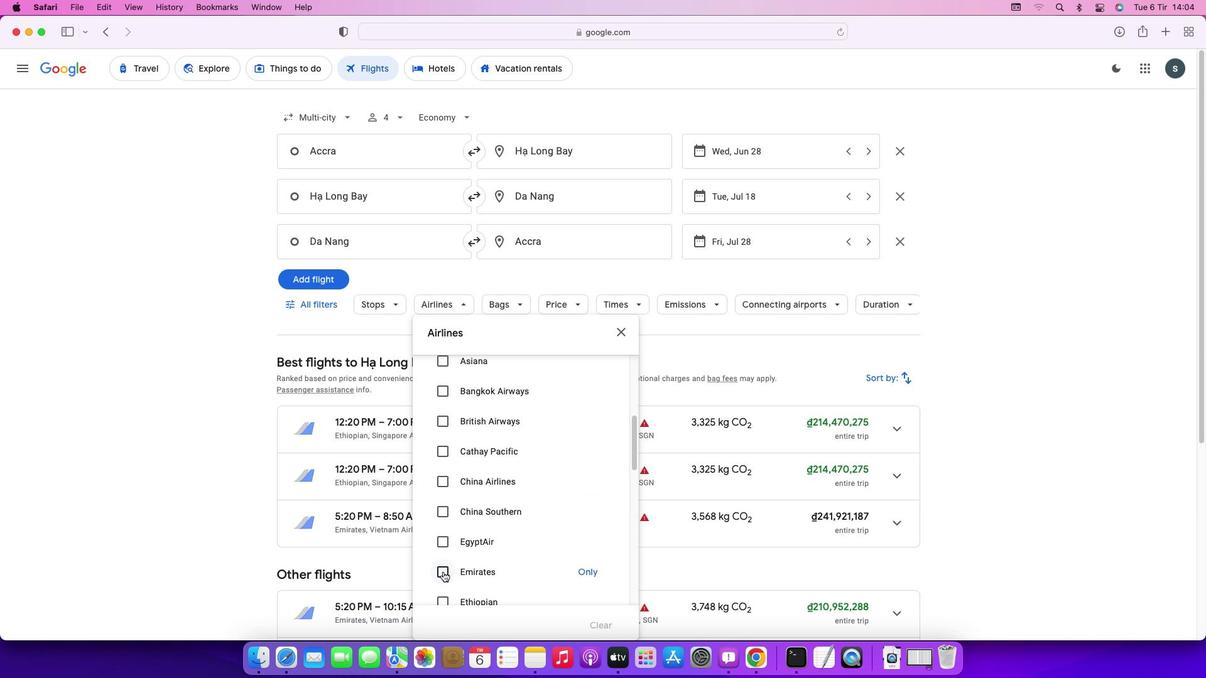 
Action: Mouse pressed left at (443, 571)
Screenshot: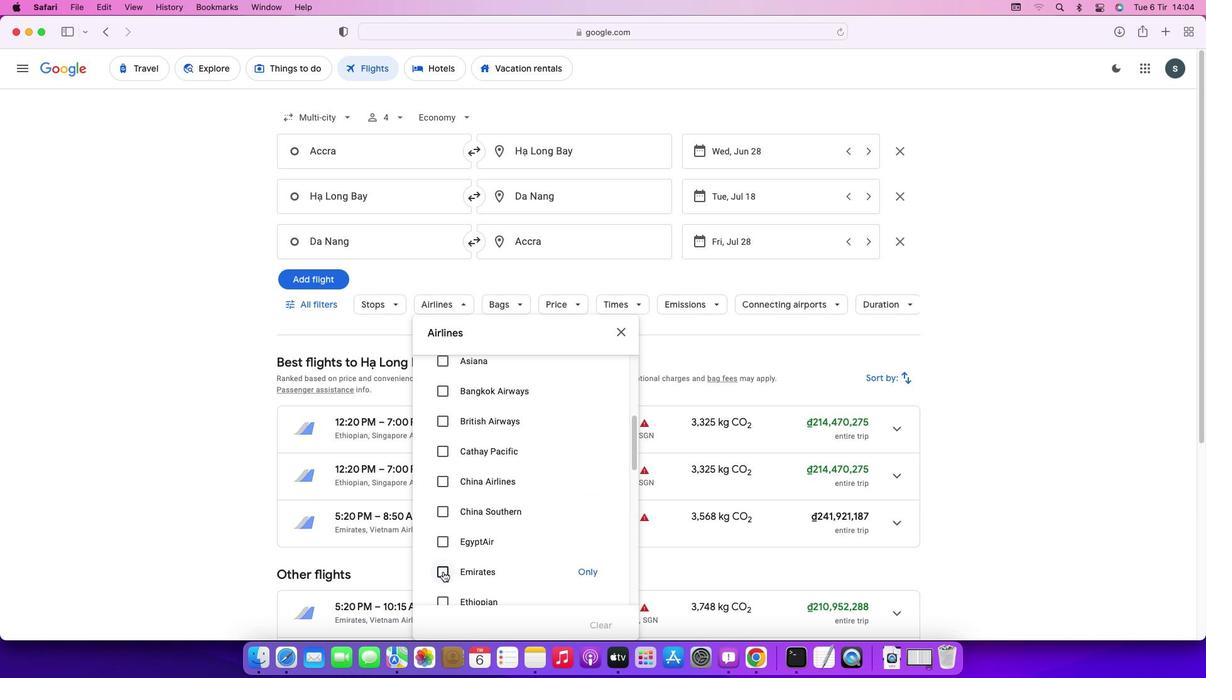 
Action: Mouse moved to (622, 336)
Screenshot: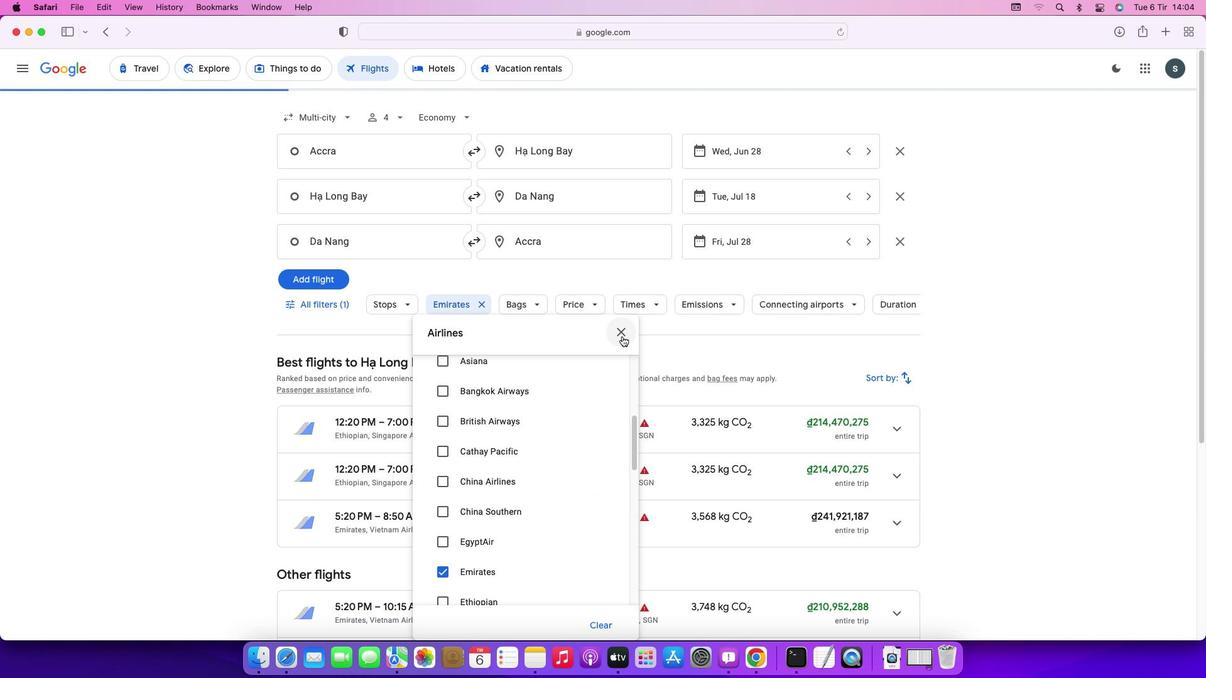 
Action: Mouse pressed left at (622, 336)
Screenshot: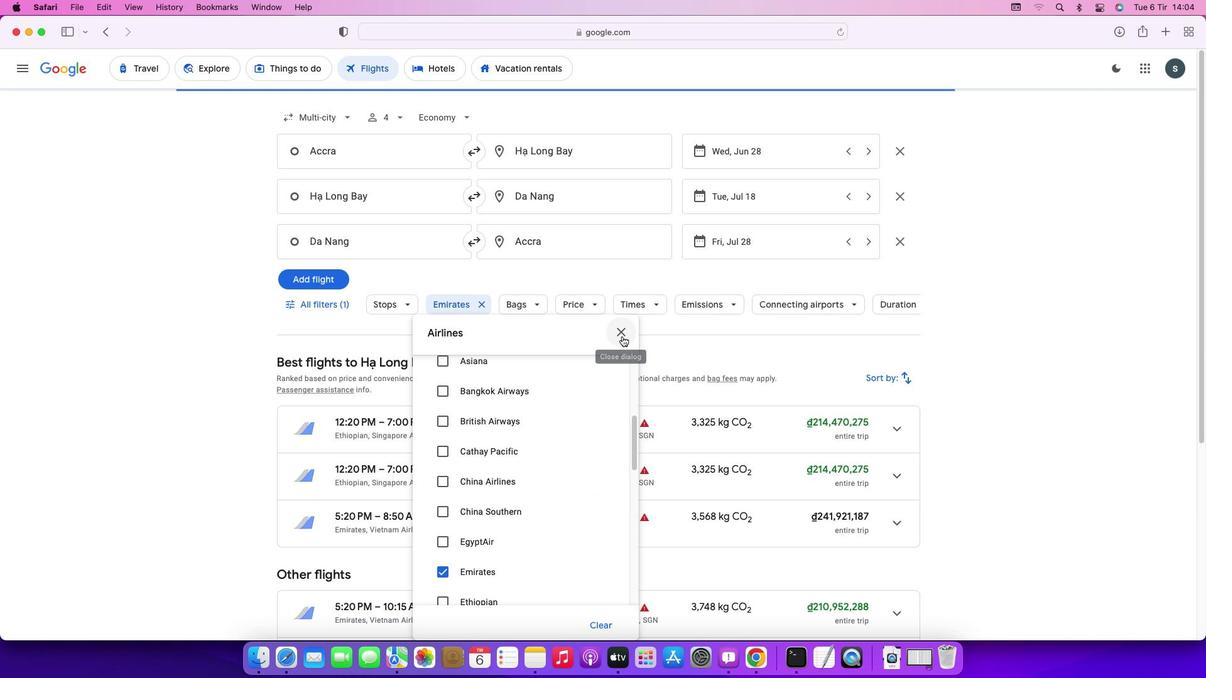 
Action: Mouse moved to (589, 301)
Screenshot: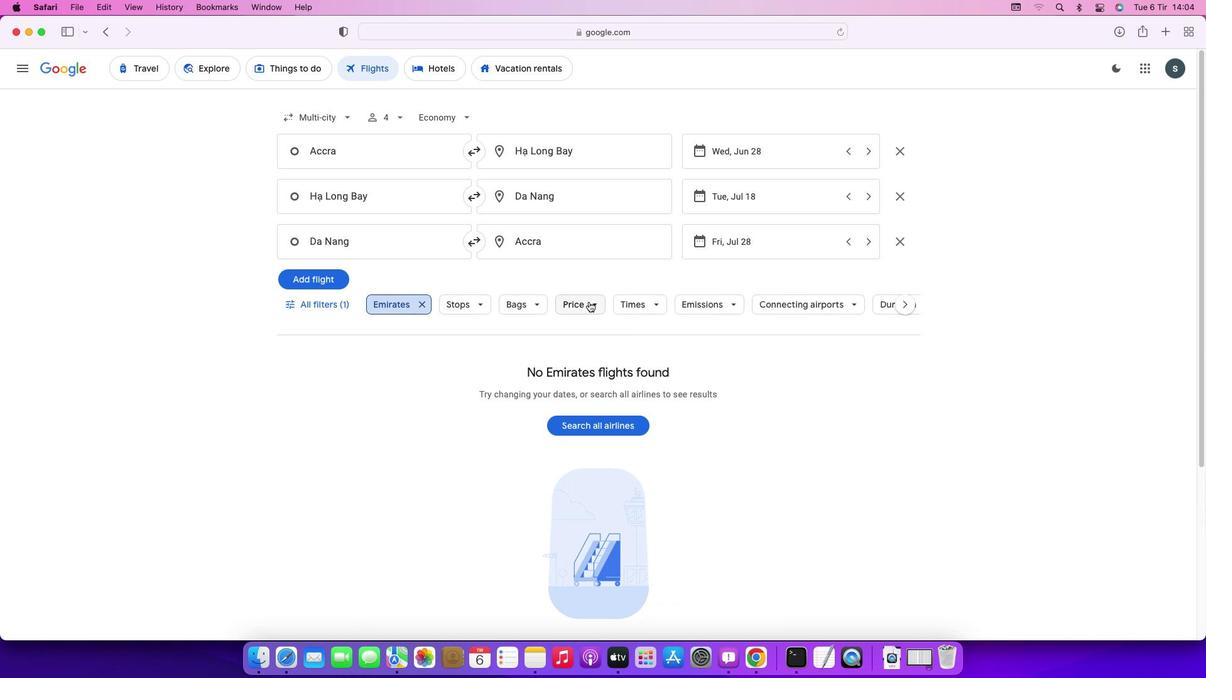 
Action: Mouse pressed left at (589, 301)
Screenshot: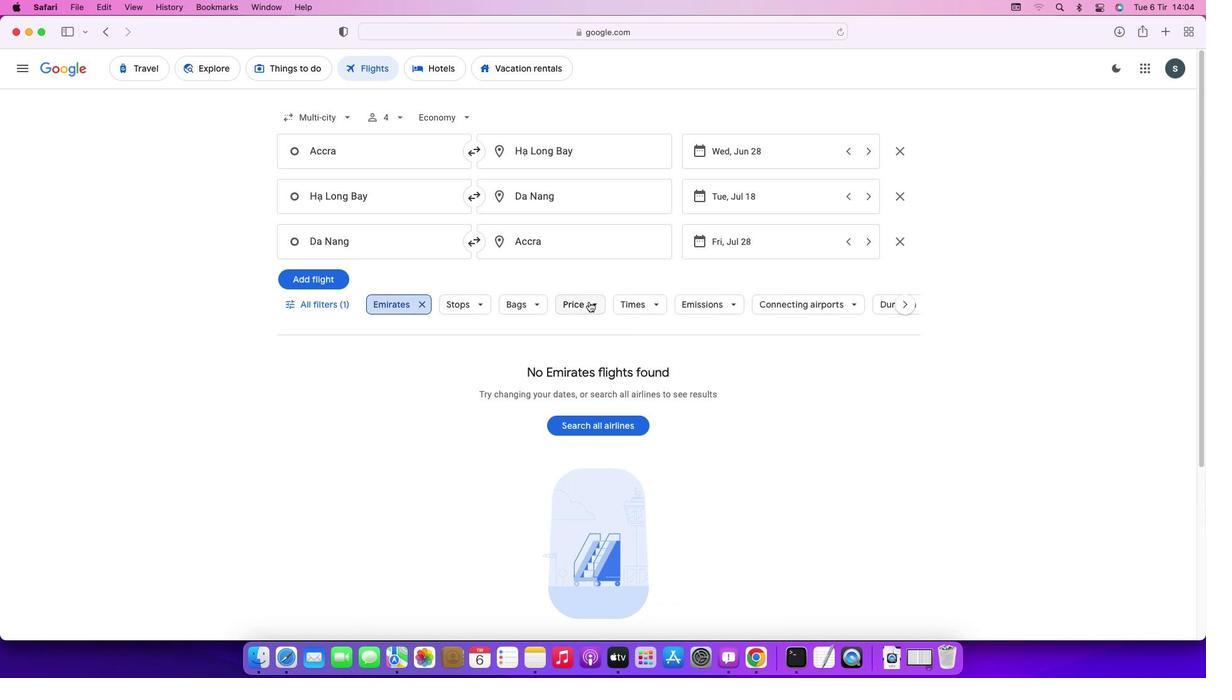 
Action: Mouse moved to (756, 390)
Screenshot: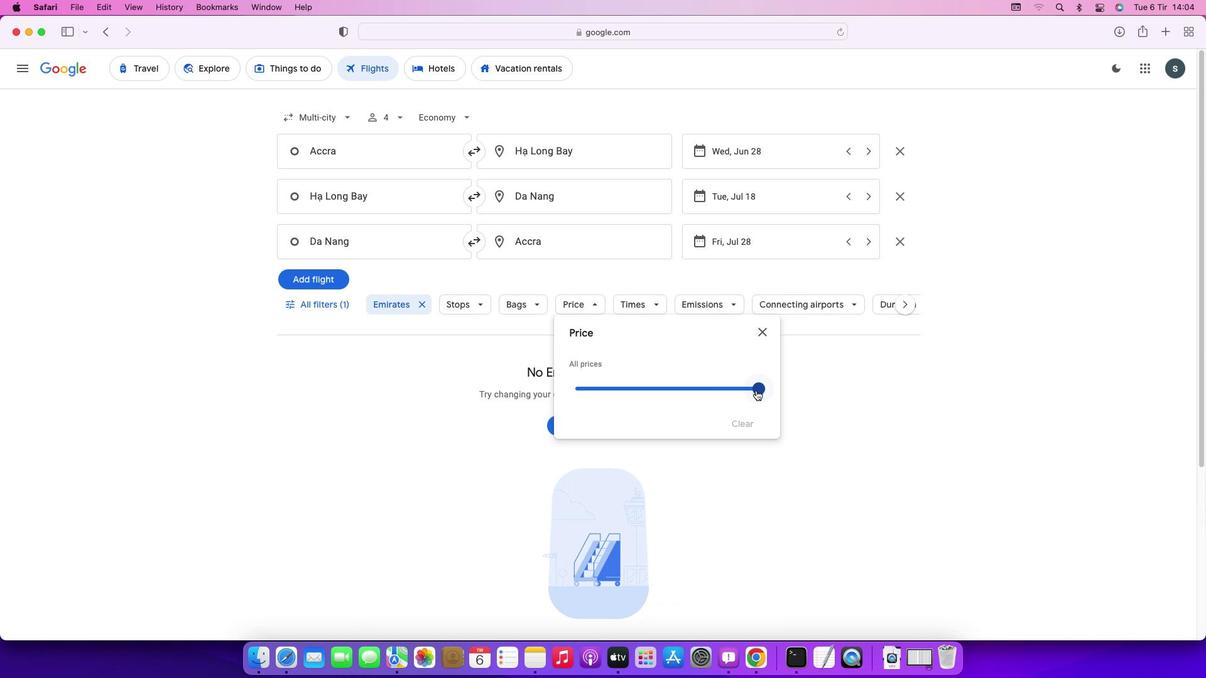 
Action: Mouse pressed left at (756, 390)
Screenshot: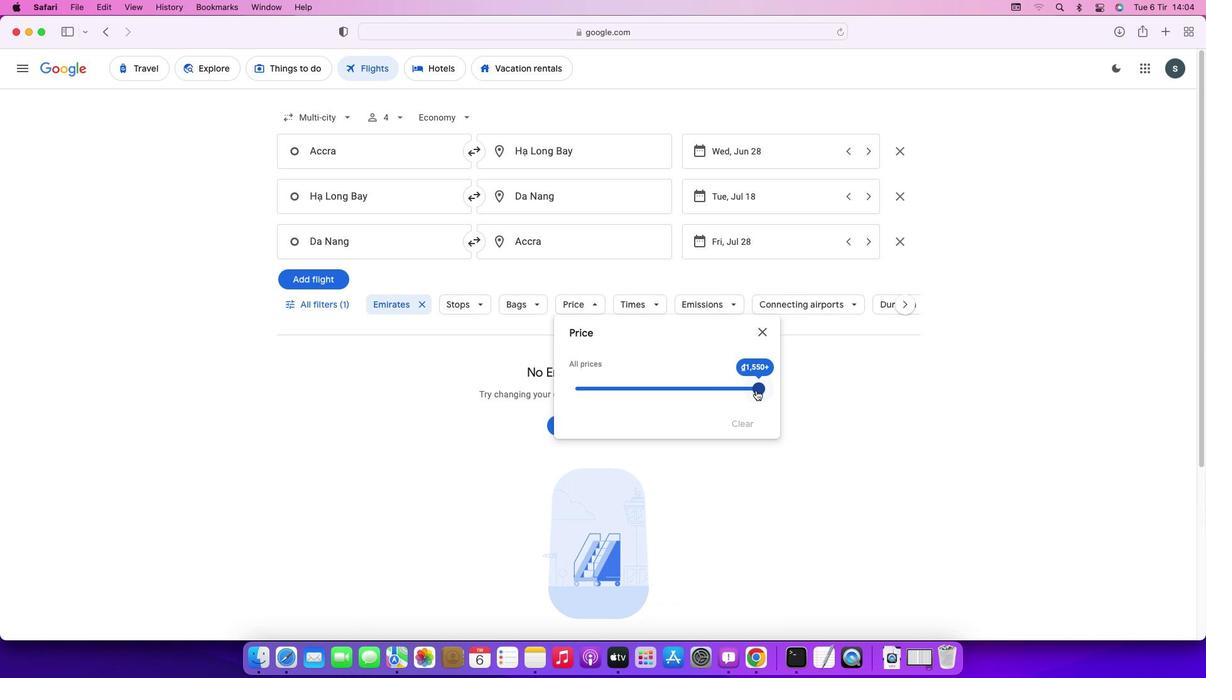 
Action: Mouse moved to (660, 305)
Screenshot: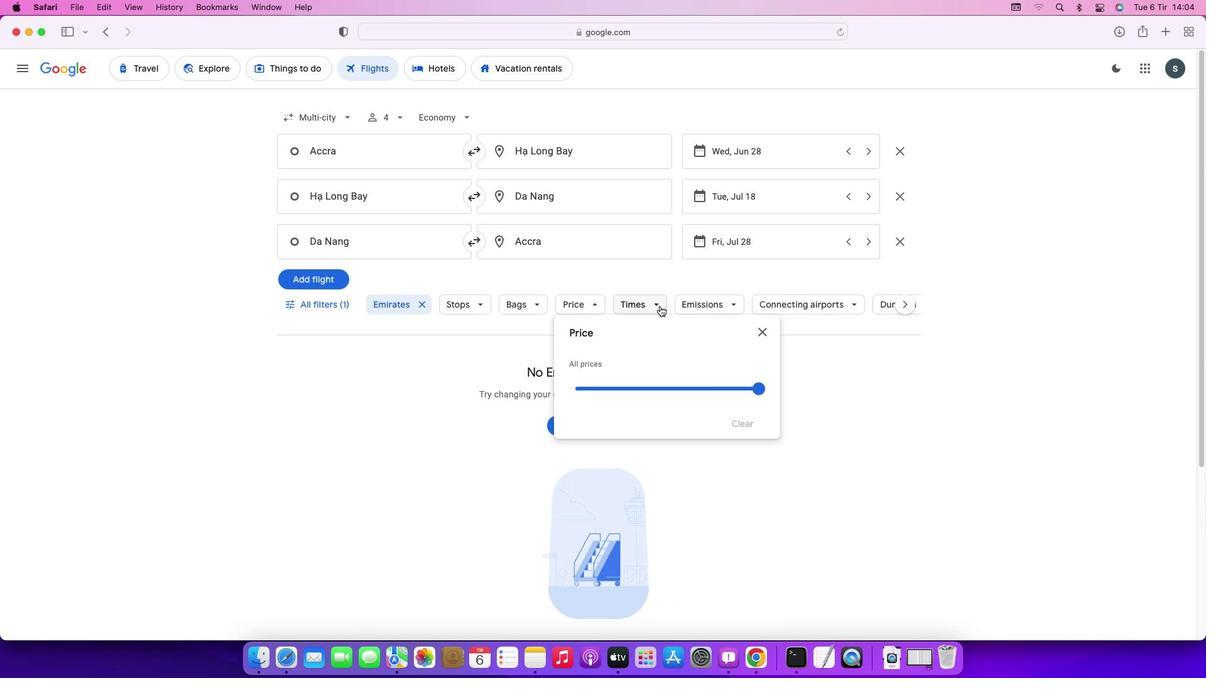 
Action: Mouse pressed left at (660, 305)
Screenshot: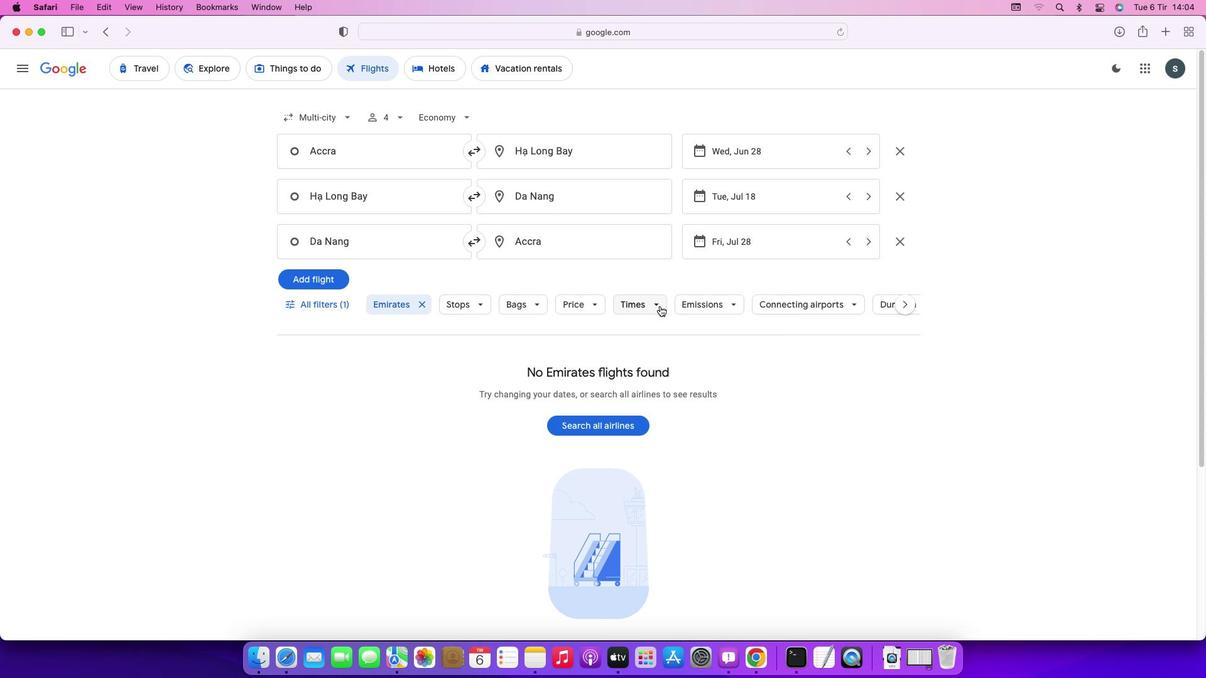 
Action: Mouse moved to (635, 460)
Screenshot: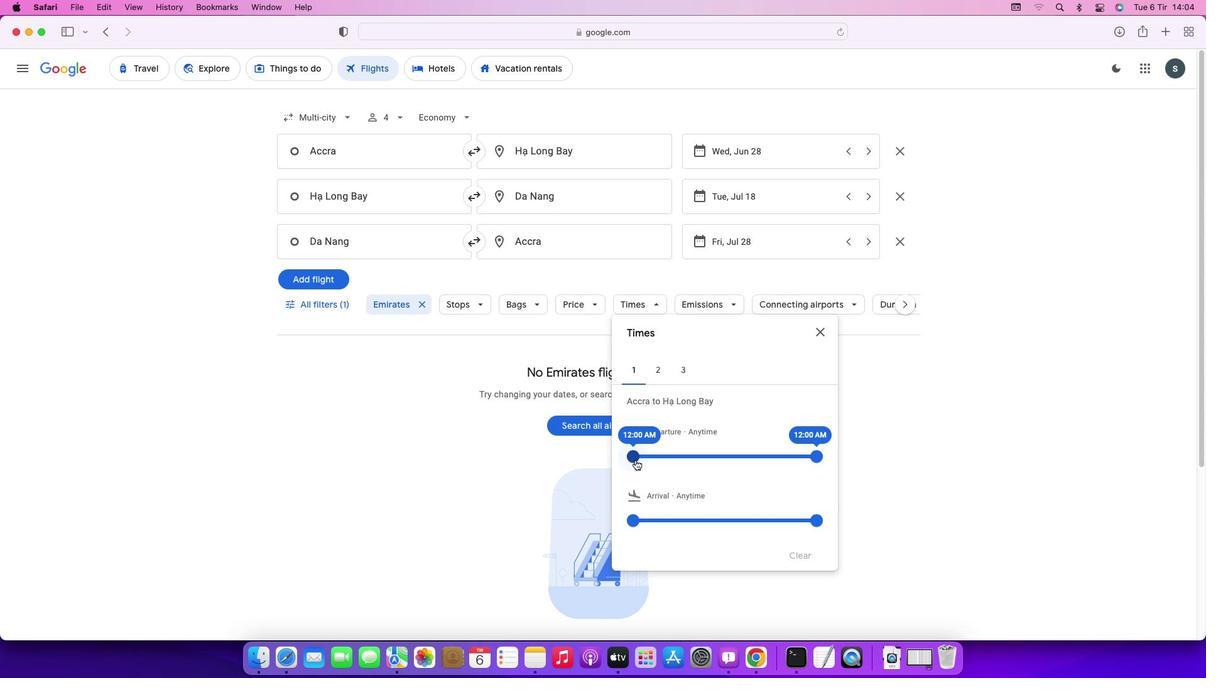 
Action: Mouse pressed left at (635, 460)
Screenshot: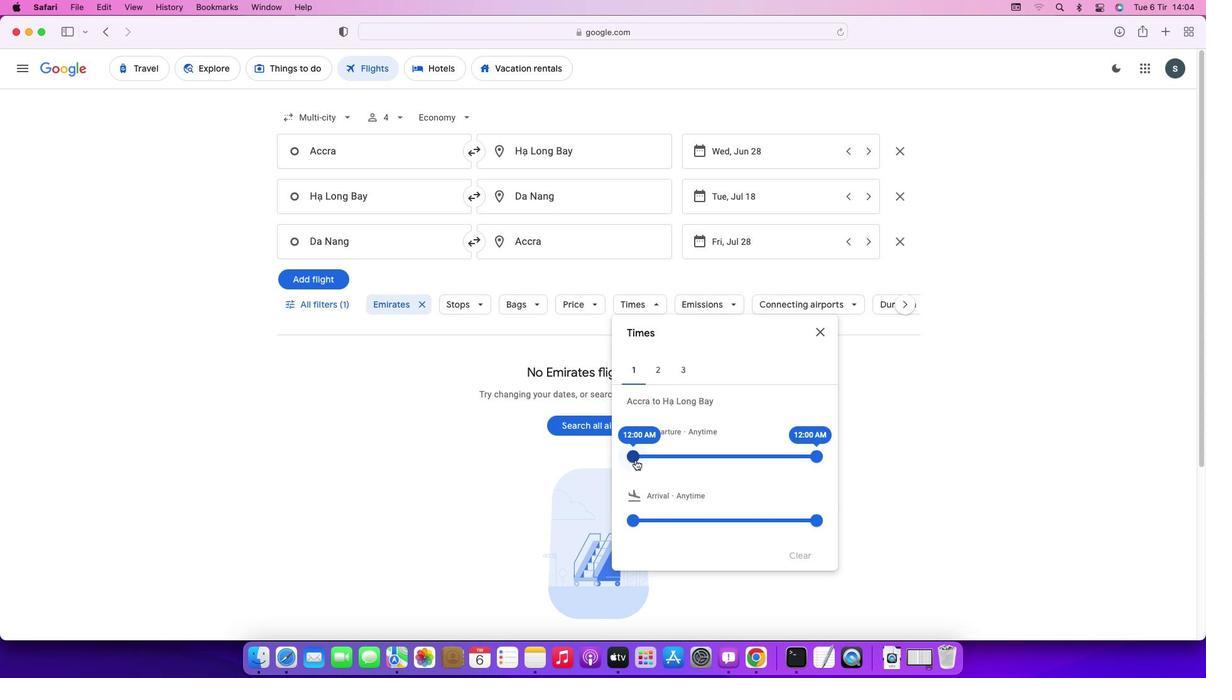 
Action: Mouse moved to (826, 338)
Screenshot: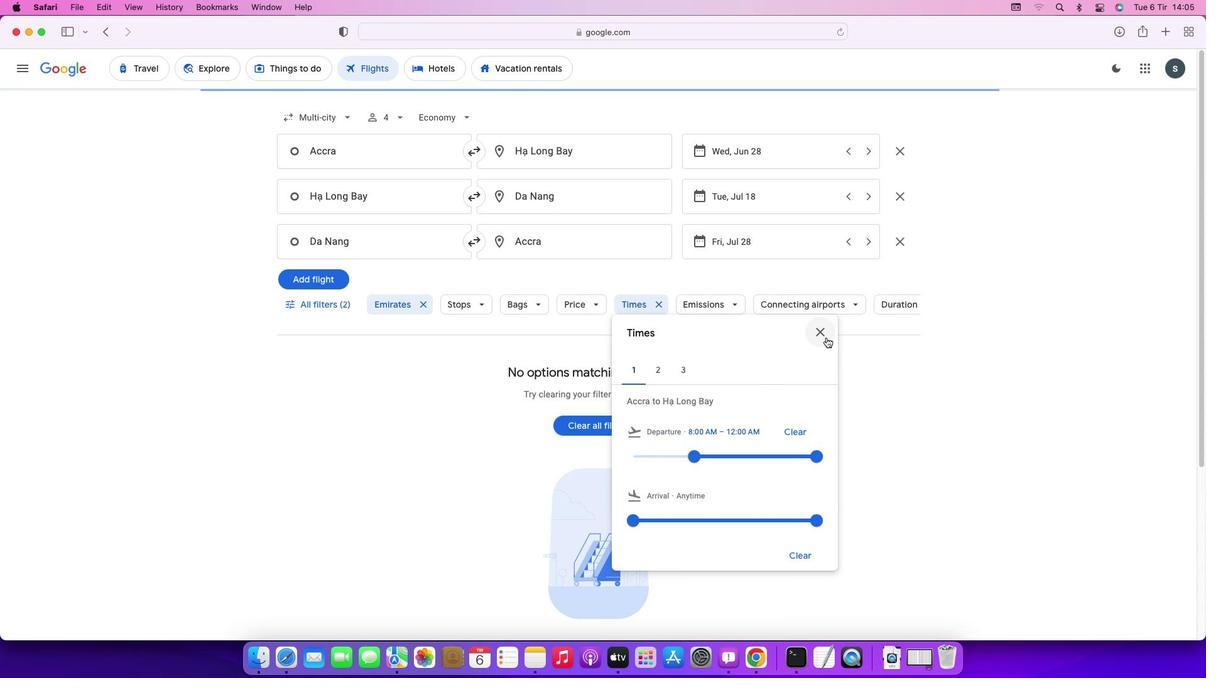 
Action: Mouse pressed left at (826, 338)
Screenshot: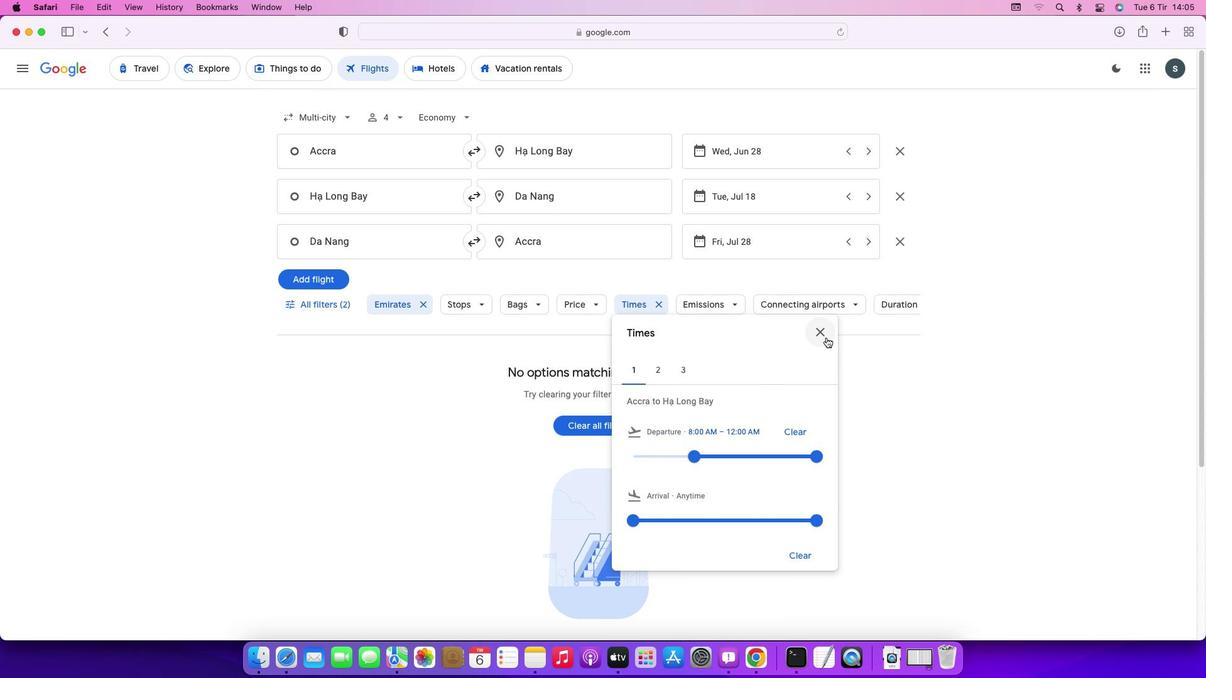 
Action: Mouse moved to (800, 423)
Screenshot: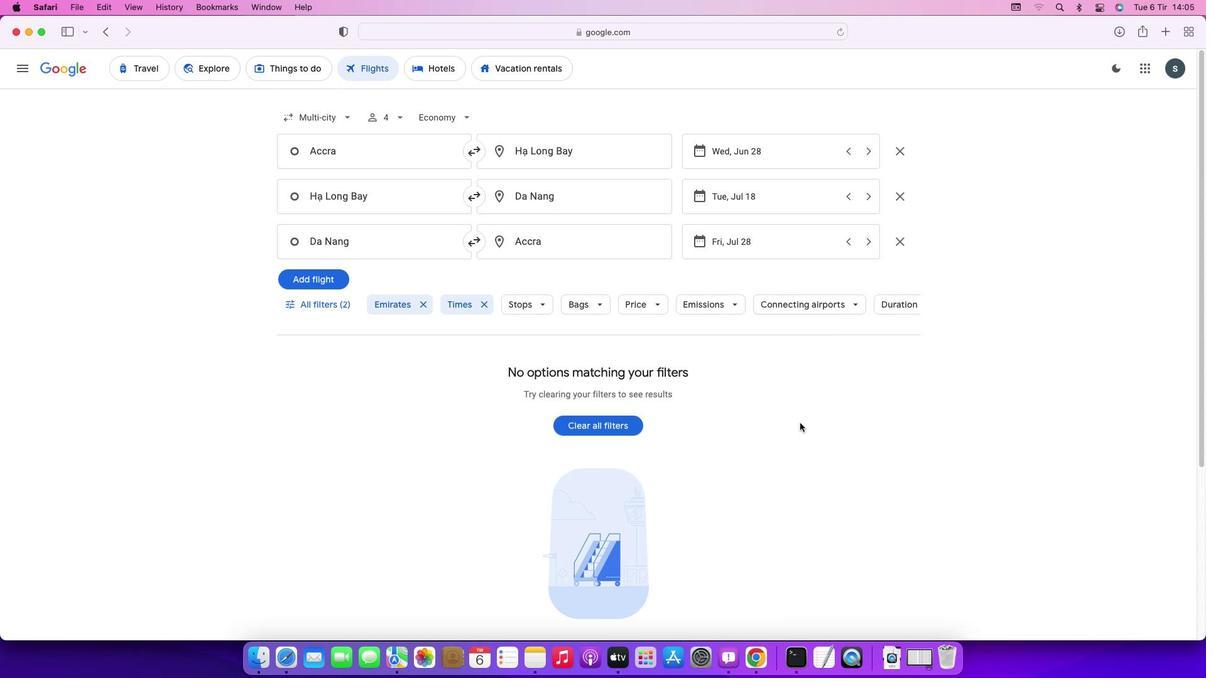
